 Task: Find connections with filter location Karlovac with filter topic #blockchainwith filter profile language Potuguese with filter current company Uplers with filter school Erode Sengunthar Engineering College with filter industry Wholesale Raw Farm Products with filter service category Homeowners Insurance with filter keywords title Coordinator
Action: Mouse moved to (582, 72)
Screenshot: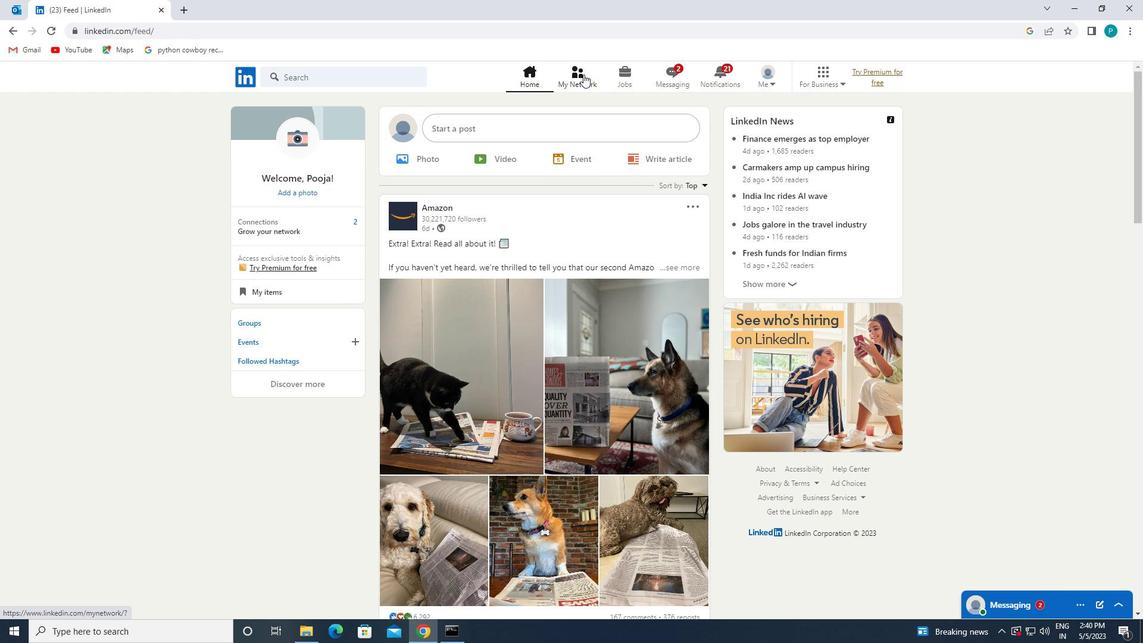 
Action: Mouse pressed left at (582, 72)
Screenshot: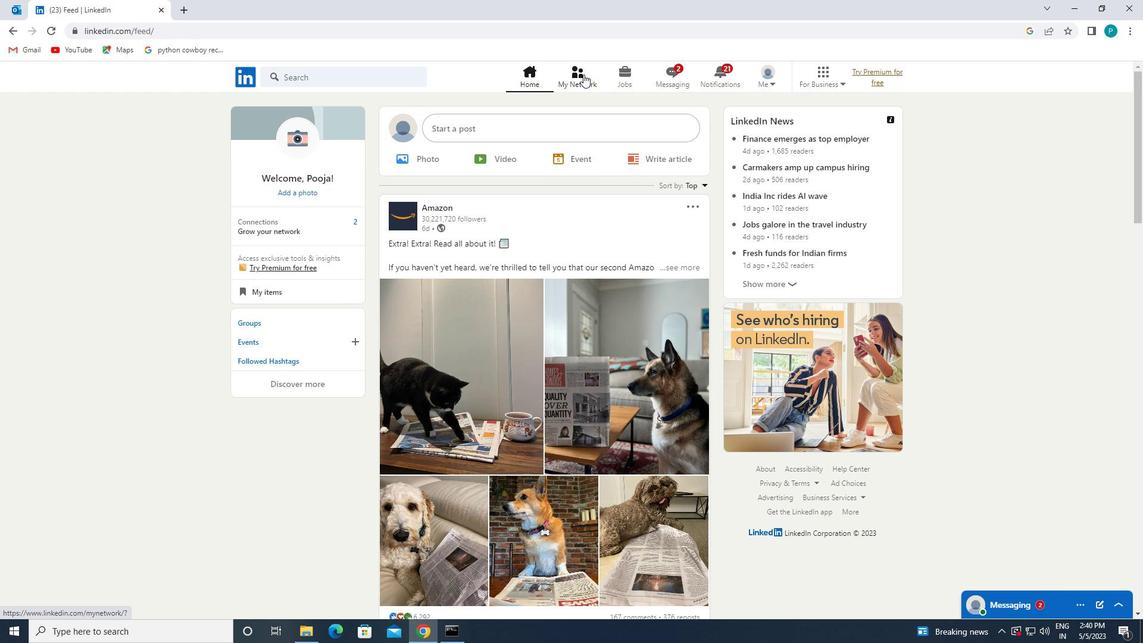 
Action: Mouse moved to (343, 135)
Screenshot: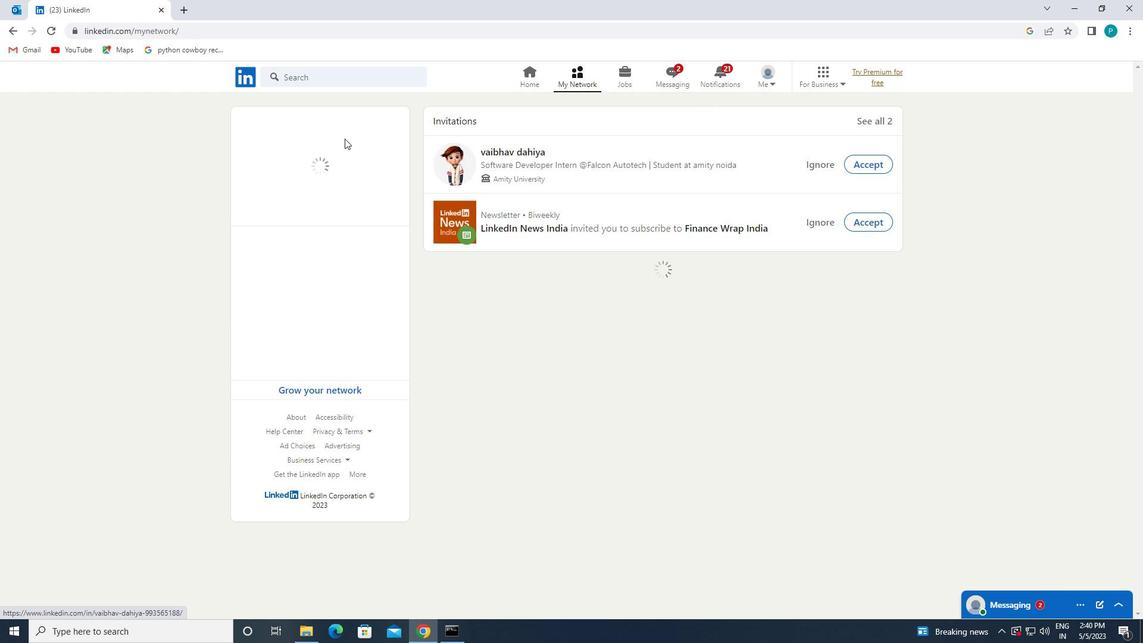 
Action: Mouse pressed left at (343, 135)
Screenshot: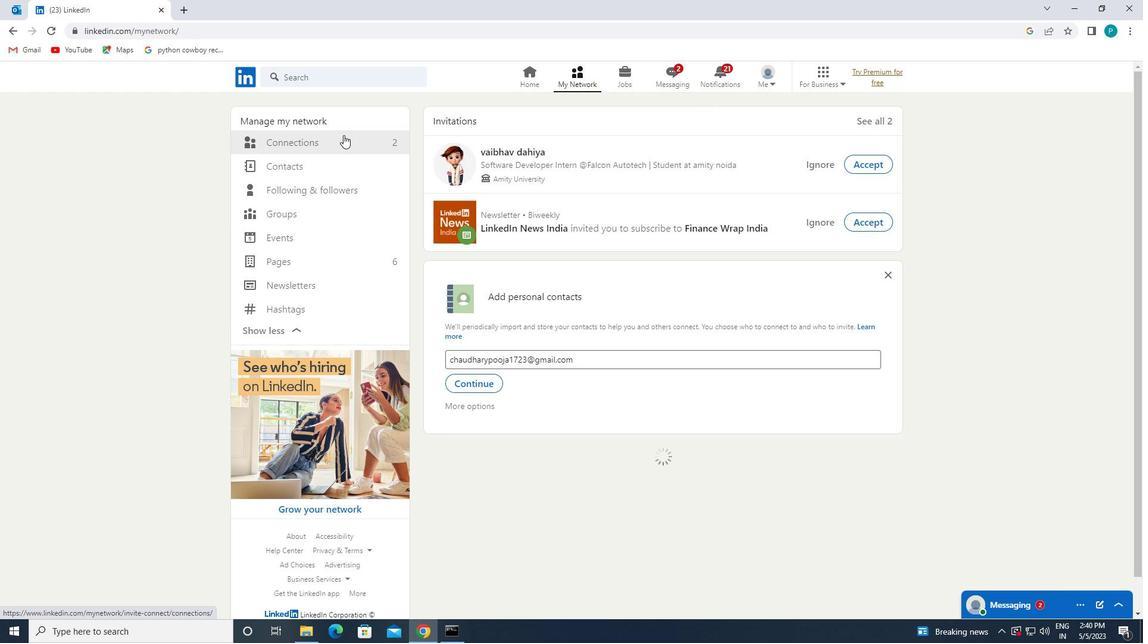 
Action: Mouse moved to (677, 143)
Screenshot: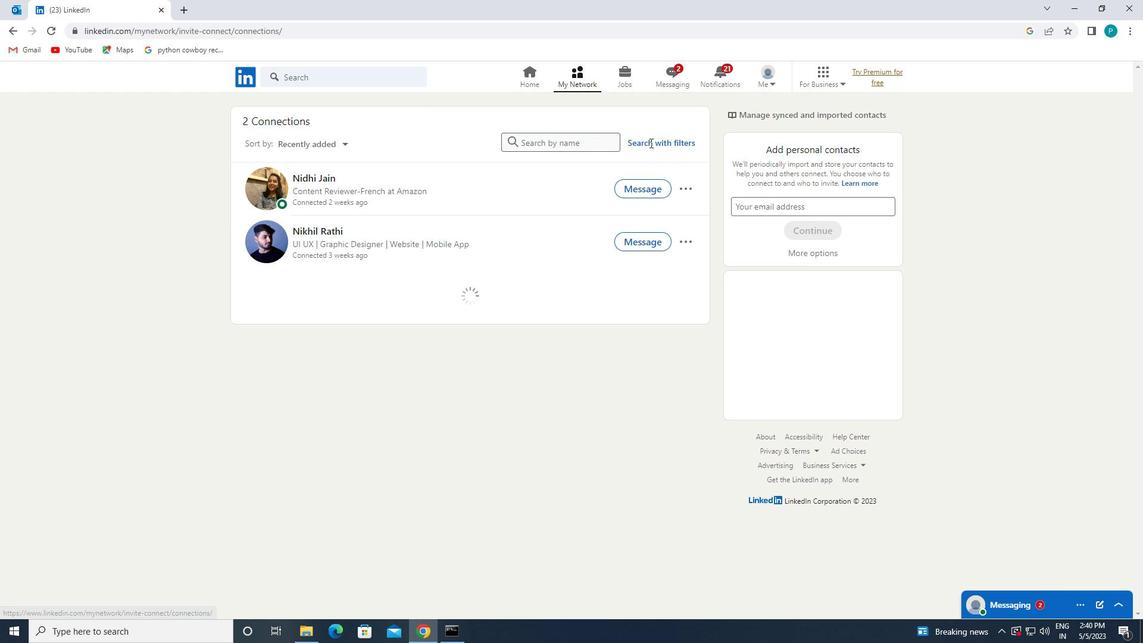 
Action: Mouse pressed left at (677, 143)
Screenshot: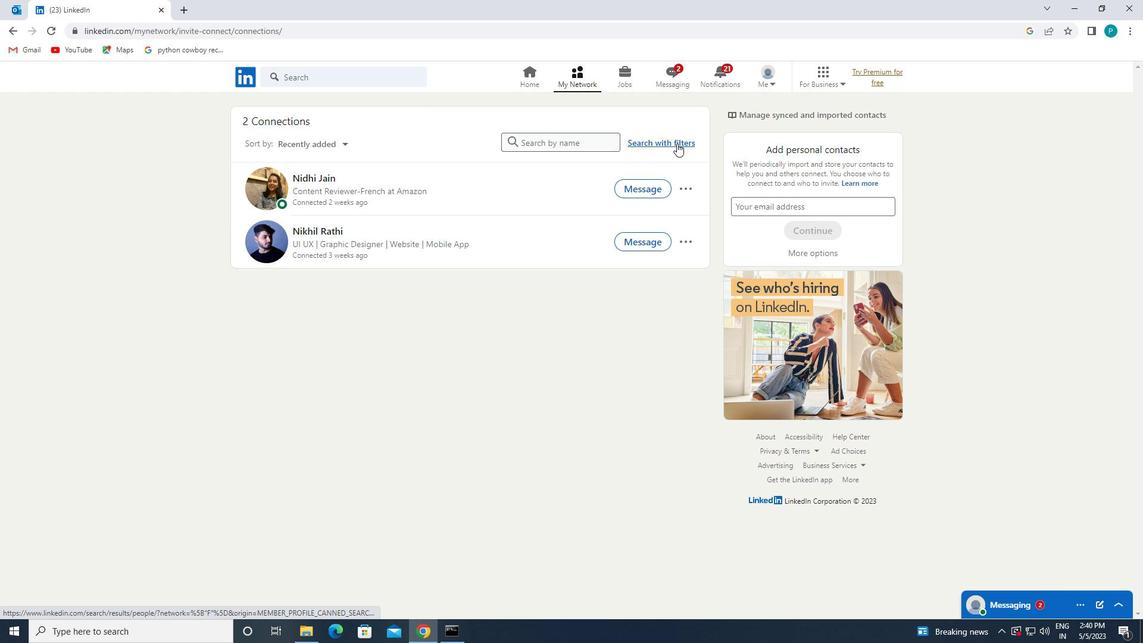 
Action: Mouse moved to (603, 116)
Screenshot: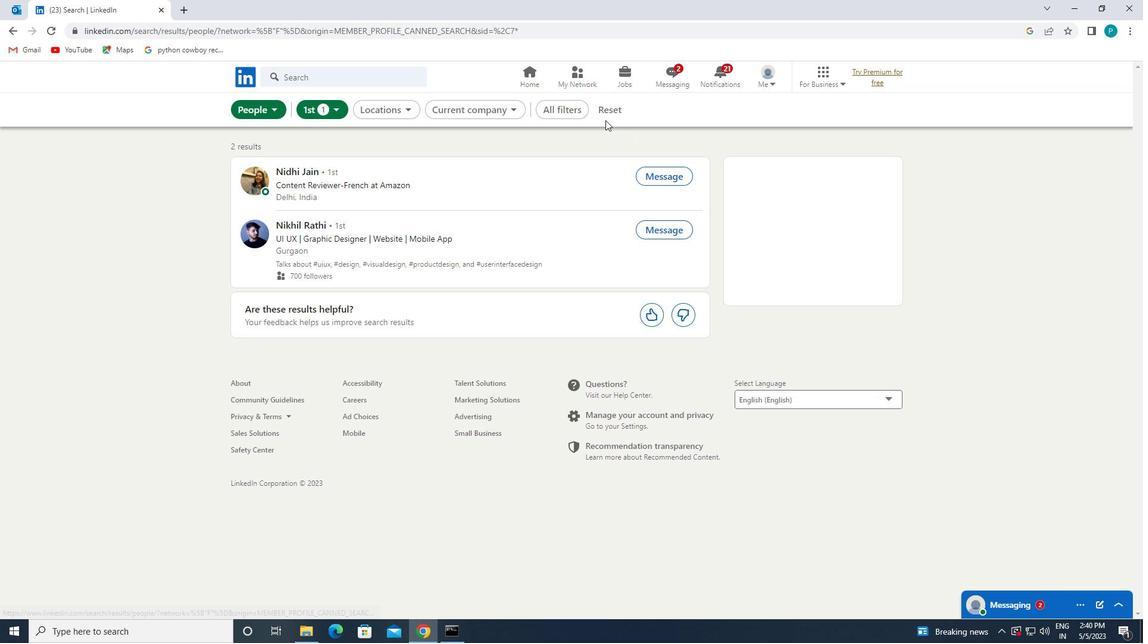 
Action: Mouse pressed left at (603, 116)
Screenshot: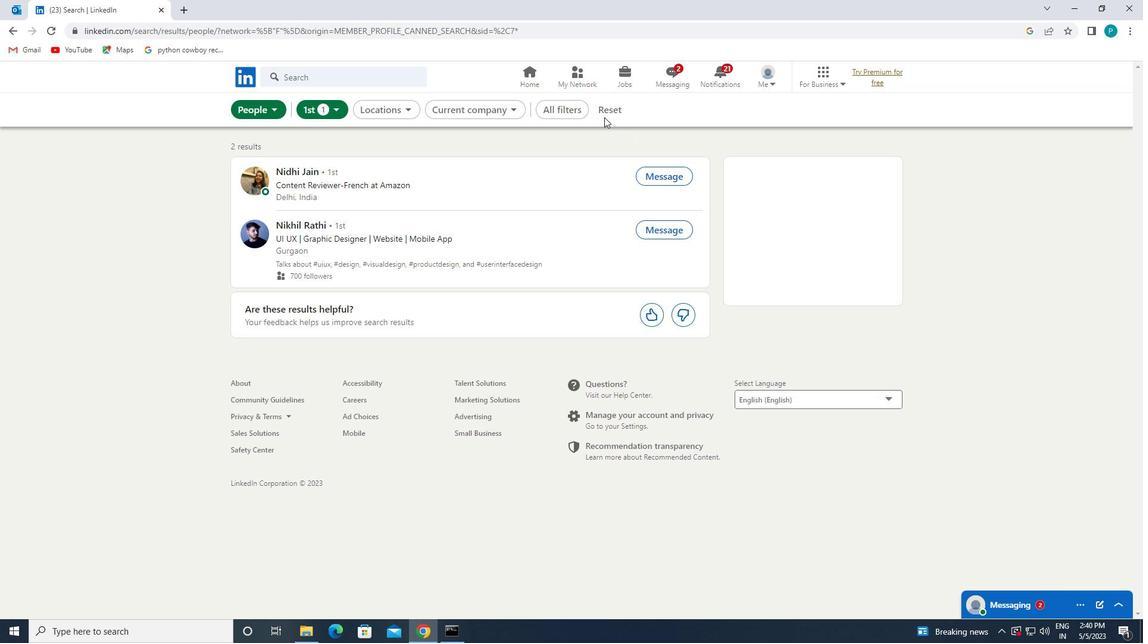 
Action: Mouse moved to (599, 113)
Screenshot: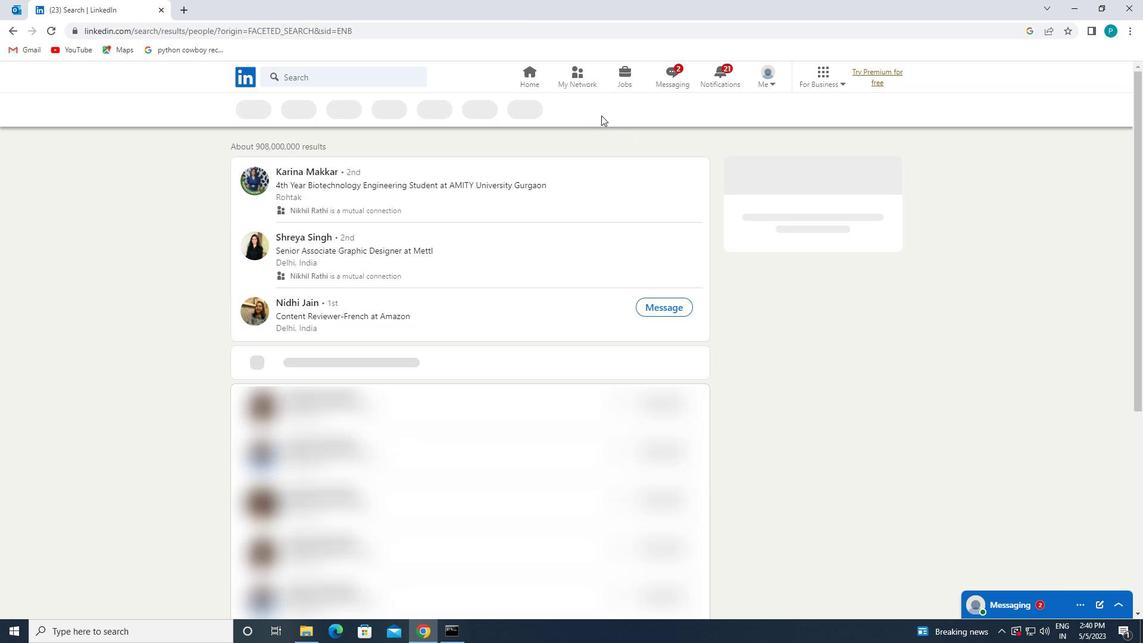 
Action: Mouse pressed left at (599, 113)
Screenshot: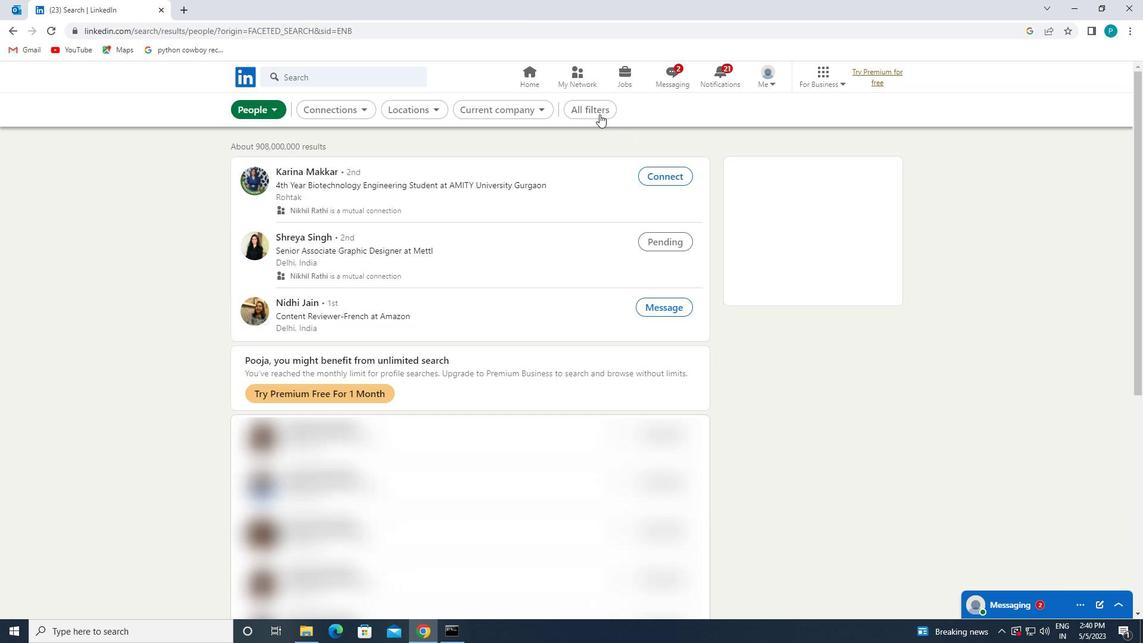 
Action: Mouse moved to (1088, 306)
Screenshot: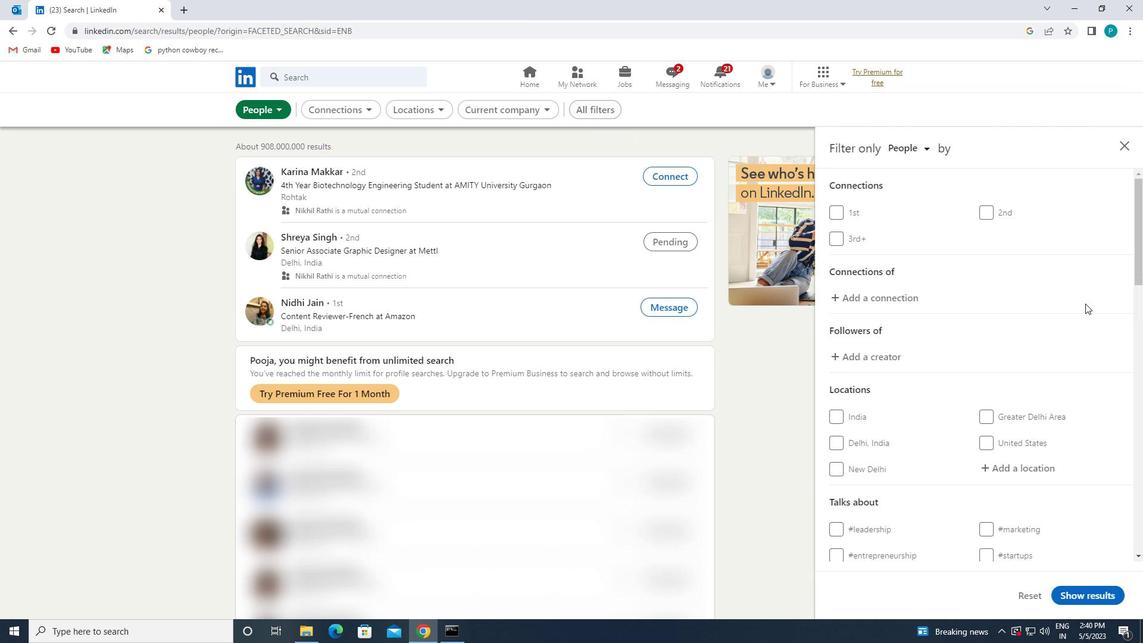 
Action: Mouse scrolled (1088, 305) with delta (0, 0)
Screenshot: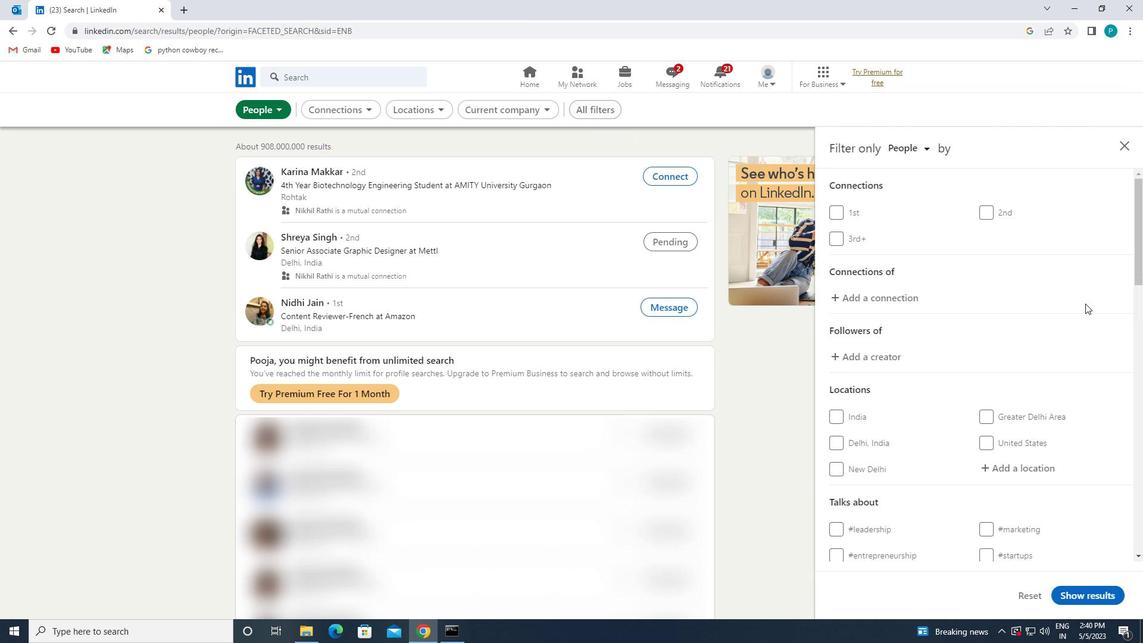 
Action: Mouse moved to (1088, 306)
Screenshot: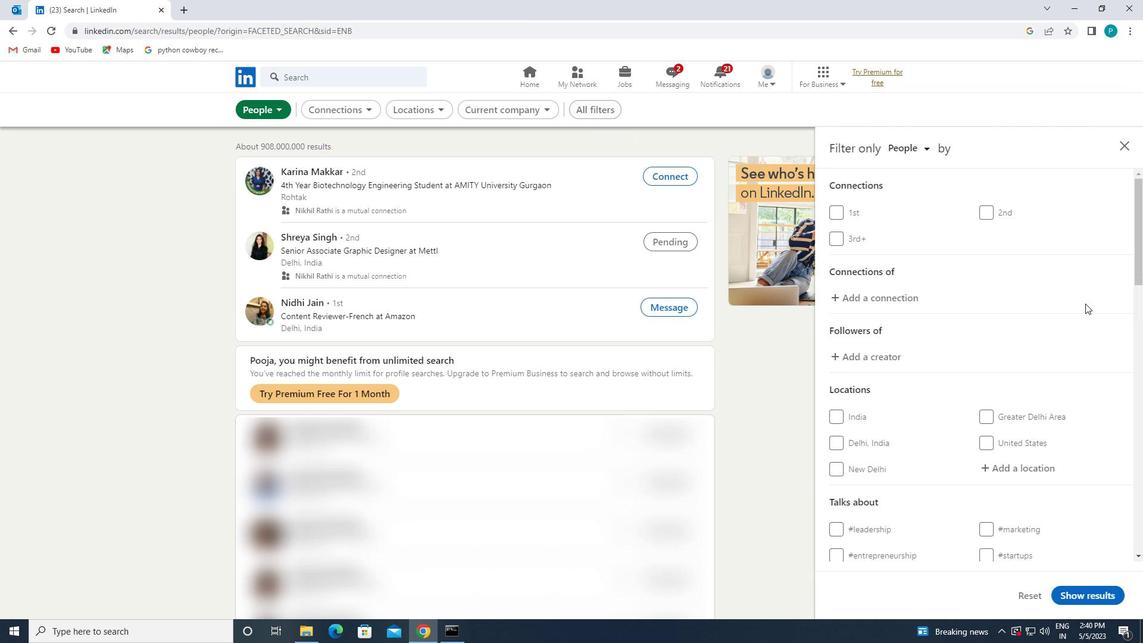 
Action: Mouse scrolled (1088, 306) with delta (0, 0)
Screenshot: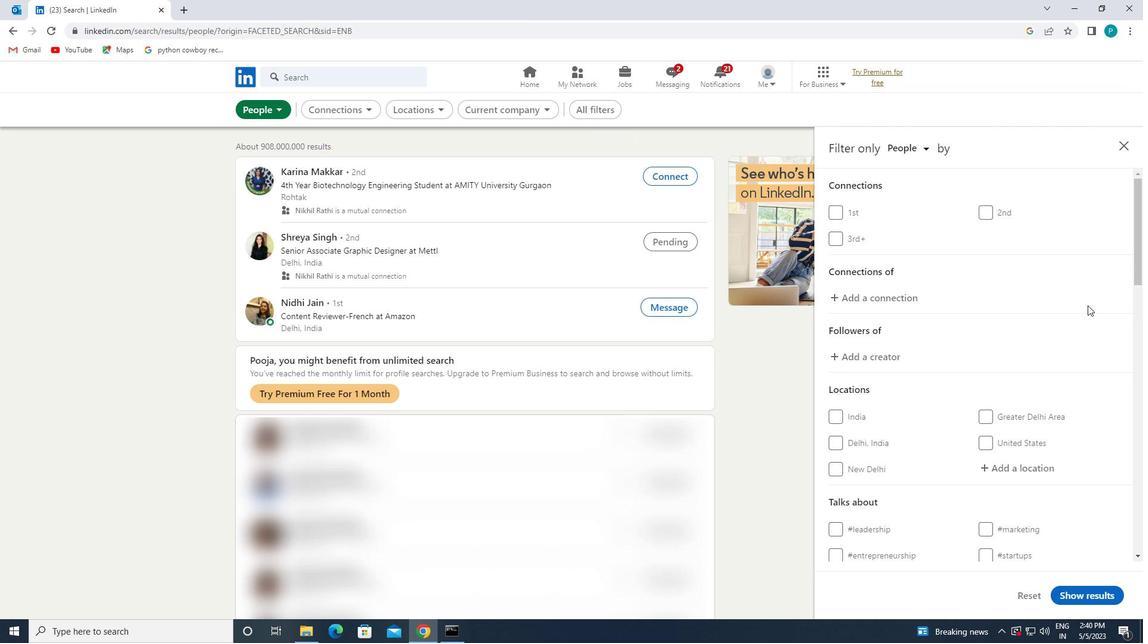 
Action: Mouse moved to (1086, 307)
Screenshot: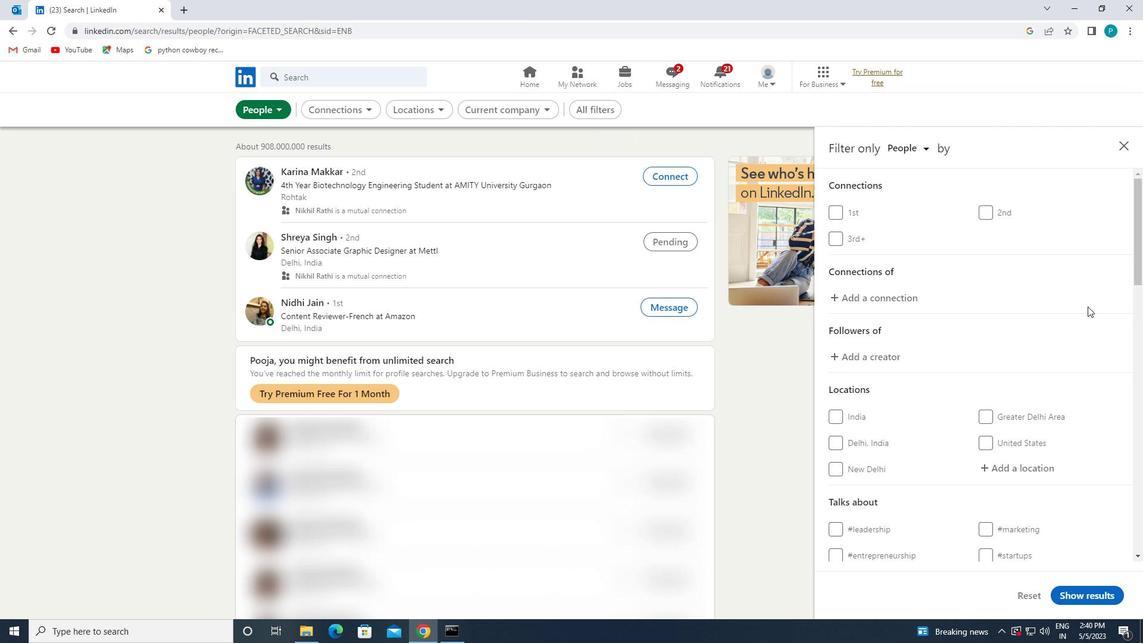 
Action: Mouse scrolled (1086, 306) with delta (0, 0)
Screenshot: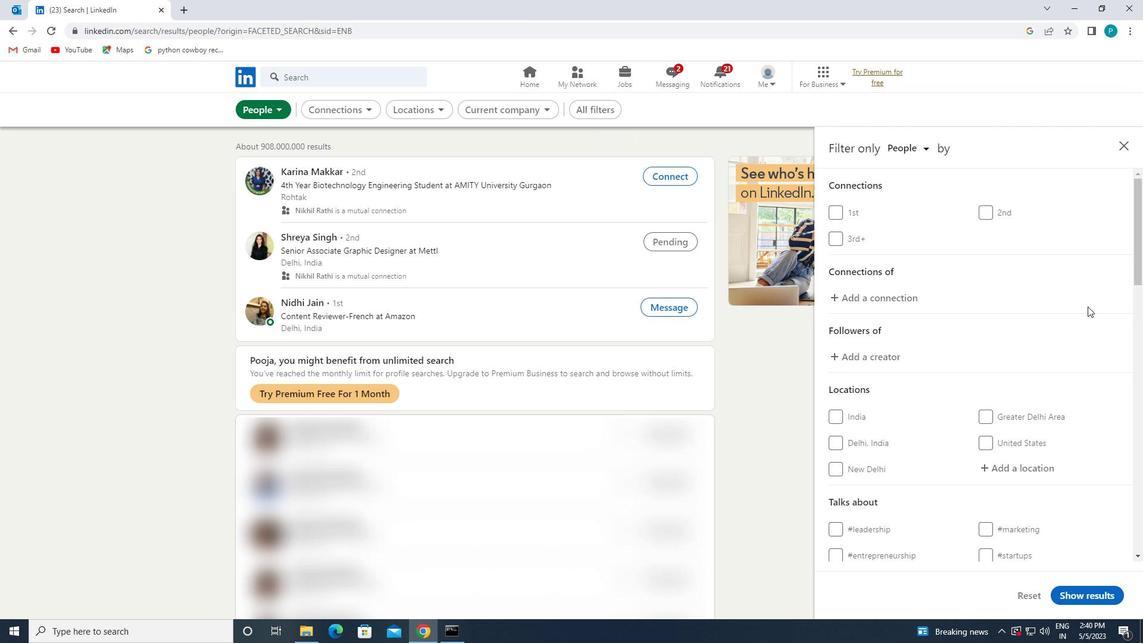 
Action: Mouse moved to (1025, 288)
Screenshot: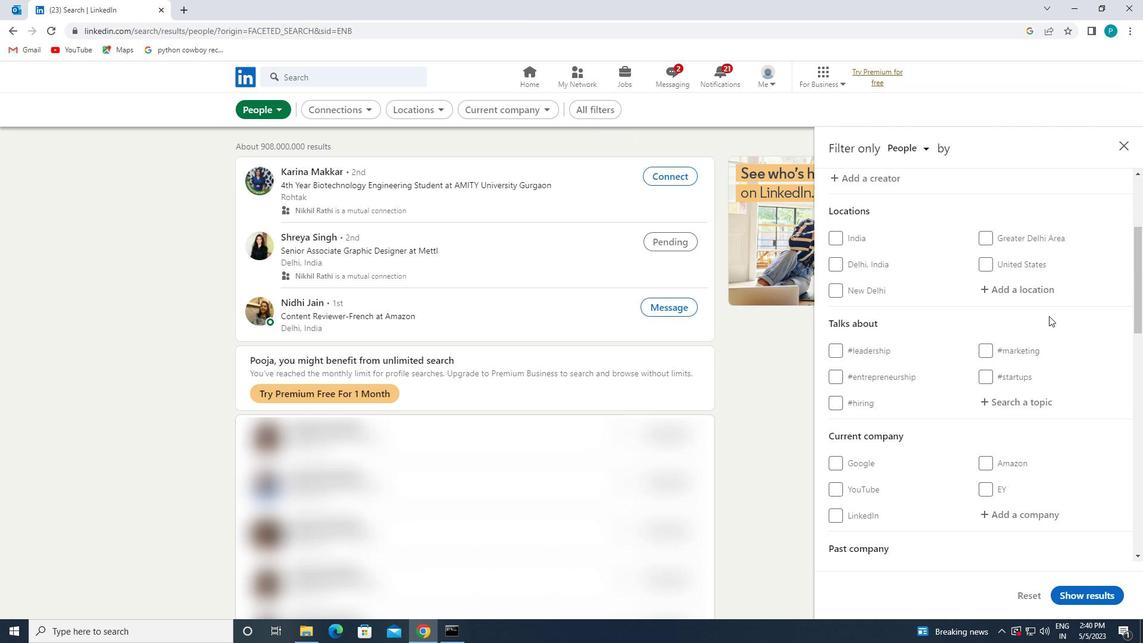 
Action: Mouse pressed left at (1025, 288)
Screenshot: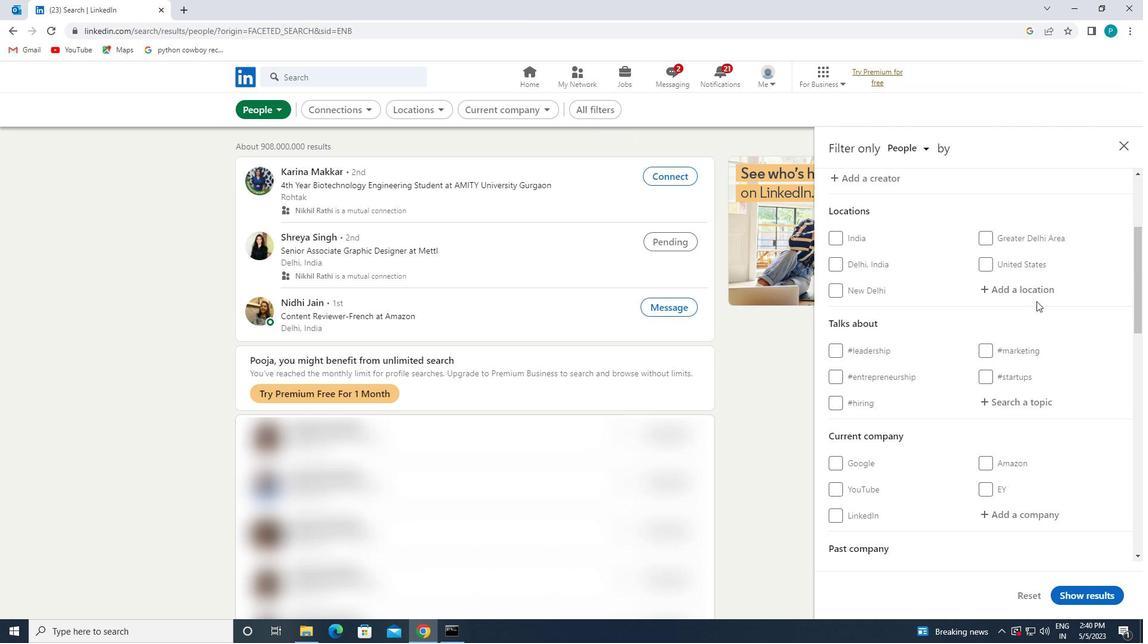 
Action: Key pressed <Key.caps_lock>k<Key.caps_lock>arlovac
Screenshot: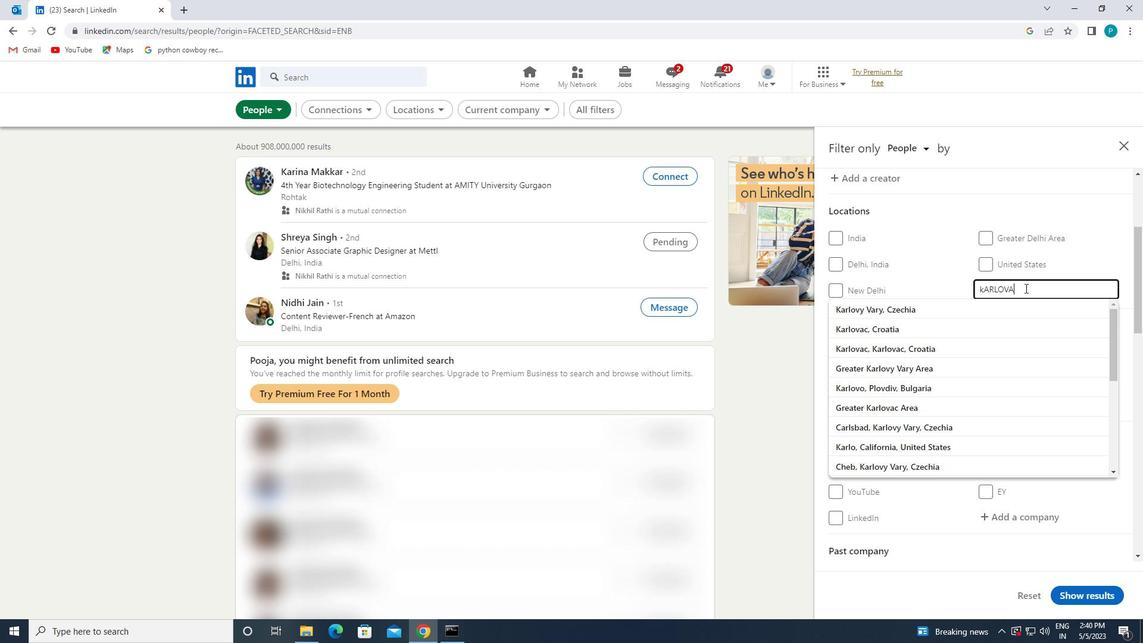 
Action: Mouse moved to (1012, 305)
Screenshot: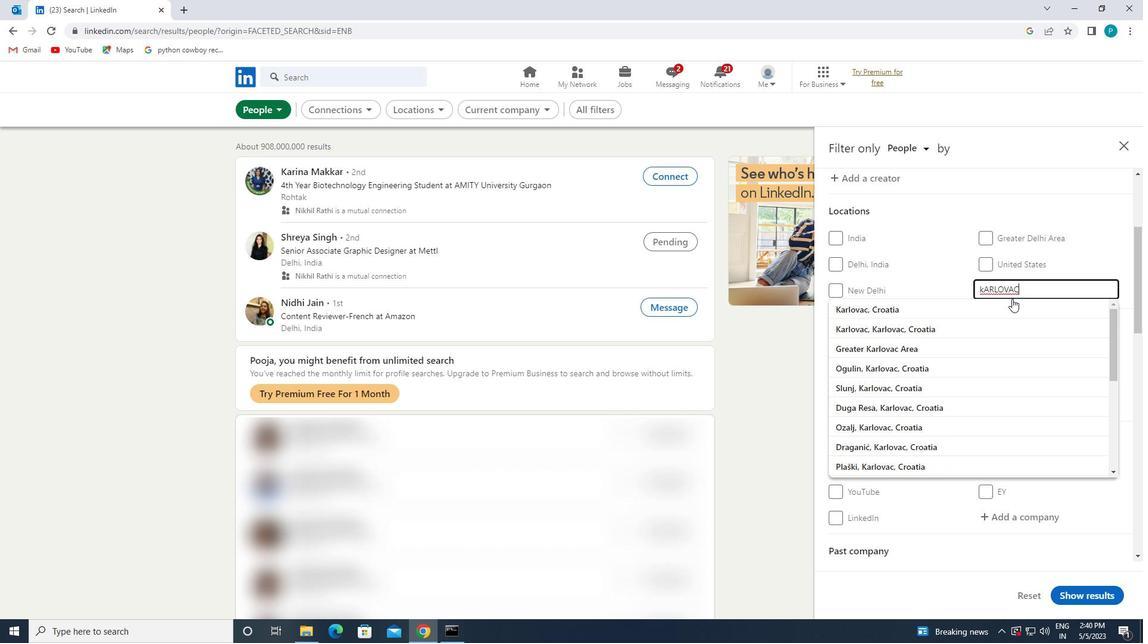 
Action: Mouse pressed left at (1012, 305)
Screenshot: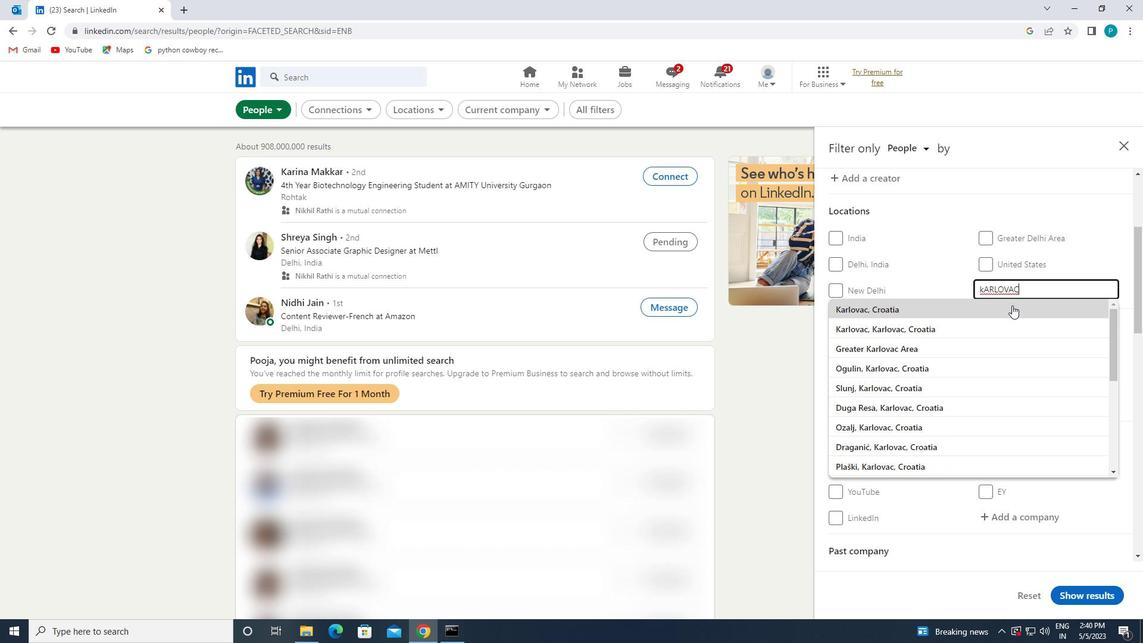 
Action: Mouse scrolled (1012, 305) with delta (0, 0)
Screenshot: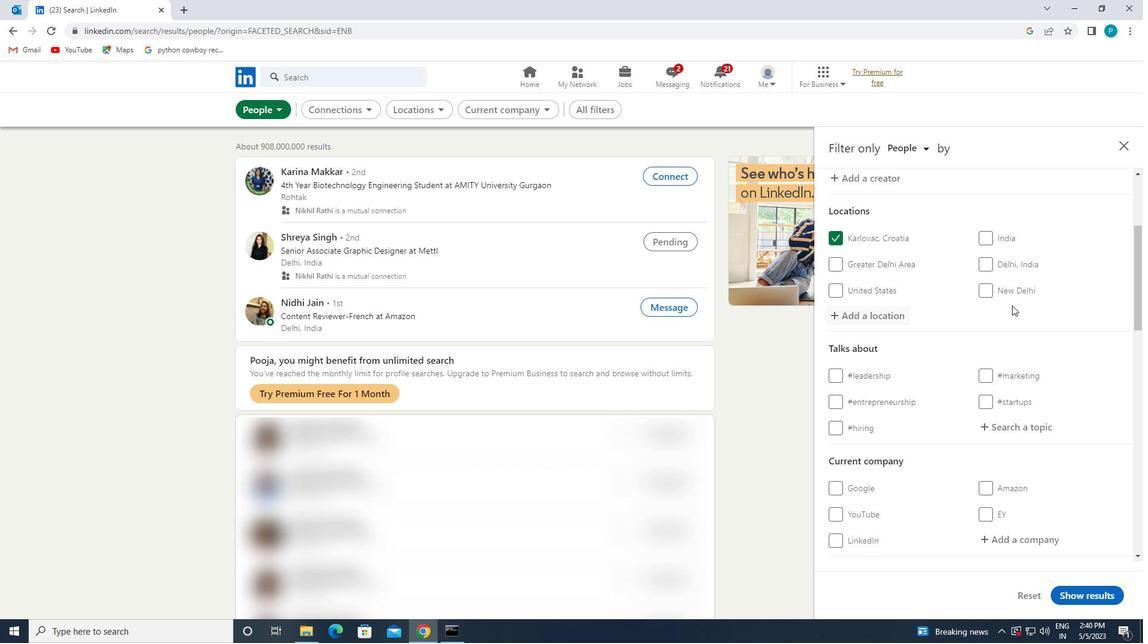 
Action: Mouse scrolled (1012, 305) with delta (0, 0)
Screenshot: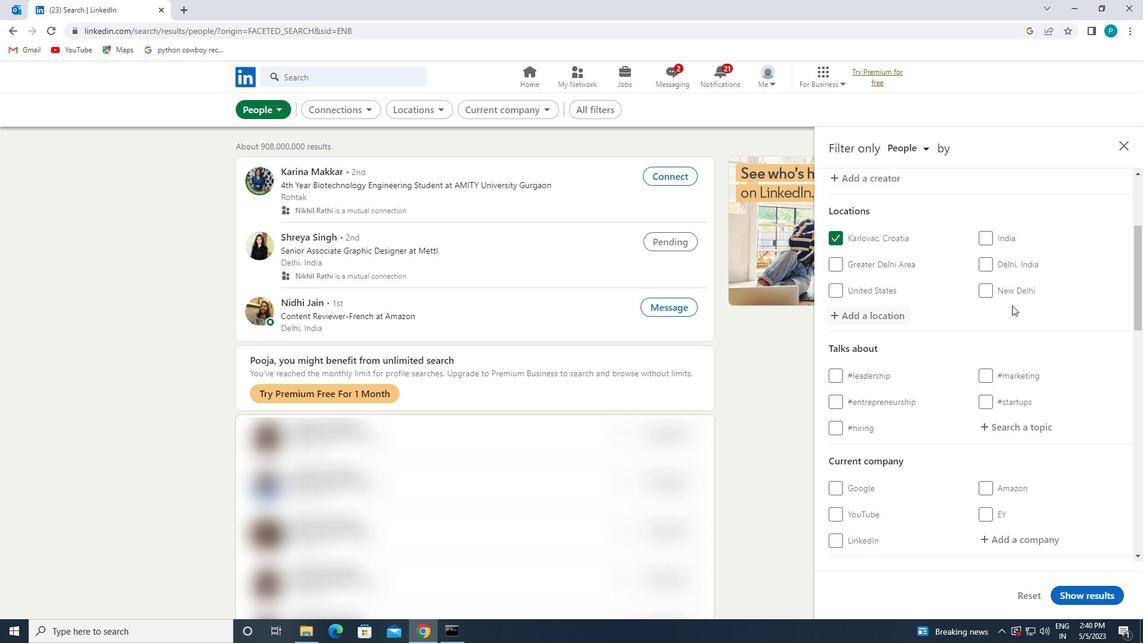 
Action: Mouse scrolled (1012, 305) with delta (0, 0)
Screenshot: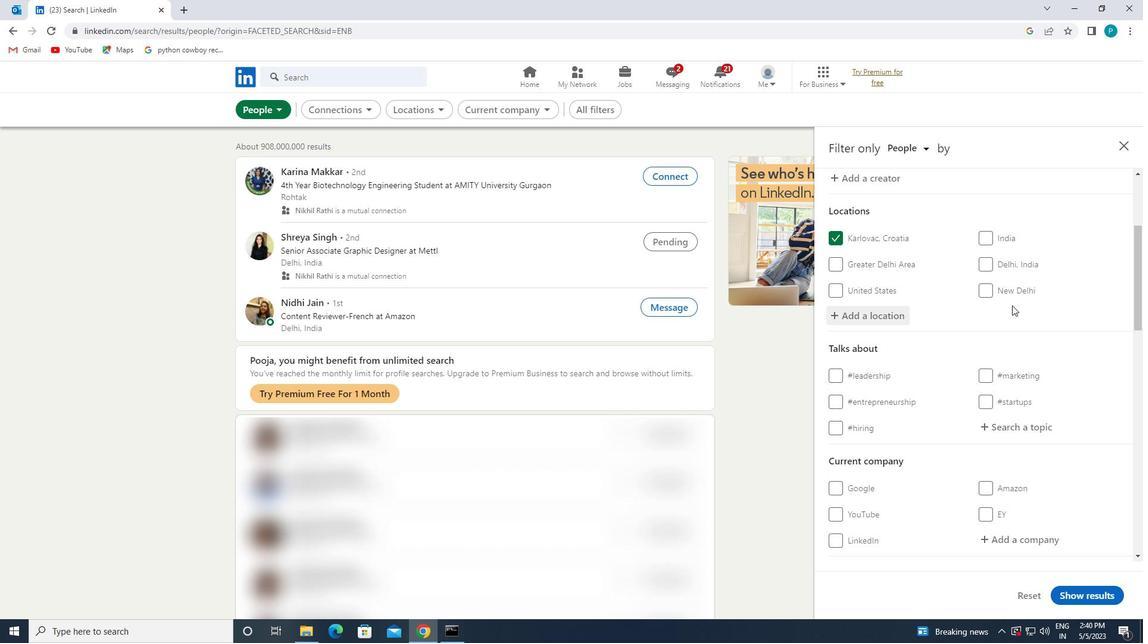 
Action: Mouse moved to (996, 242)
Screenshot: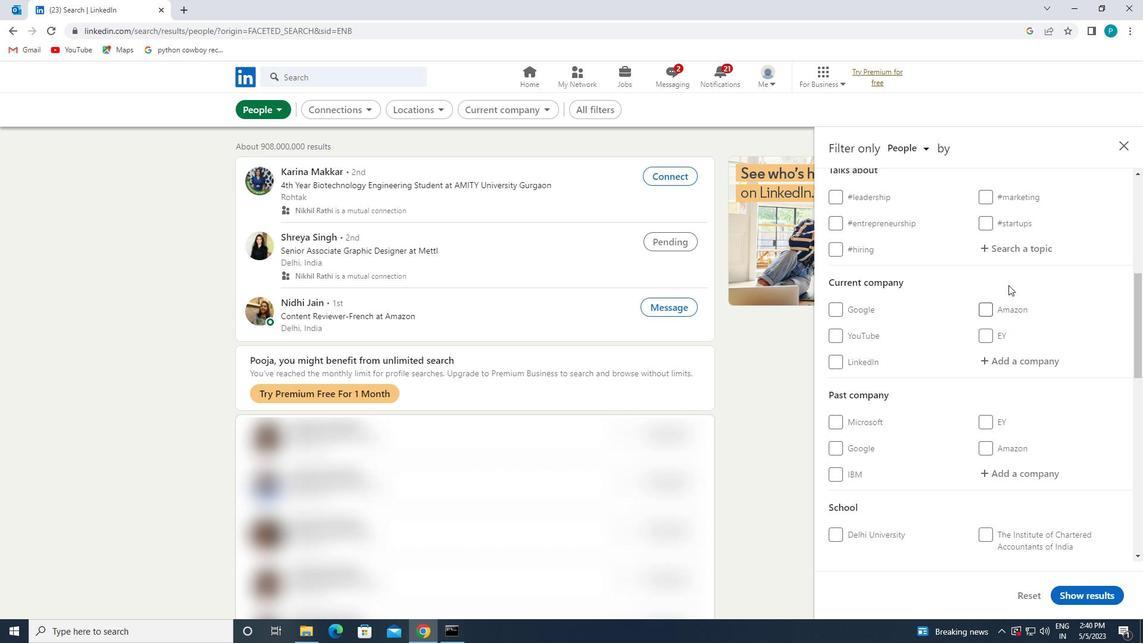 
Action: Mouse pressed left at (996, 242)
Screenshot: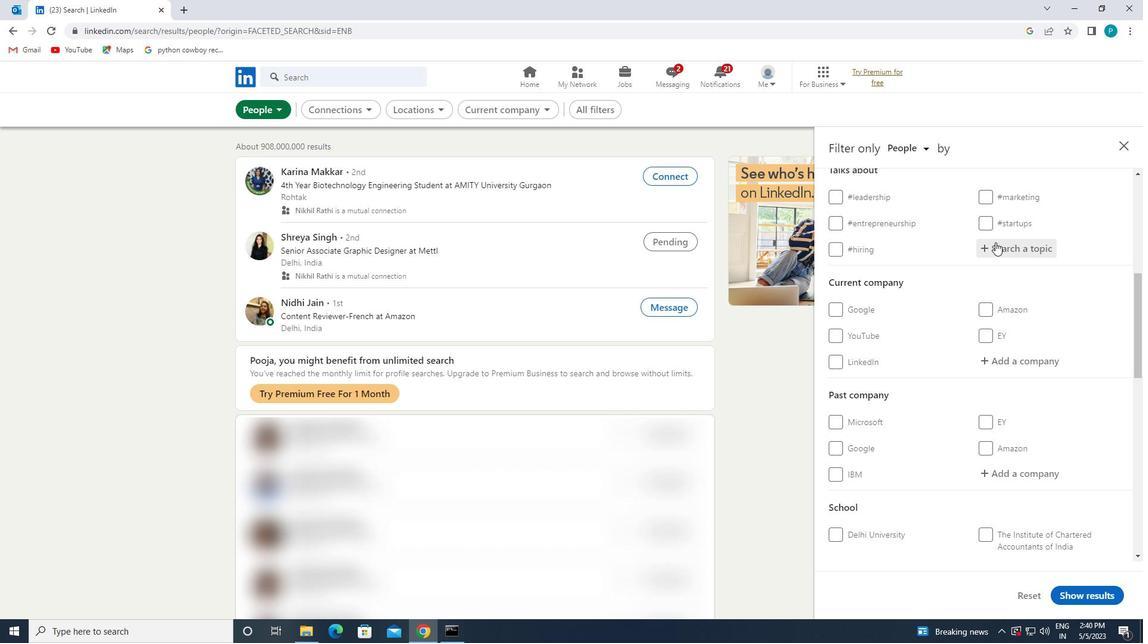 
Action: Key pressed <Key.shift><Key.shift><Key.shift>#<Key.caps_lock>BLOCKCHAIN
Screenshot: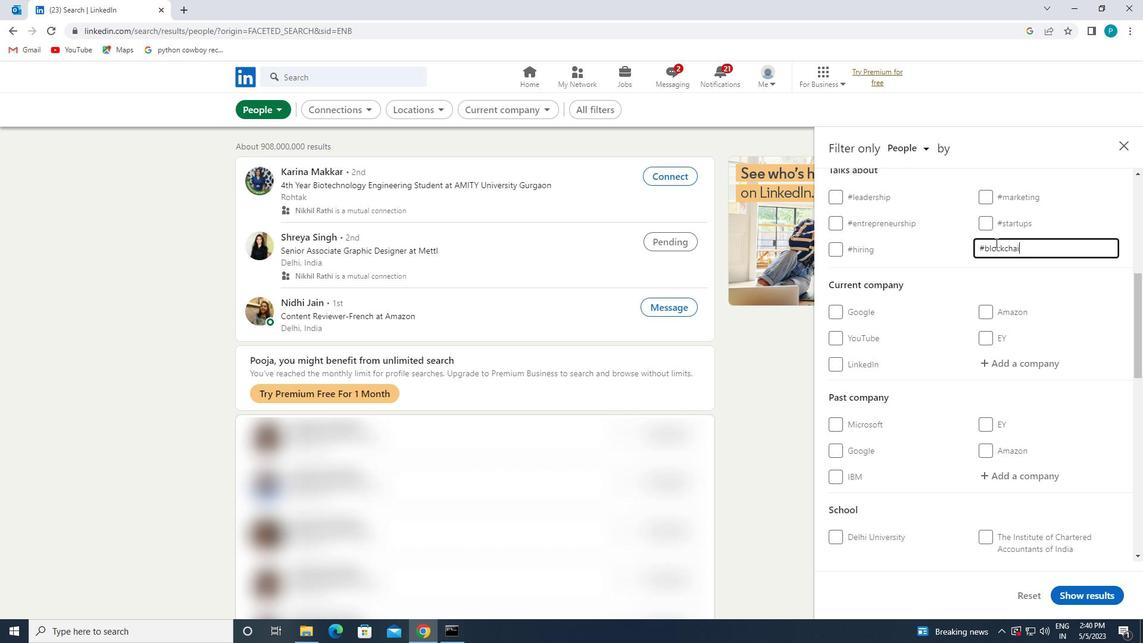 
Action: Mouse moved to (987, 369)
Screenshot: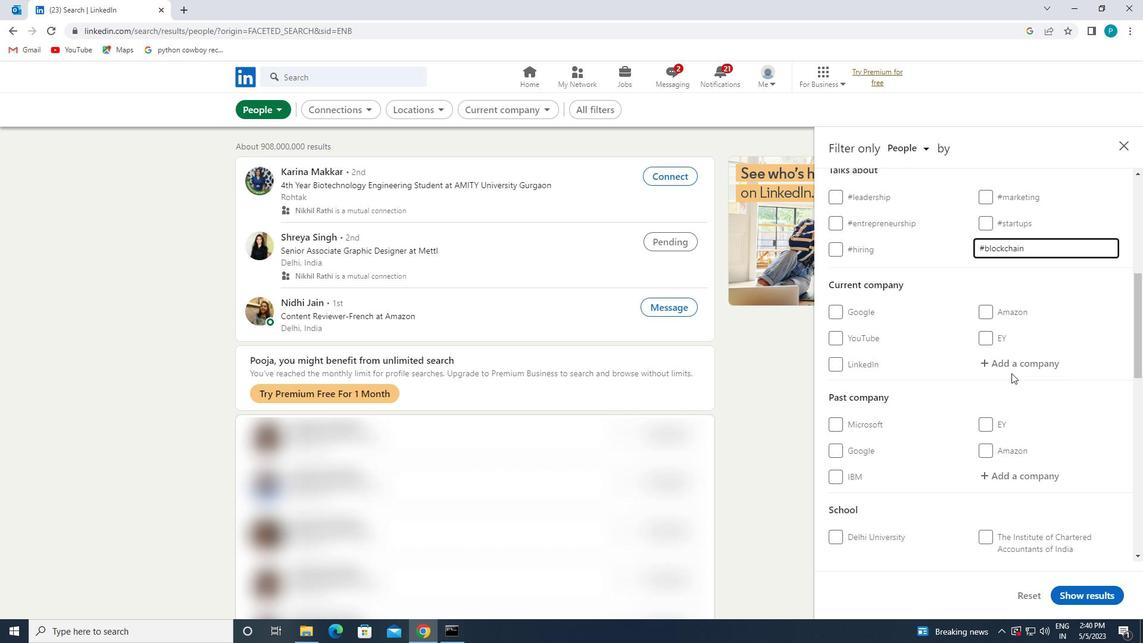 
Action: Mouse scrolled (987, 368) with delta (0, 0)
Screenshot: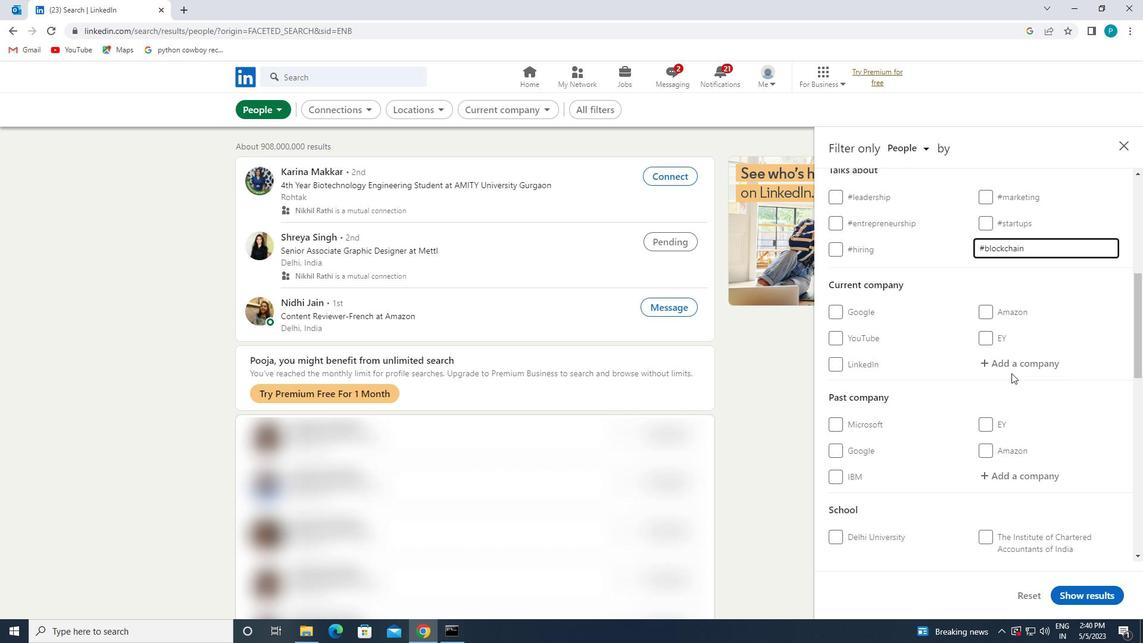 
Action: Mouse scrolled (987, 368) with delta (0, 0)
Screenshot: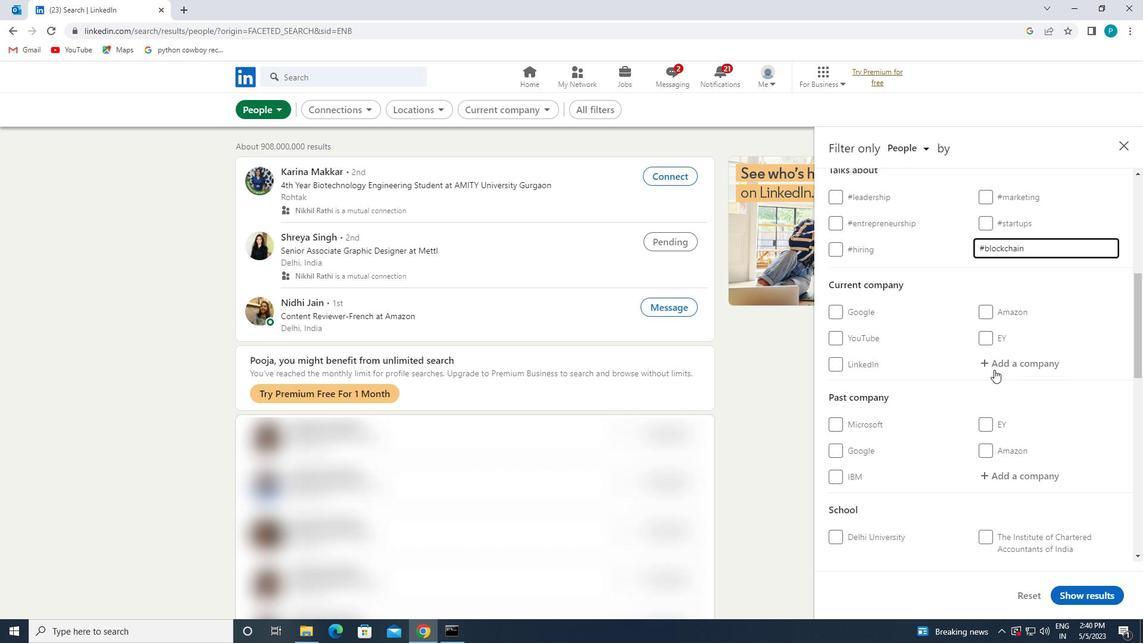 
Action: Mouse scrolled (987, 368) with delta (0, 0)
Screenshot: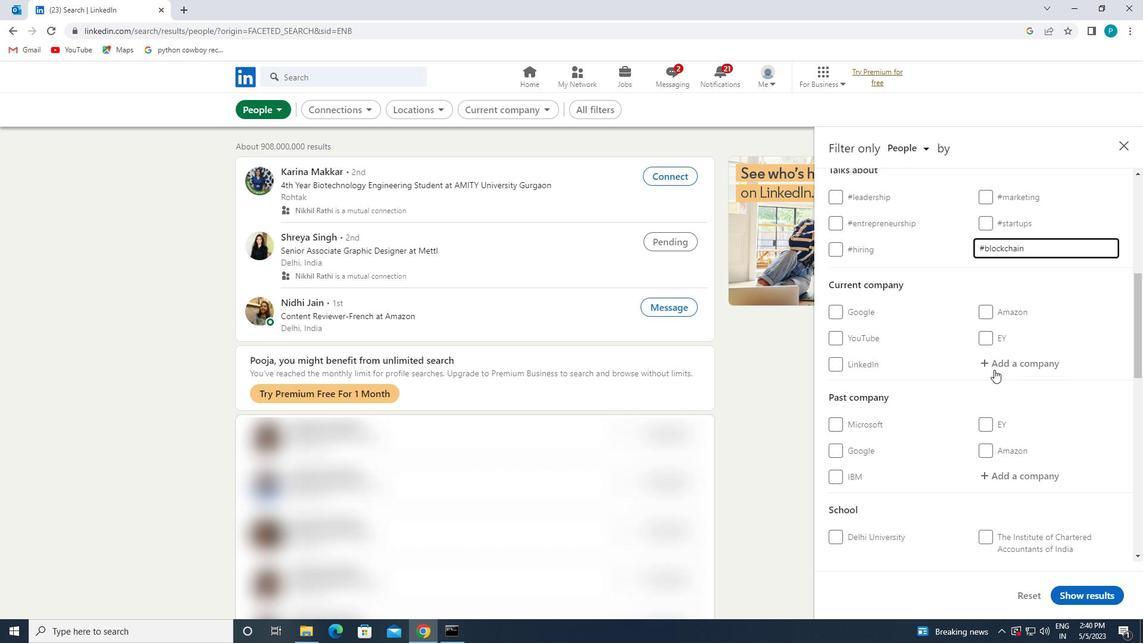 
Action: Mouse scrolled (987, 368) with delta (0, 0)
Screenshot: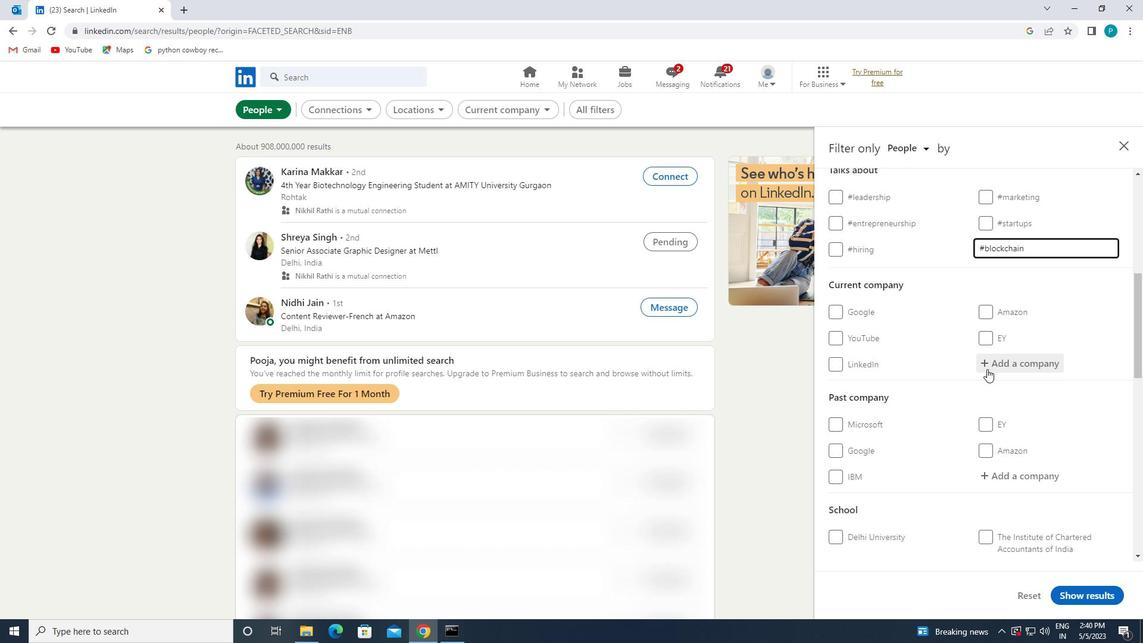
Action: Mouse moved to (899, 394)
Screenshot: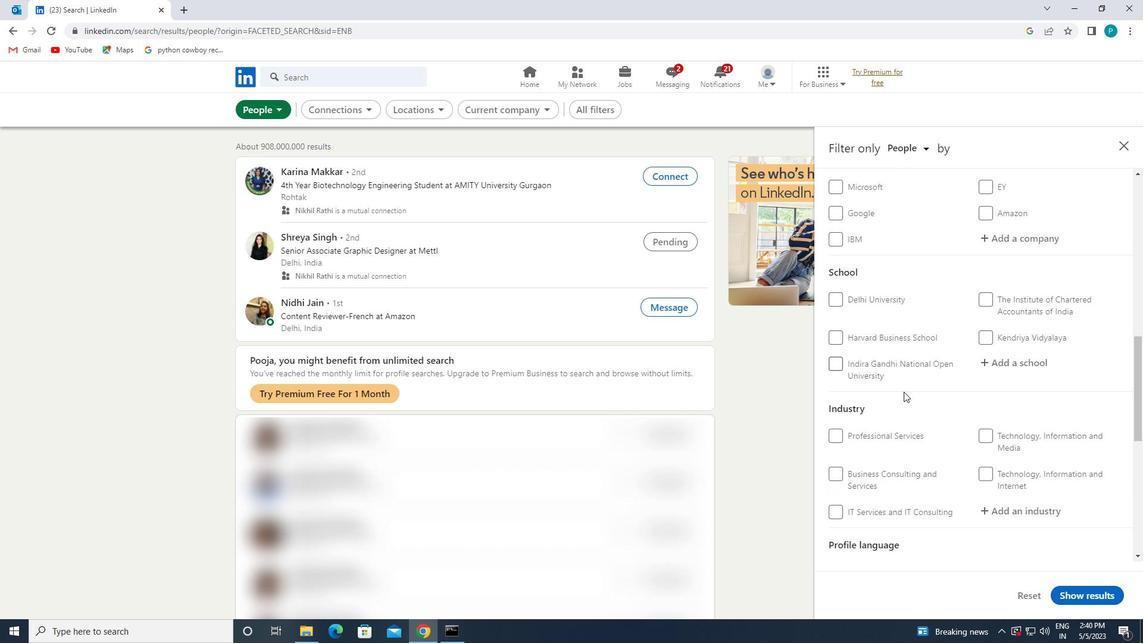 
Action: Mouse scrolled (899, 393) with delta (0, 0)
Screenshot: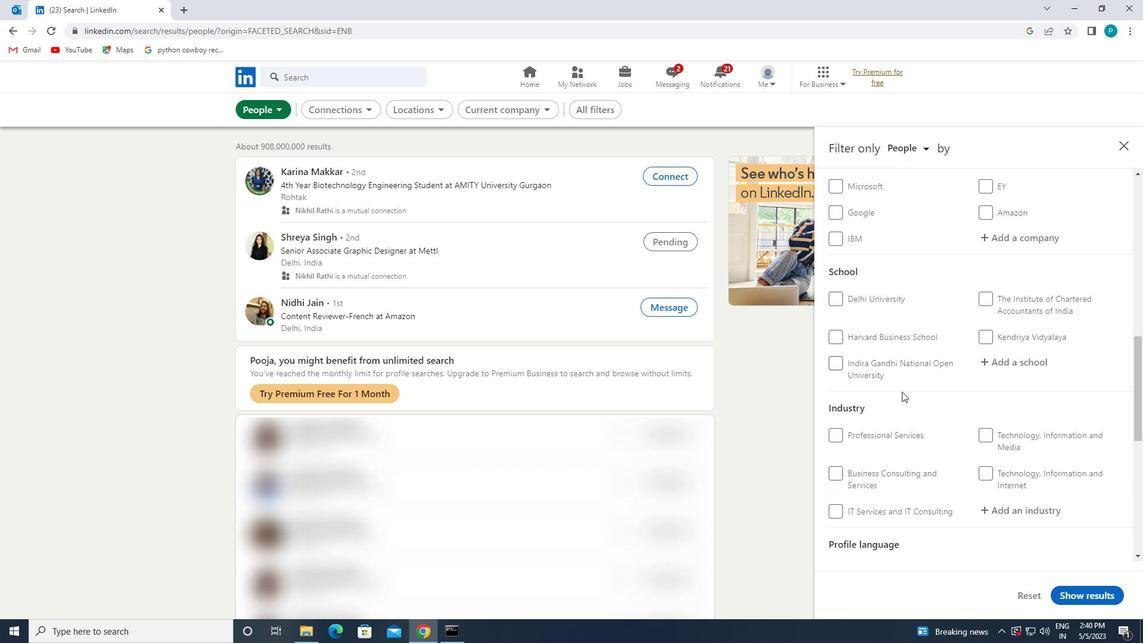 
Action: Mouse moved to (899, 394)
Screenshot: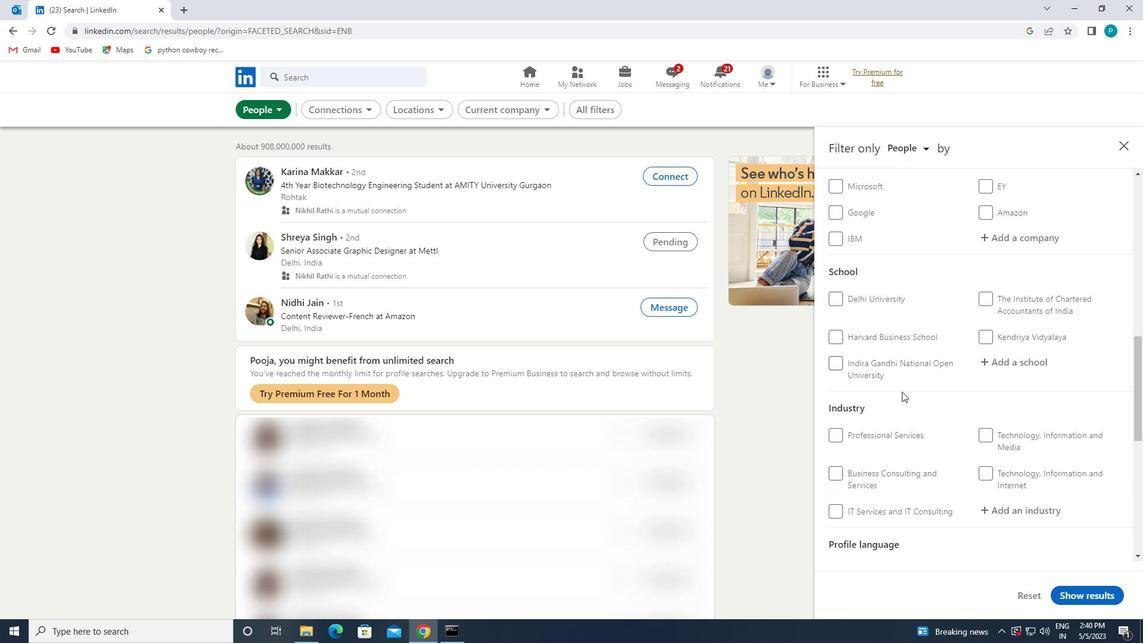 
Action: Mouse scrolled (899, 394) with delta (0, 0)
Screenshot: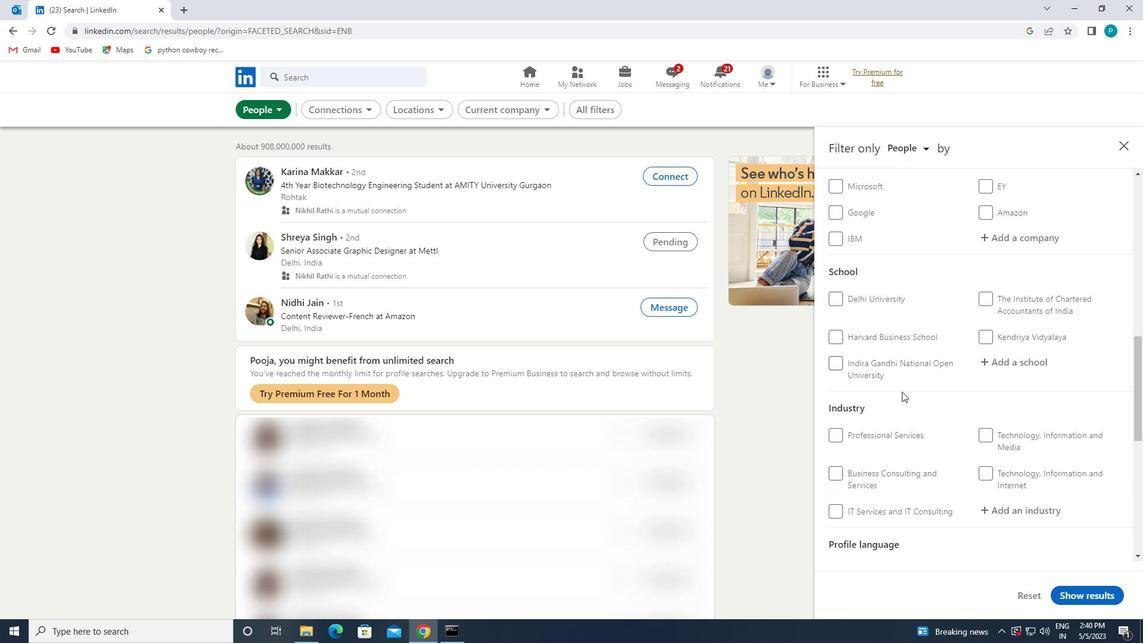 
Action: Mouse moved to (900, 417)
Screenshot: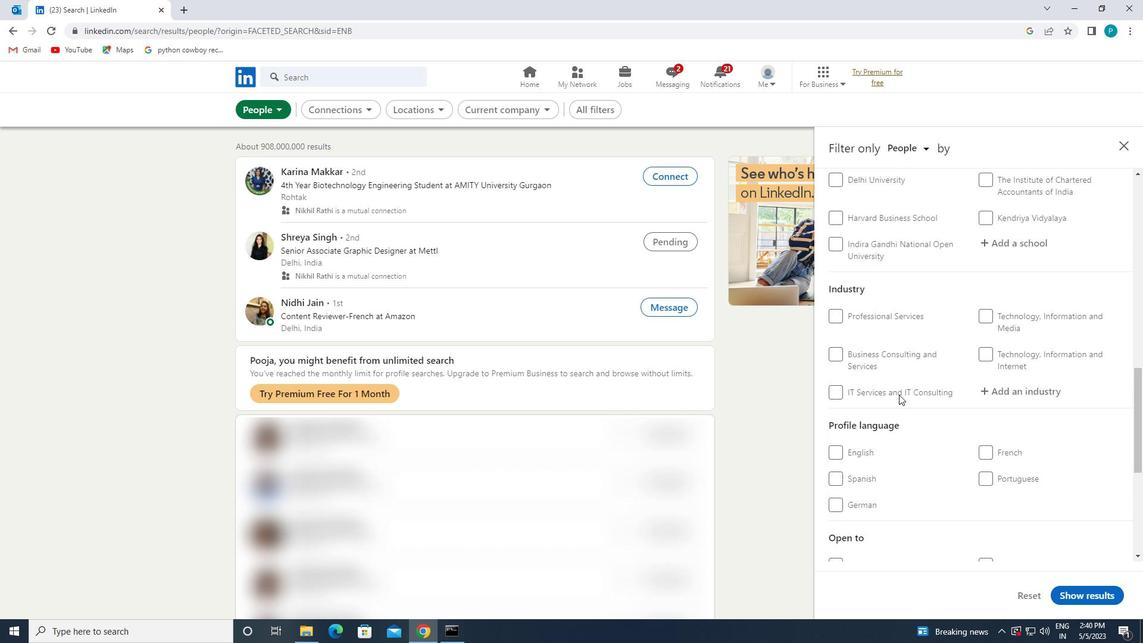 
Action: Mouse scrolled (900, 416) with delta (0, 0)
Screenshot: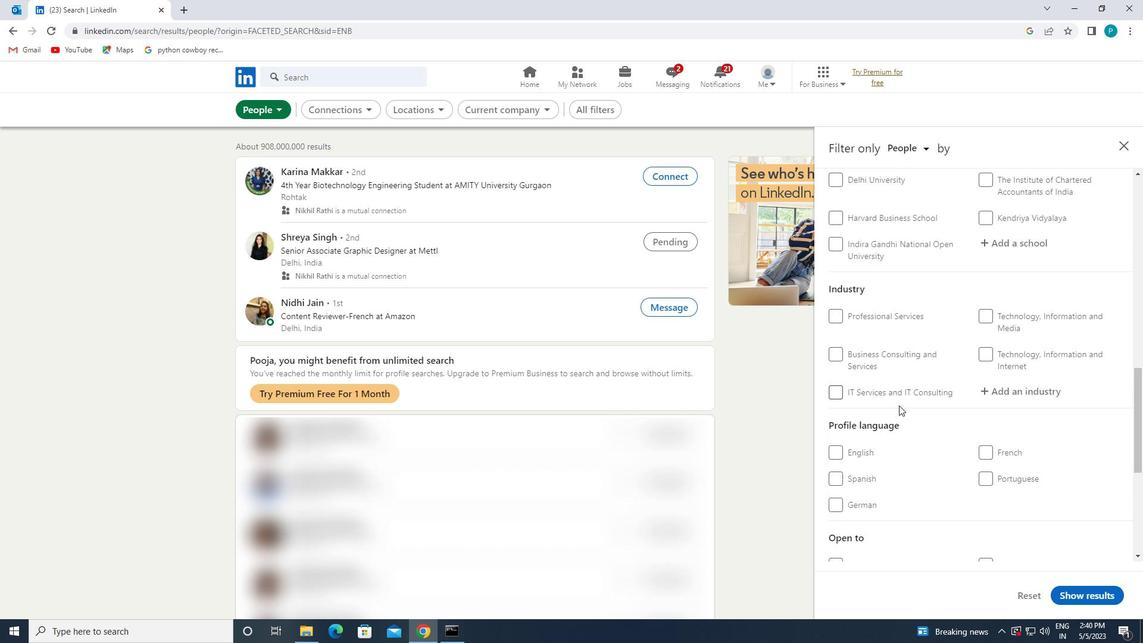 
Action: Mouse moved to (997, 415)
Screenshot: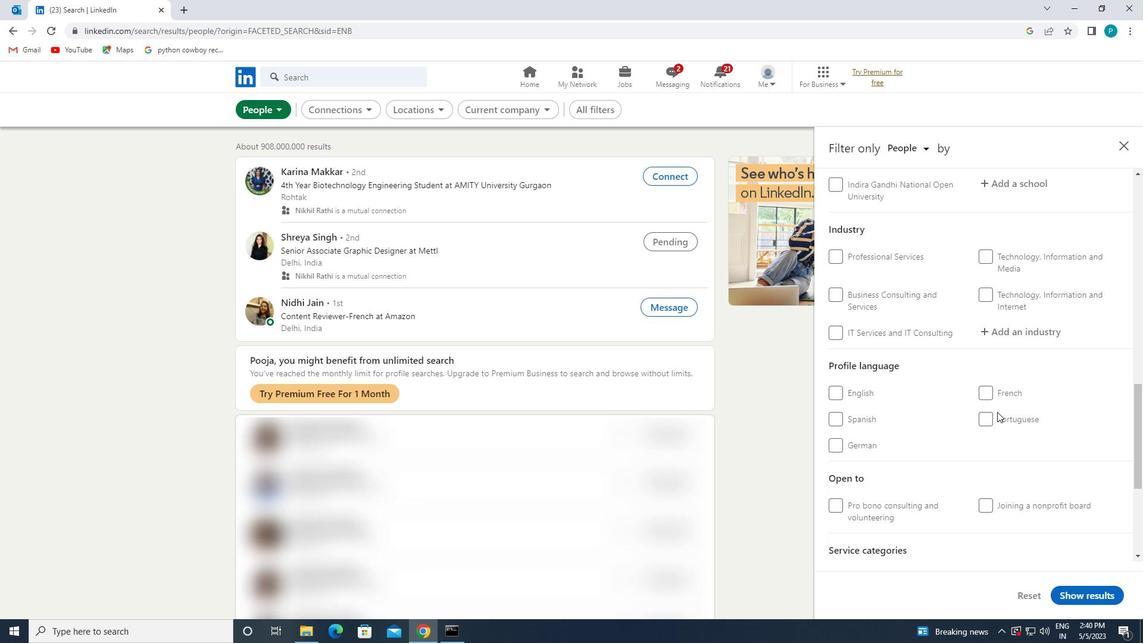 
Action: Mouse pressed left at (997, 415)
Screenshot: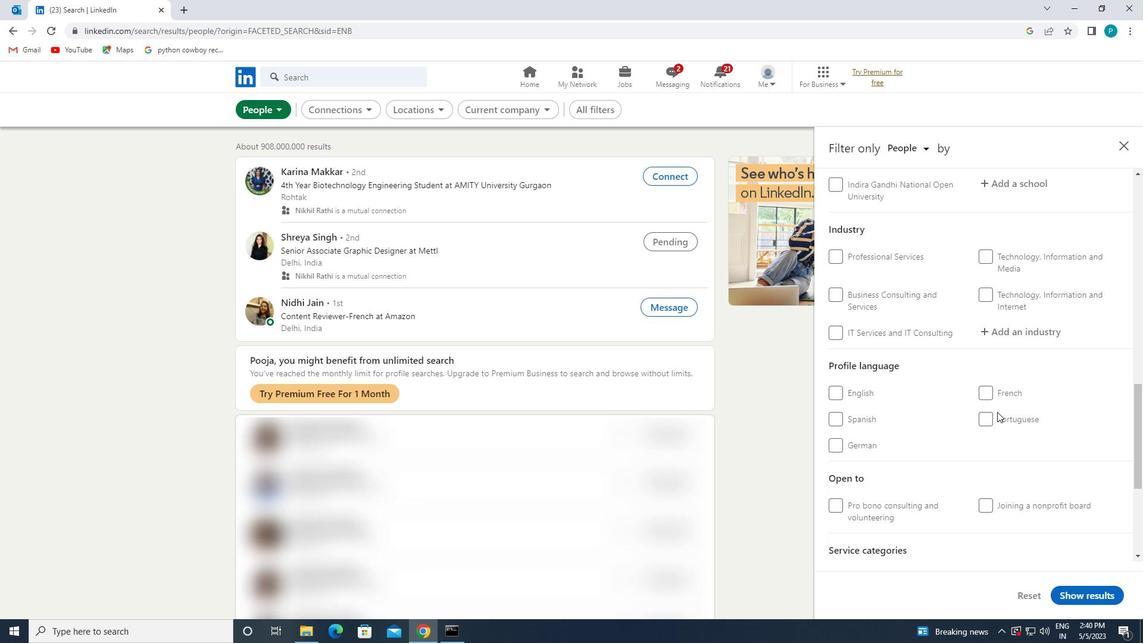 
Action: Mouse moved to (1002, 371)
Screenshot: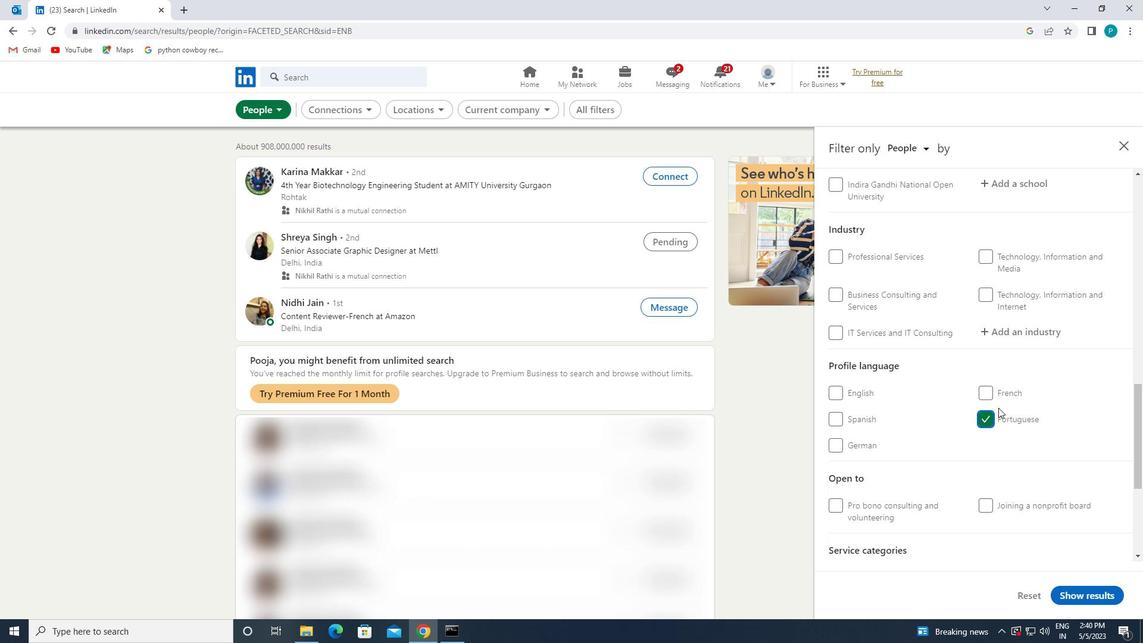 
Action: Mouse scrolled (1002, 371) with delta (0, 0)
Screenshot: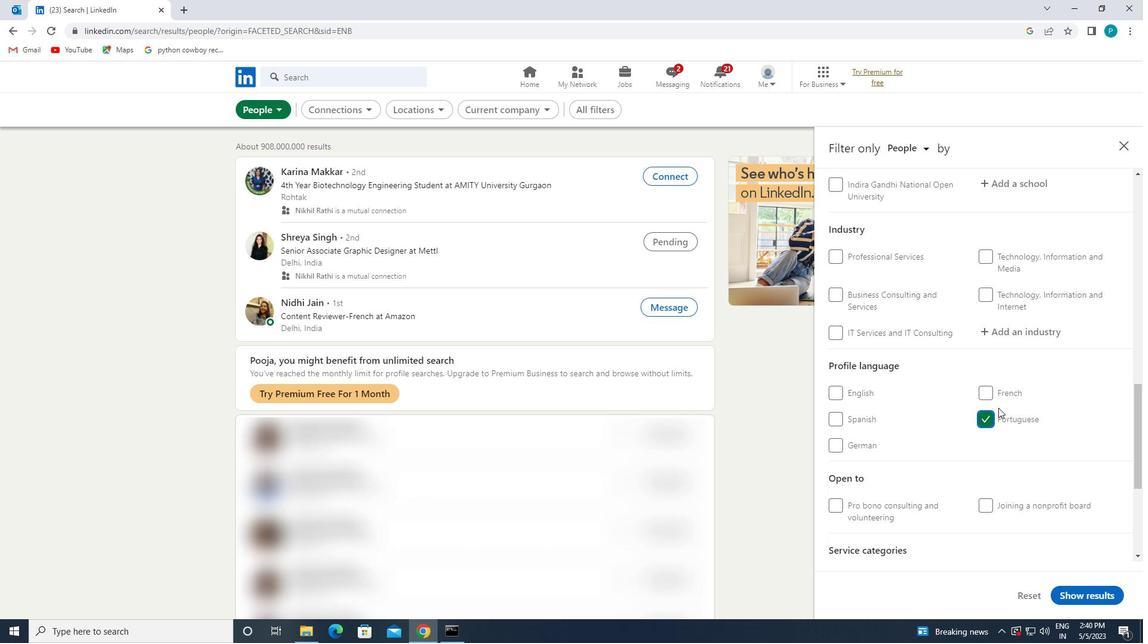 
Action: Mouse scrolled (1002, 371) with delta (0, 0)
Screenshot: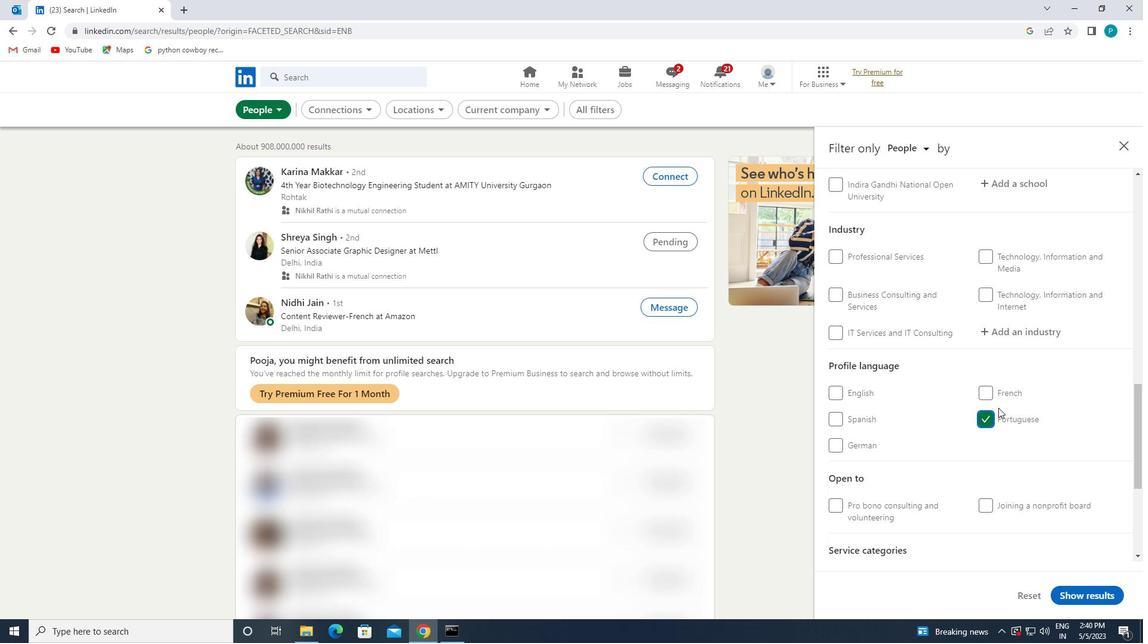 
Action: Mouse scrolled (1002, 371) with delta (0, 0)
Screenshot: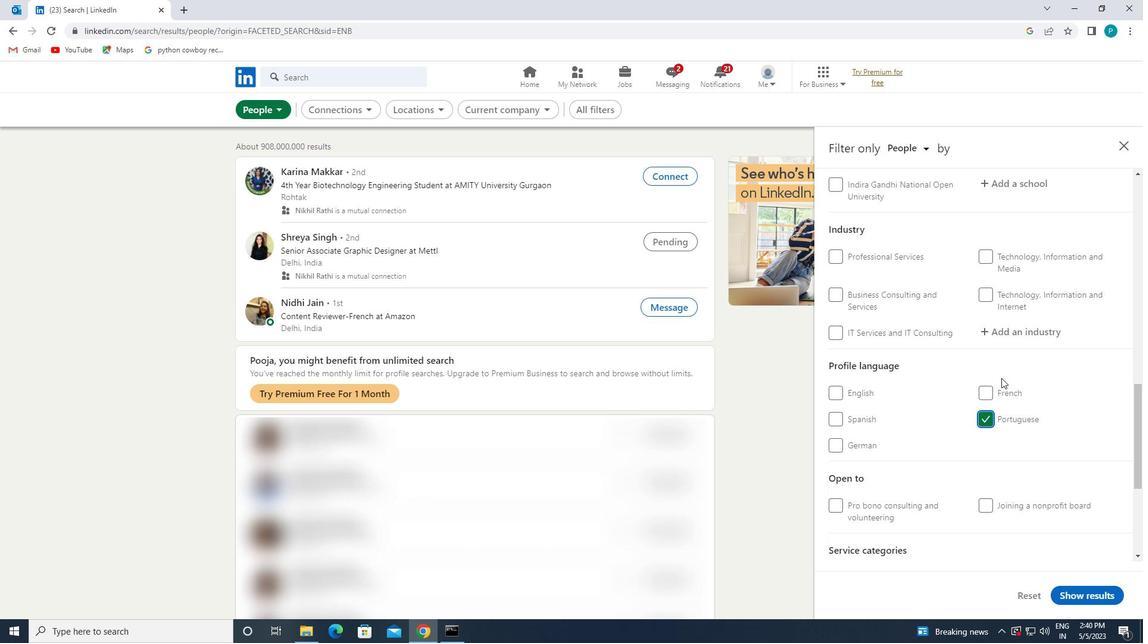 
Action: Mouse scrolled (1002, 371) with delta (0, 0)
Screenshot: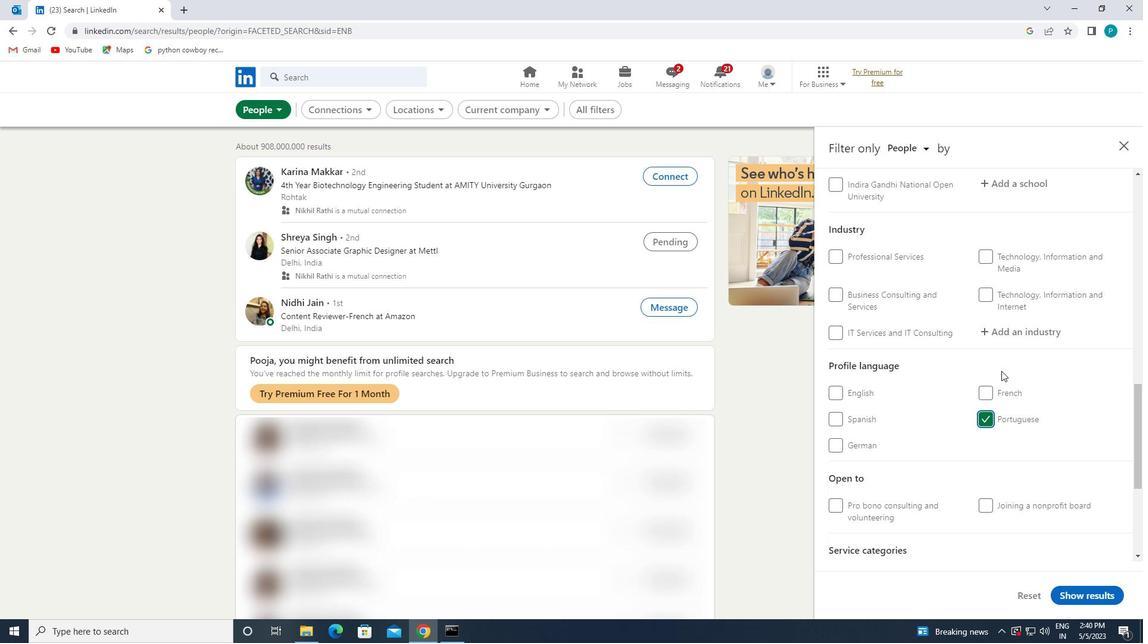 
Action: Mouse scrolled (1002, 371) with delta (0, 0)
Screenshot: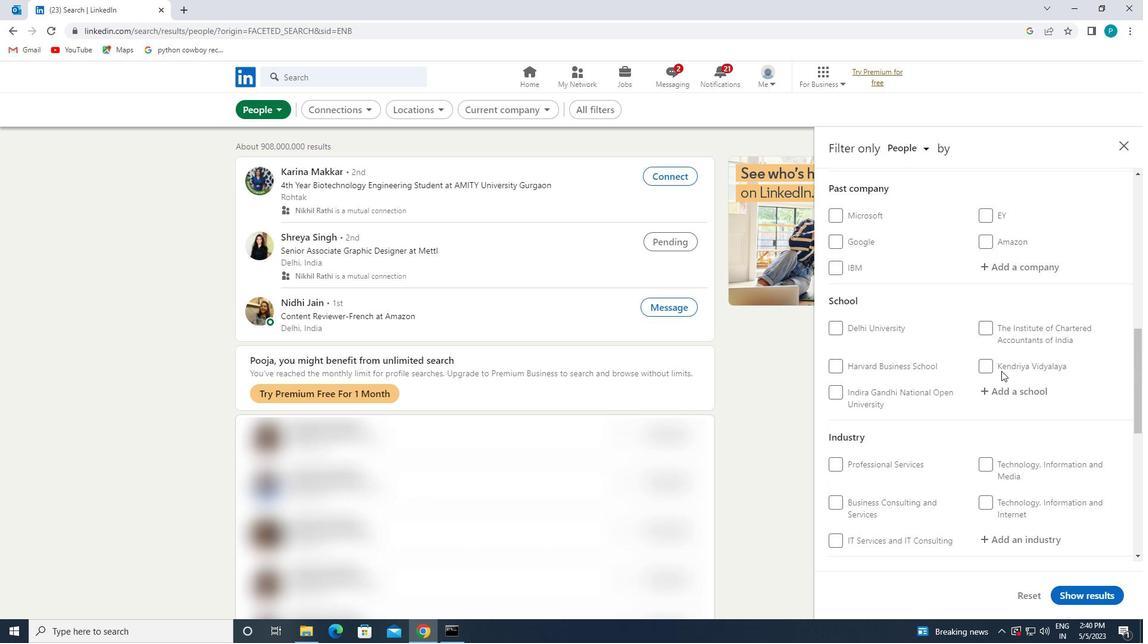 
Action: Mouse scrolled (1002, 371) with delta (0, 0)
Screenshot: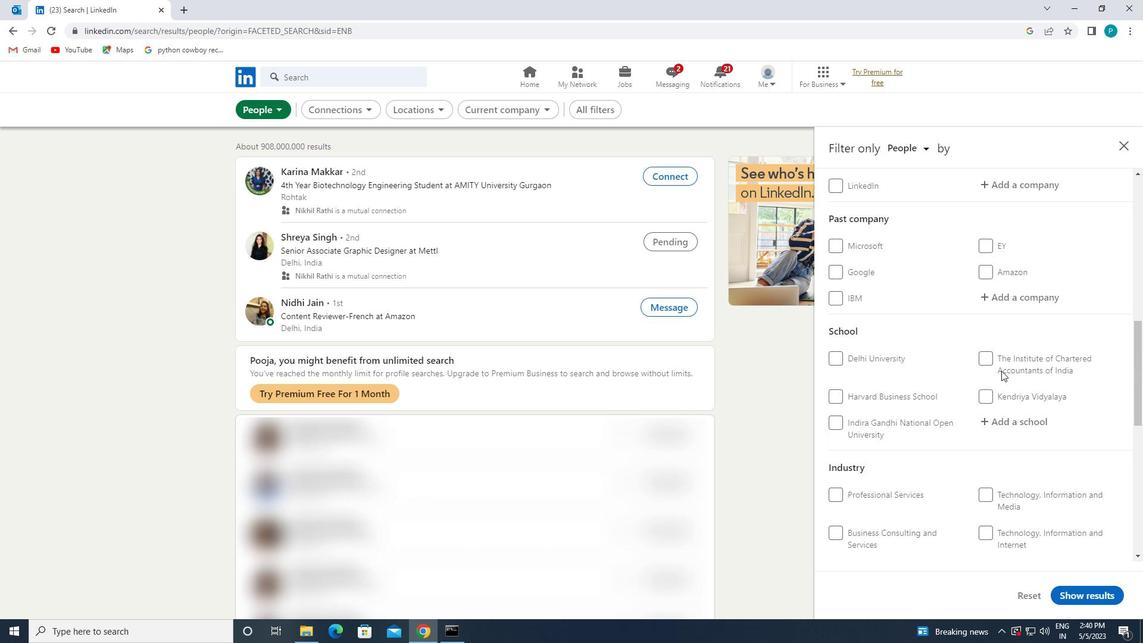 
Action: Mouse scrolled (1002, 371) with delta (0, 0)
Screenshot: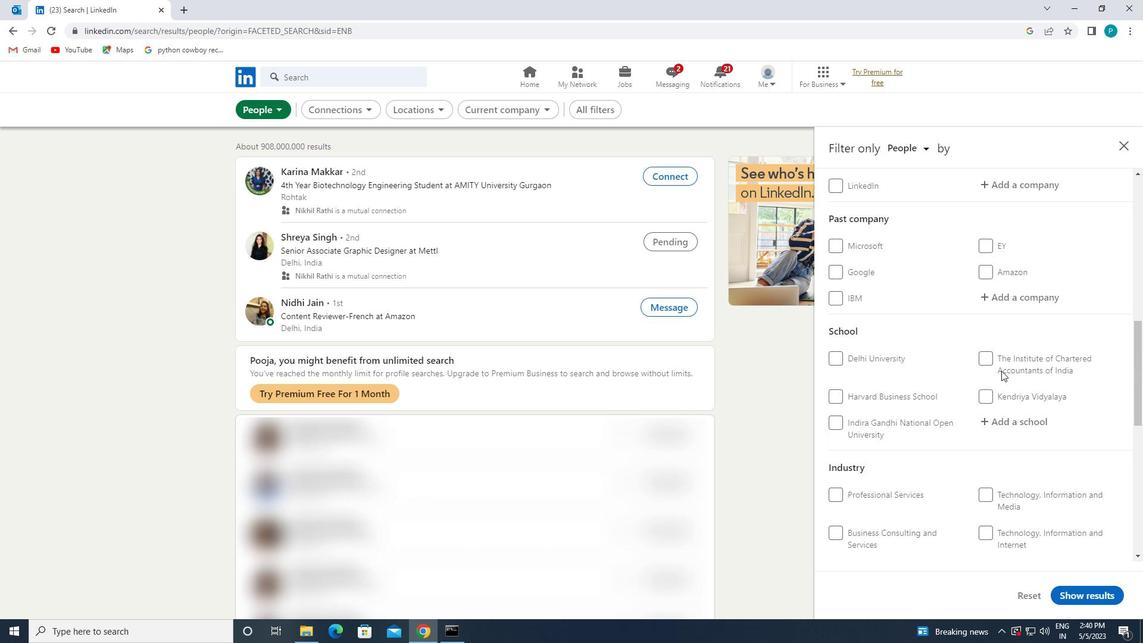
Action: Mouse scrolled (1002, 371) with delta (0, 0)
Screenshot: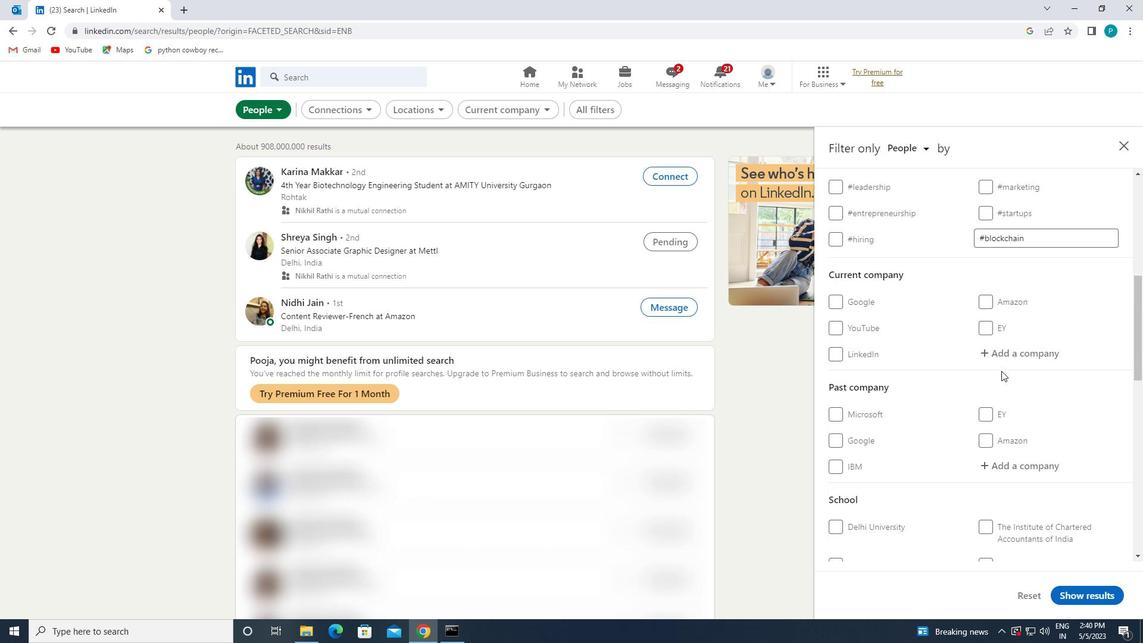 
Action: Mouse scrolled (1002, 371) with delta (0, 0)
Screenshot: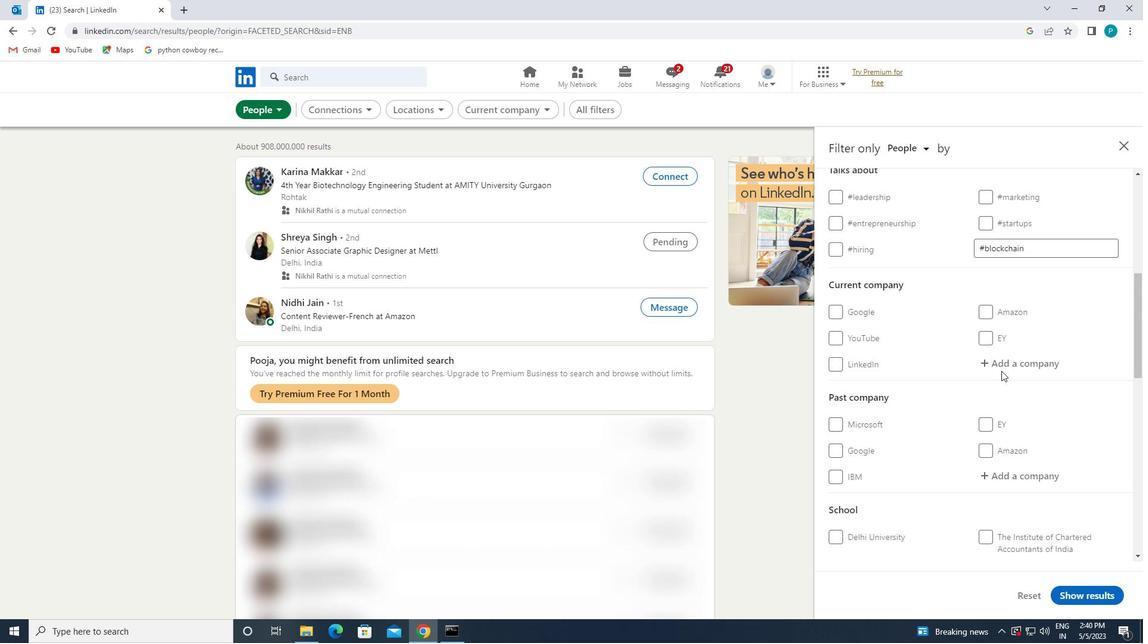 
Action: Mouse scrolled (1002, 371) with delta (0, 0)
Screenshot: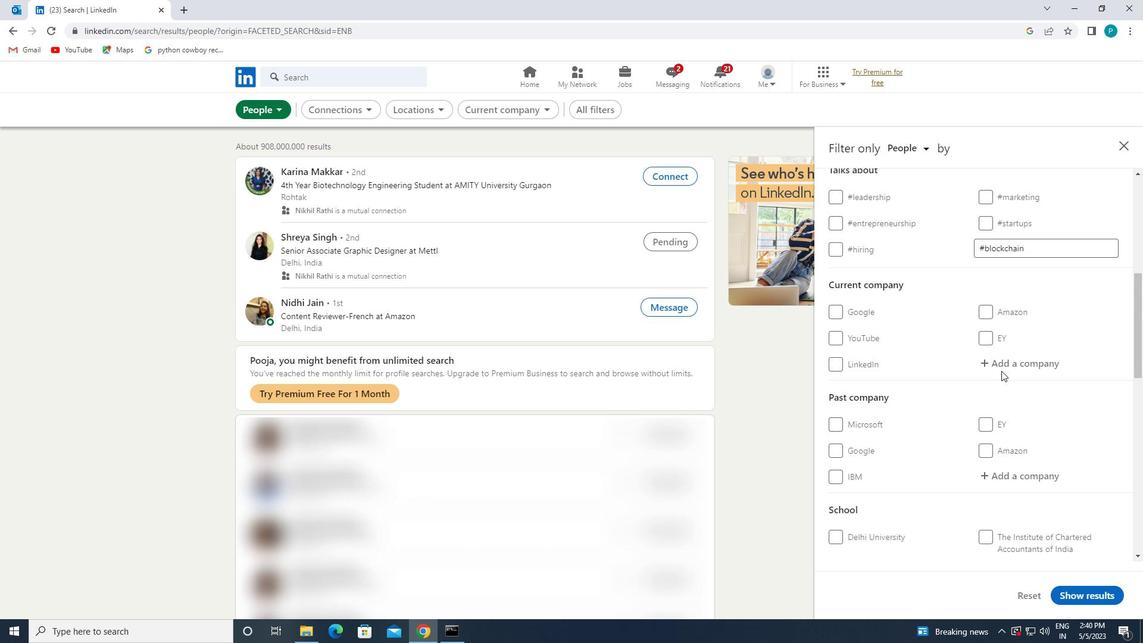 
Action: Mouse moved to (1002, 381)
Screenshot: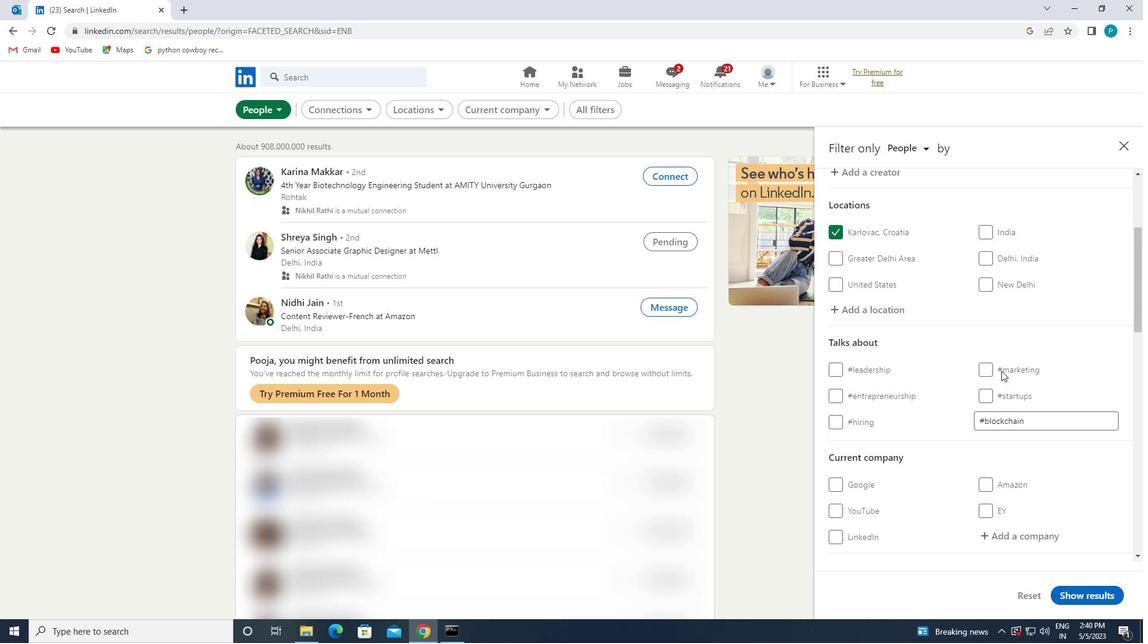 
Action: Mouse scrolled (1002, 381) with delta (0, 0)
Screenshot: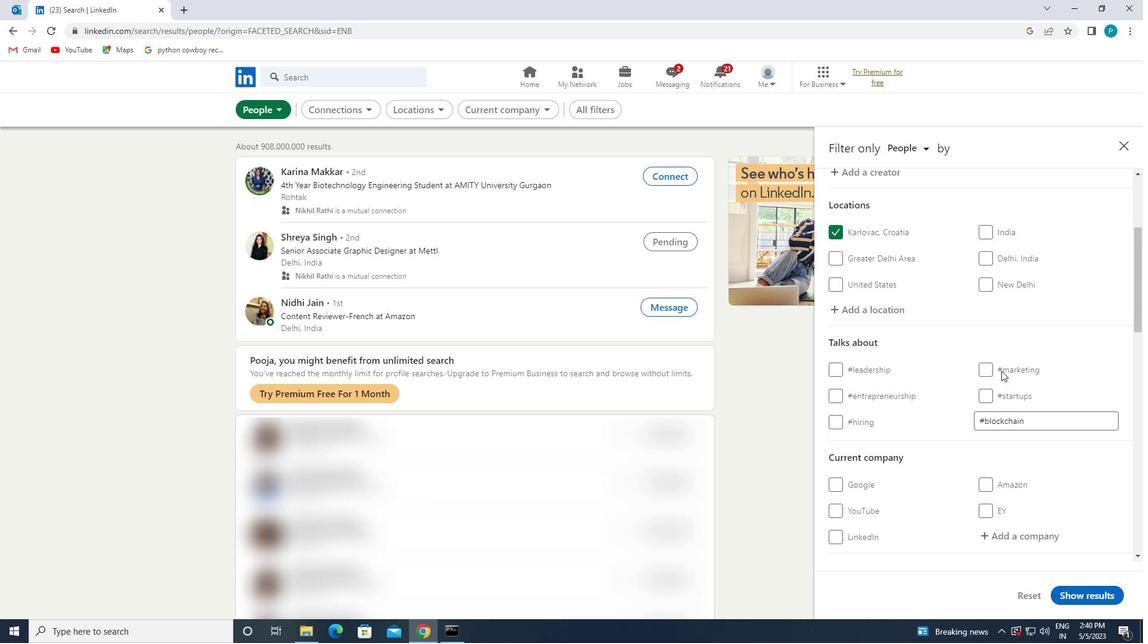 
Action: Mouse moved to (1002, 391)
Screenshot: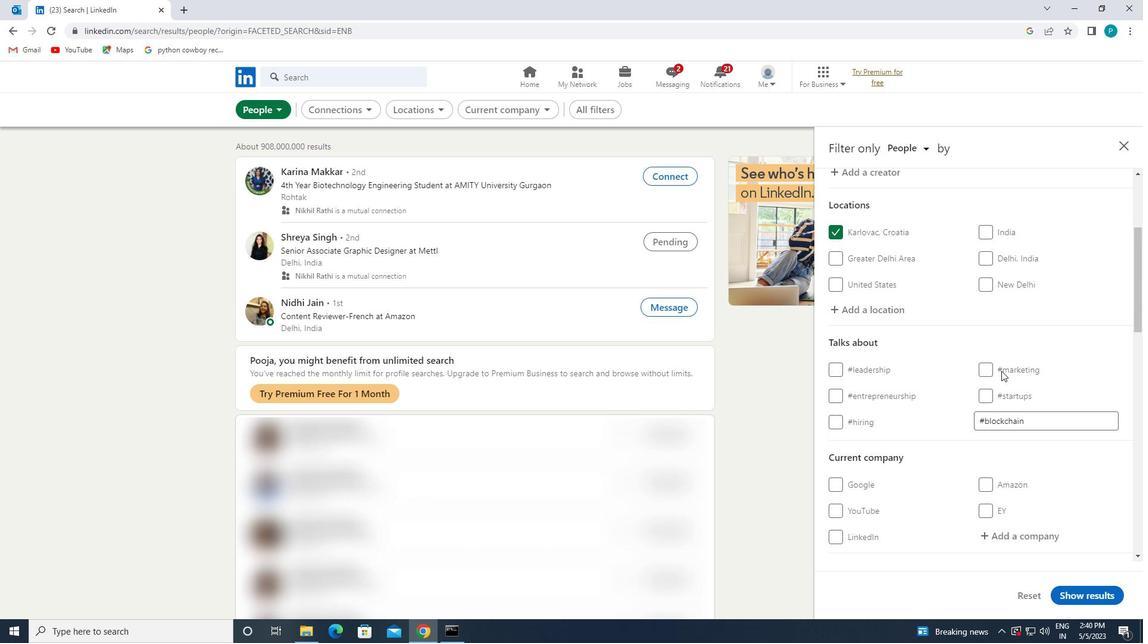 
Action: Mouse scrolled (1002, 390) with delta (0, 0)
Screenshot: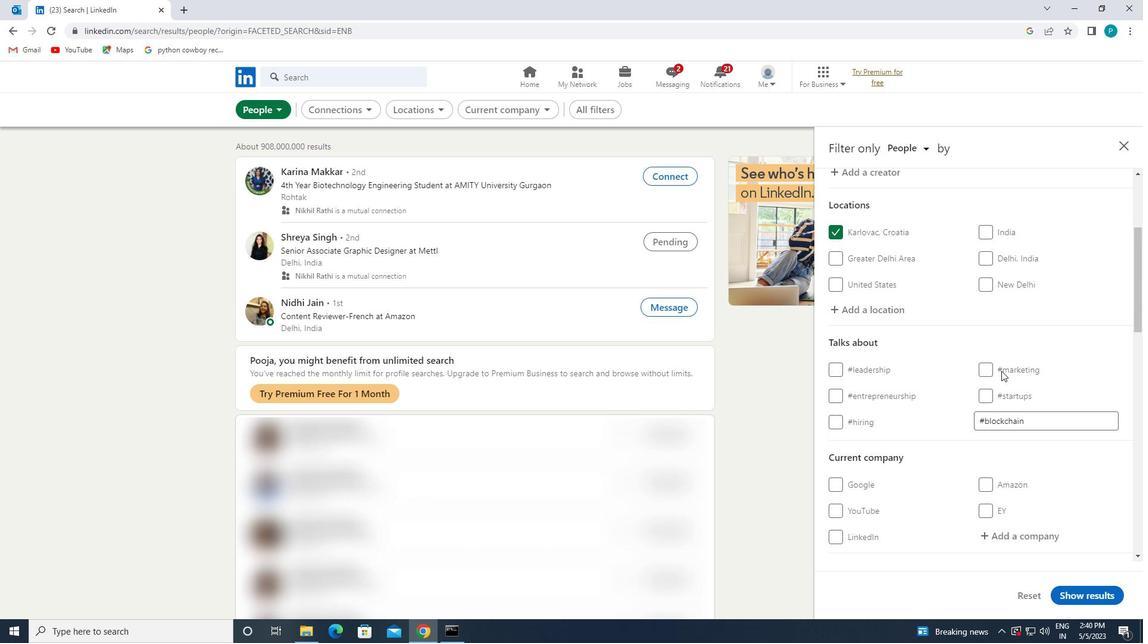 
Action: Mouse moved to (1008, 418)
Screenshot: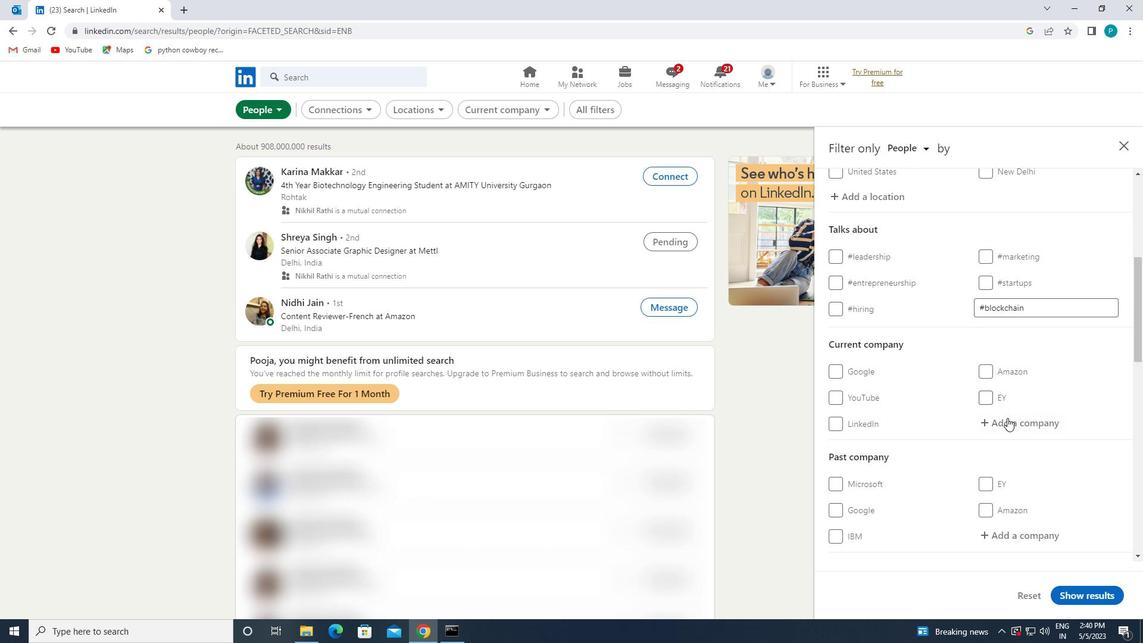 
Action: Mouse pressed left at (1008, 418)
Screenshot: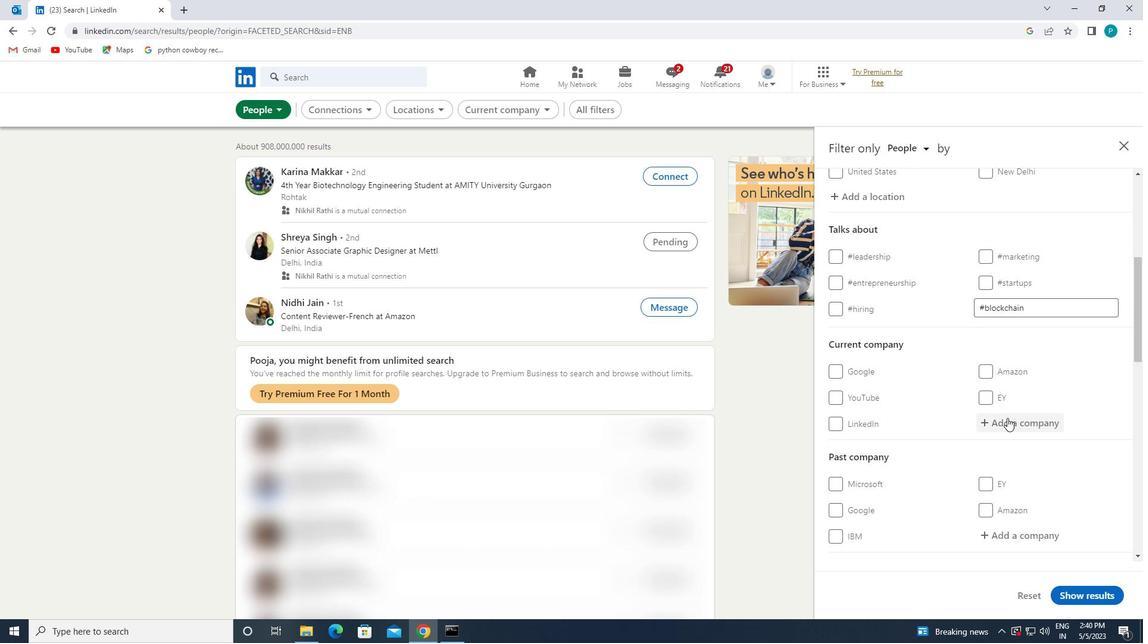 
Action: Mouse moved to (1016, 425)
Screenshot: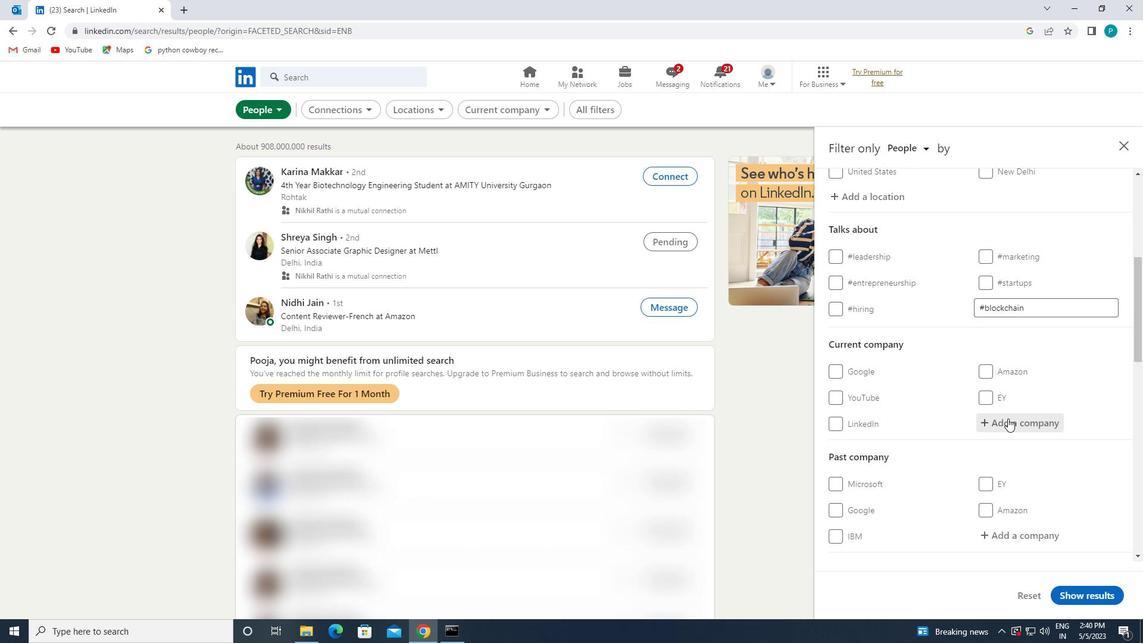 
Action: Key pressed <Key.caps_lock>U<Key.caps_lock>PLERS
Screenshot: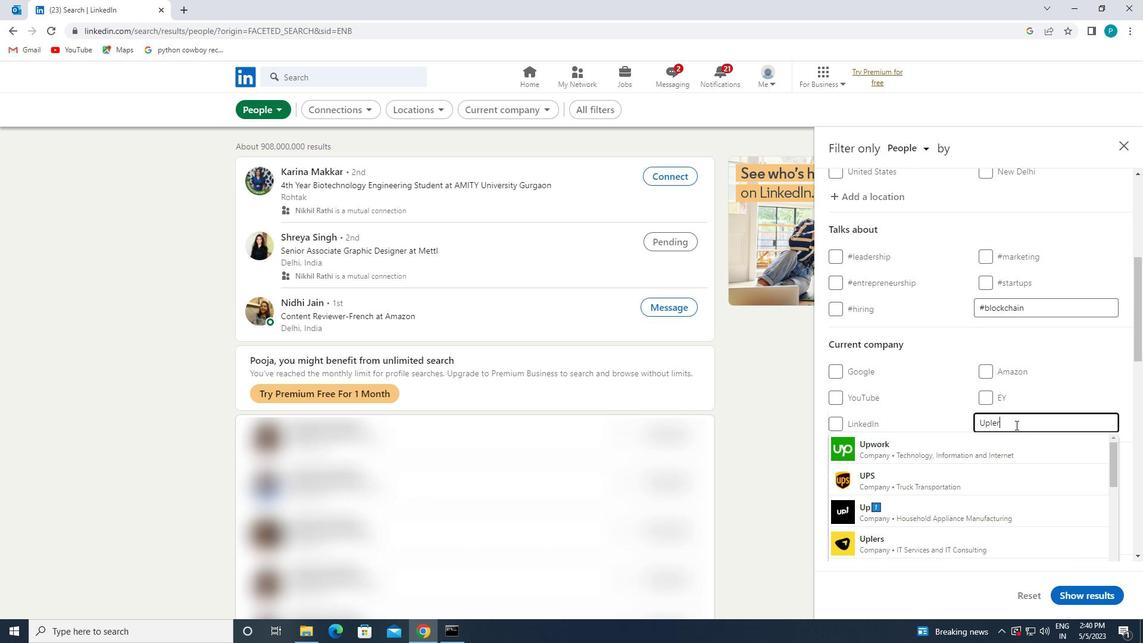 
Action: Mouse moved to (964, 449)
Screenshot: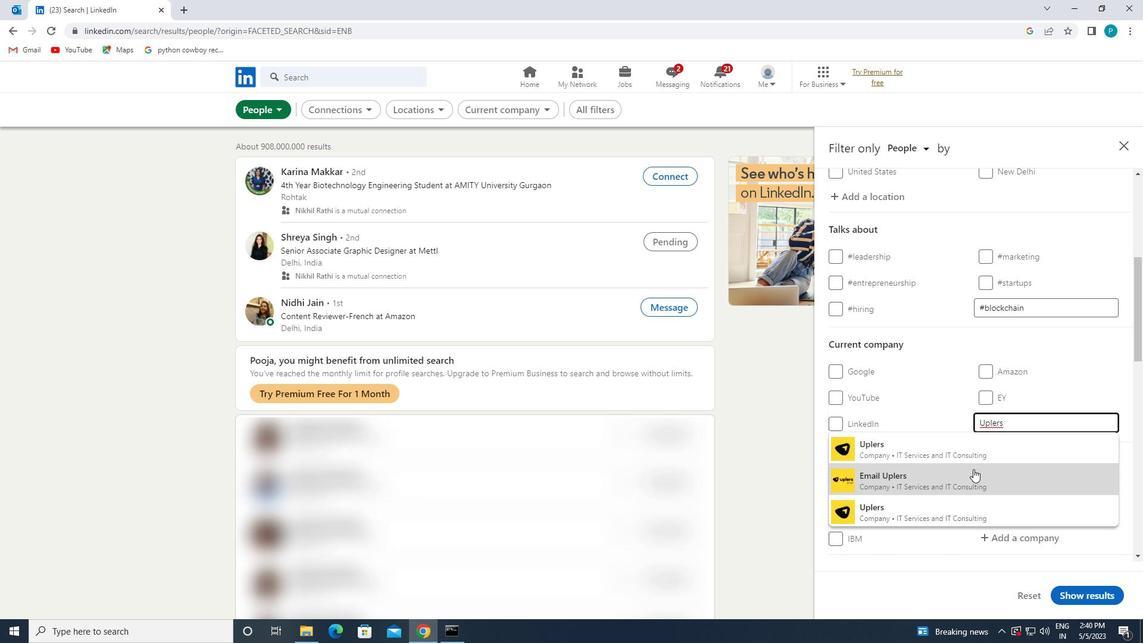 
Action: Mouse pressed left at (964, 449)
Screenshot: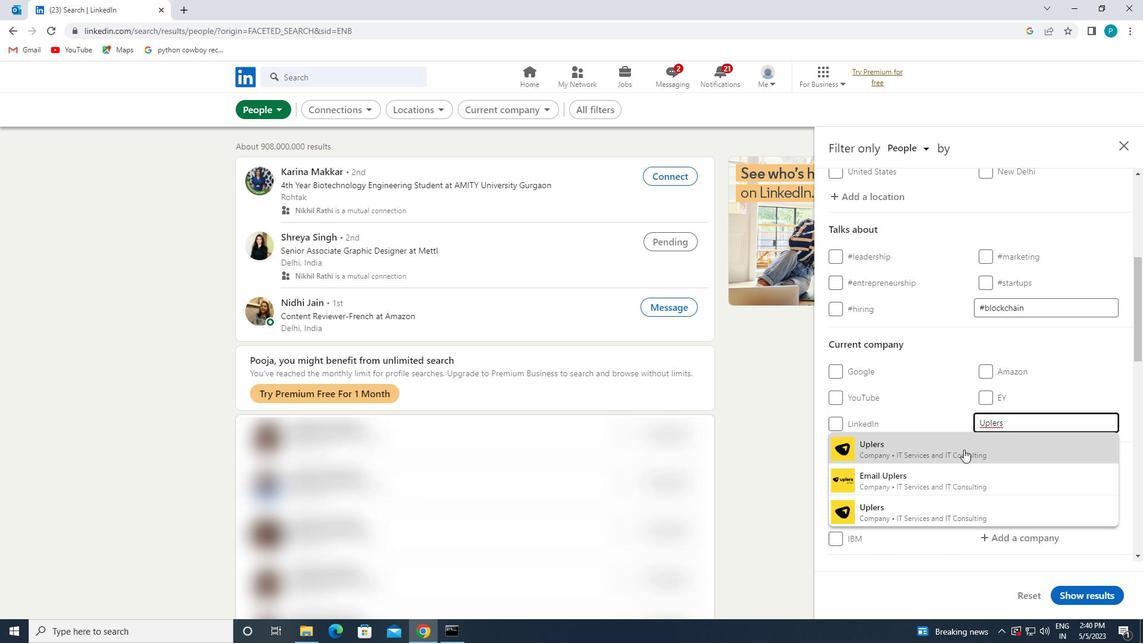 
Action: Mouse moved to (965, 424)
Screenshot: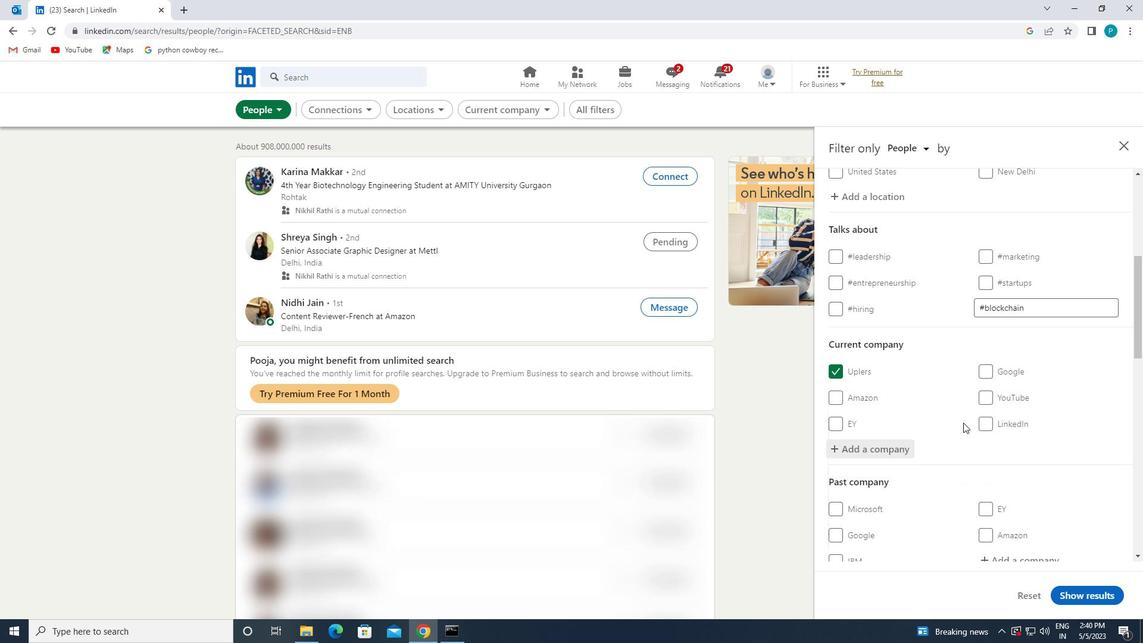 
Action: Mouse scrolled (965, 423) with delta (0, 0)
Screenshot: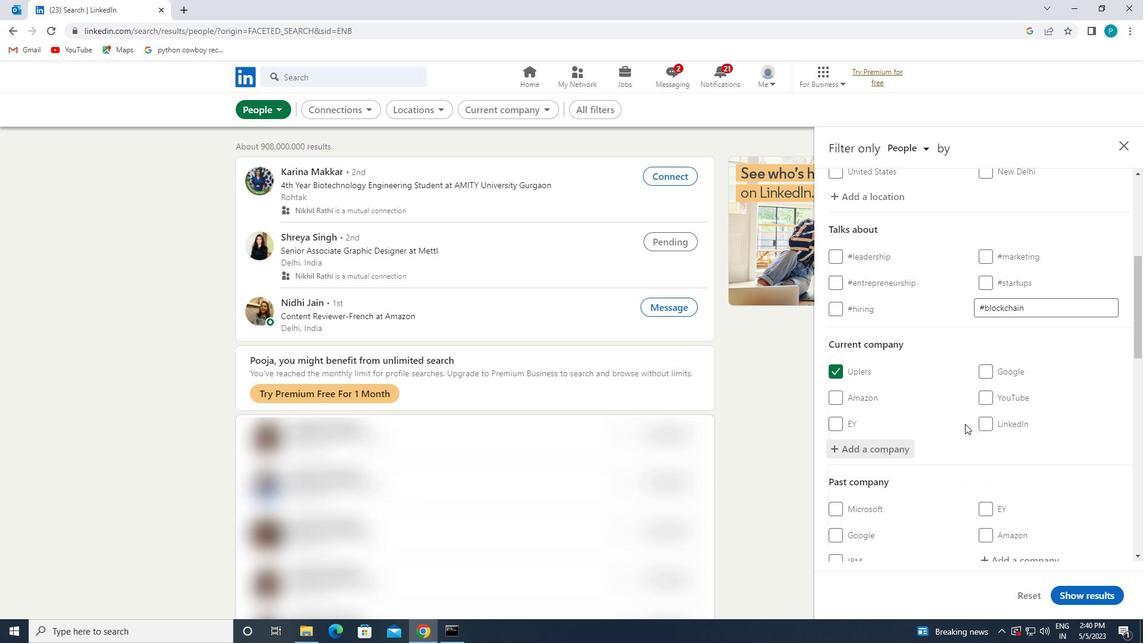
Action: Mouse moved to (968, 425)
Screenshot: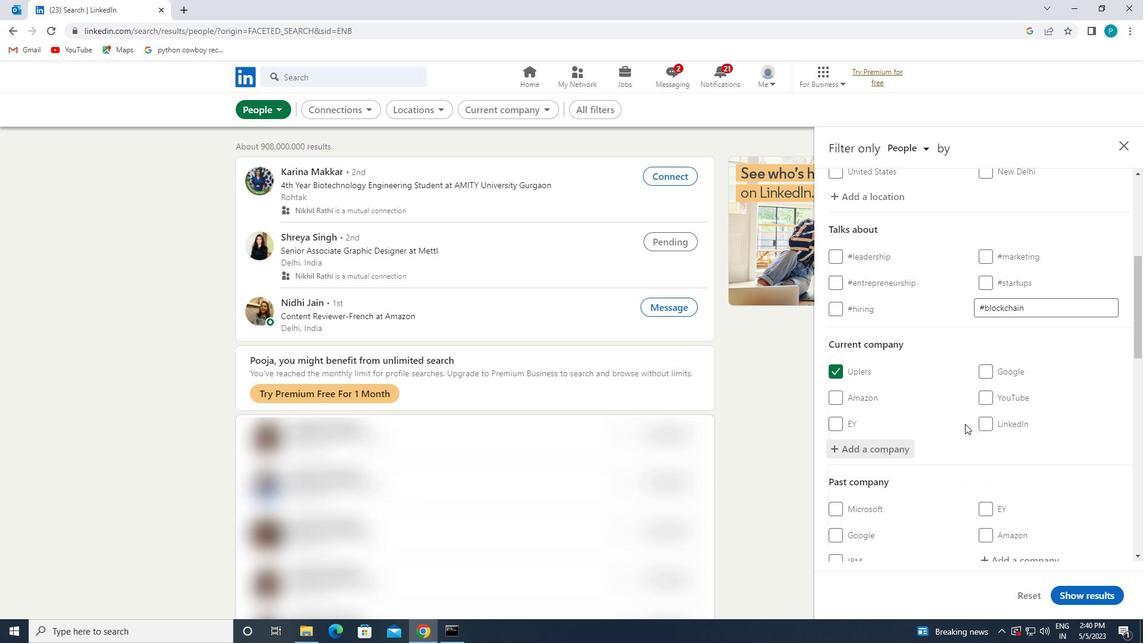
Action: Mouse scrolled (968, 425) with delta (0, 0)
Screenshot: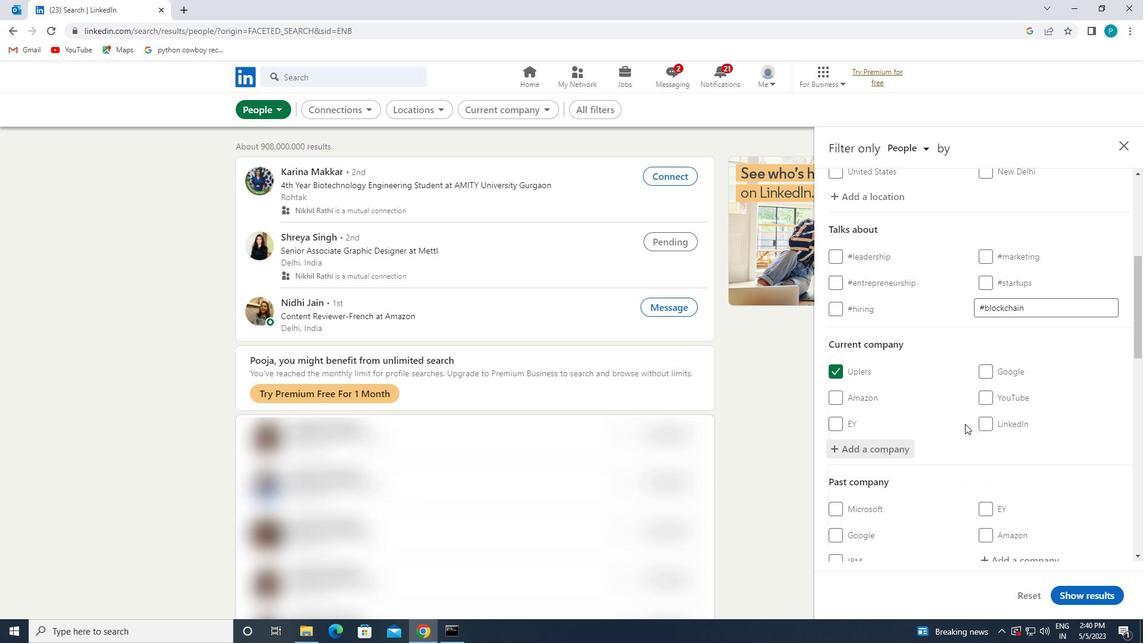 
Action: Mouse moved to (1004, 449)
Screenshot: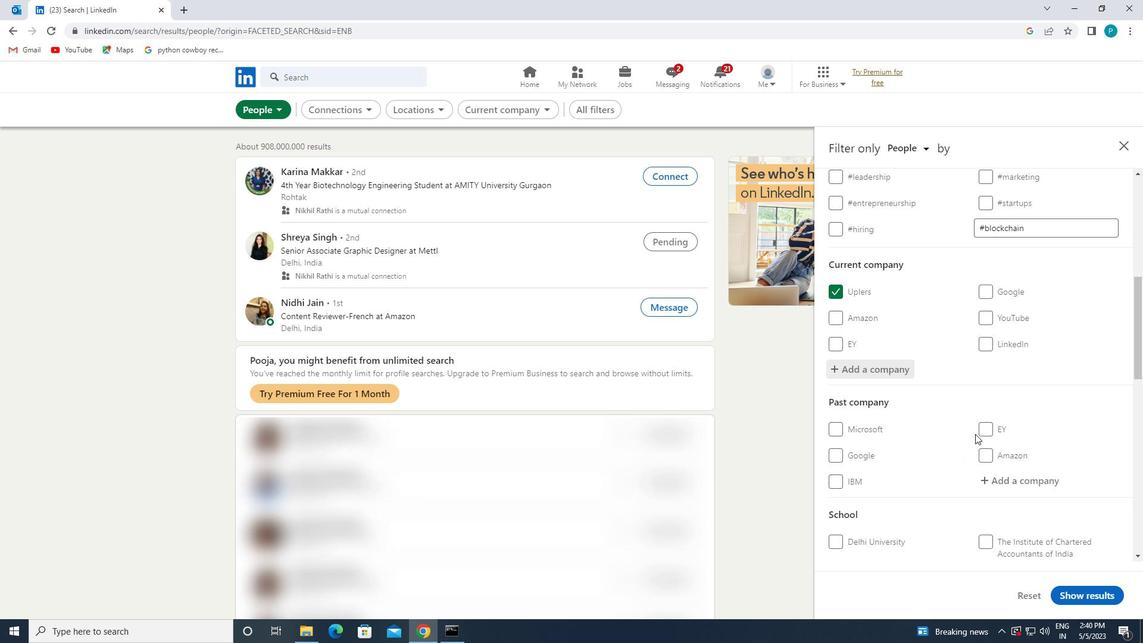
Action: Mouse scrolled (1004, 449) with delta (0, 0)
Screenshot: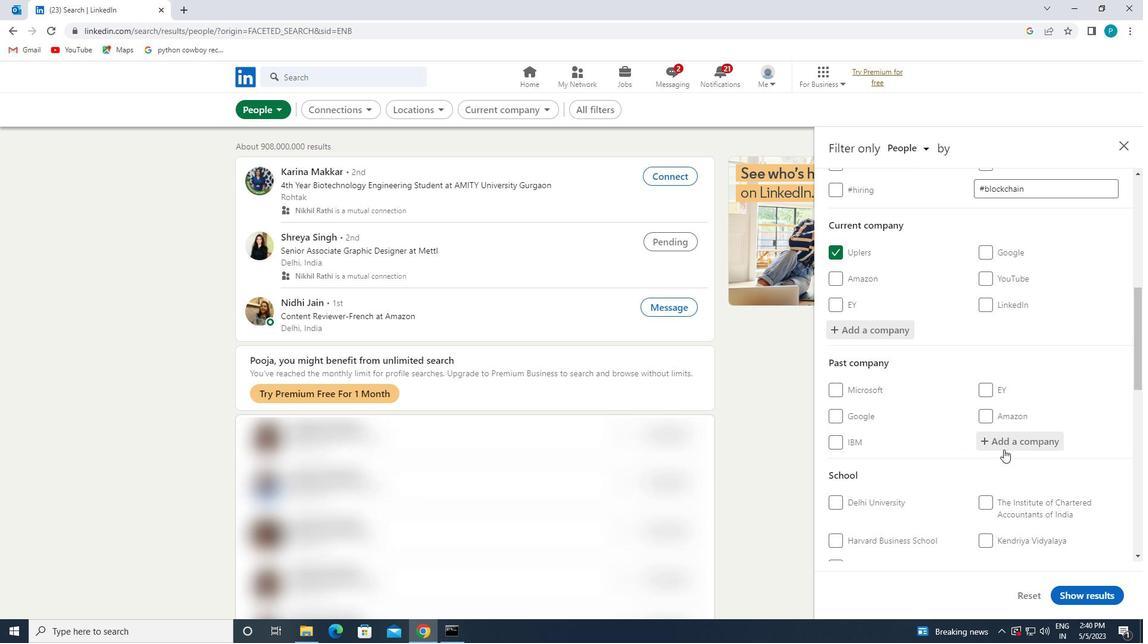 
Action: Mouse scrolled (1004, 449) with delta (0, 0)
Screenshot: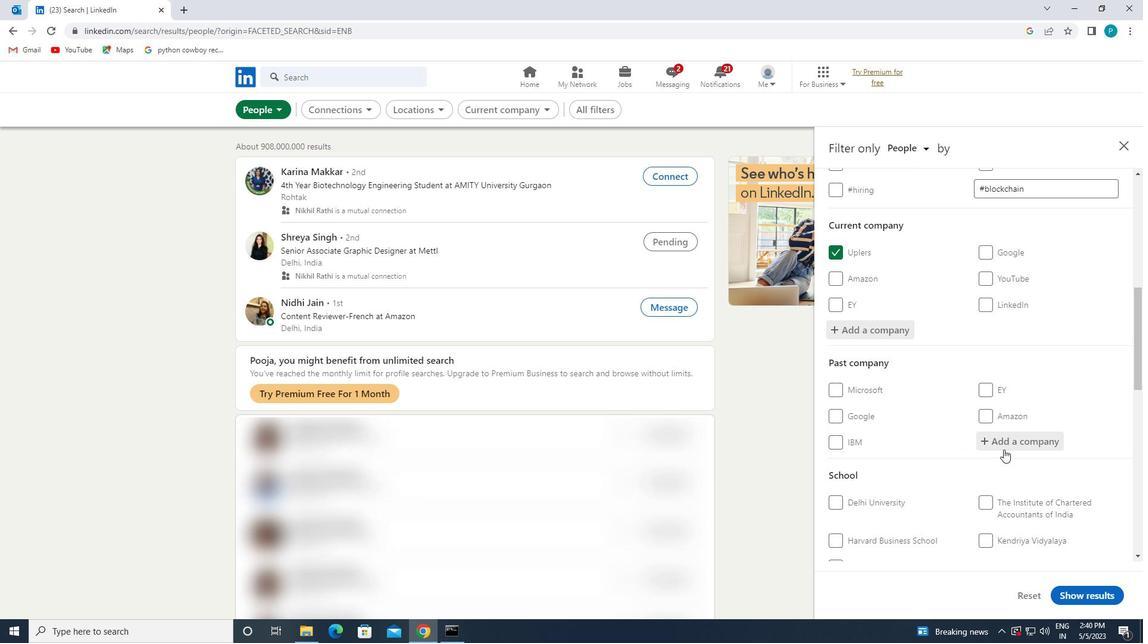 
Action: Mouse scrolled (1004, 449) with delta (0, 0)
Screenshot: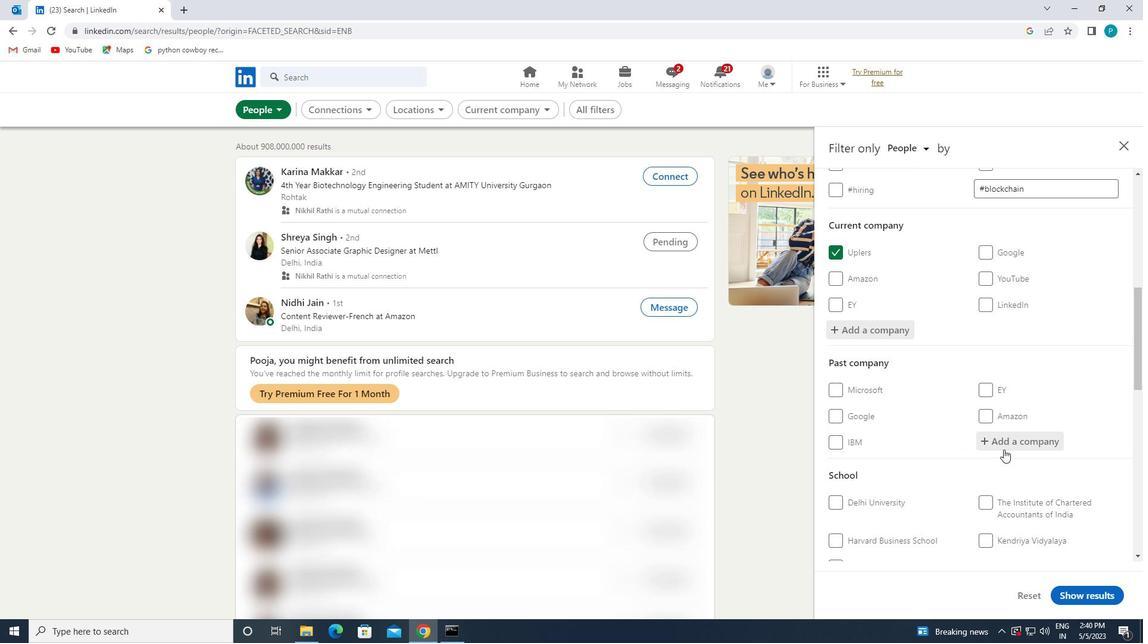 
Action: Mouse moved to (989, 396)
Screenshot: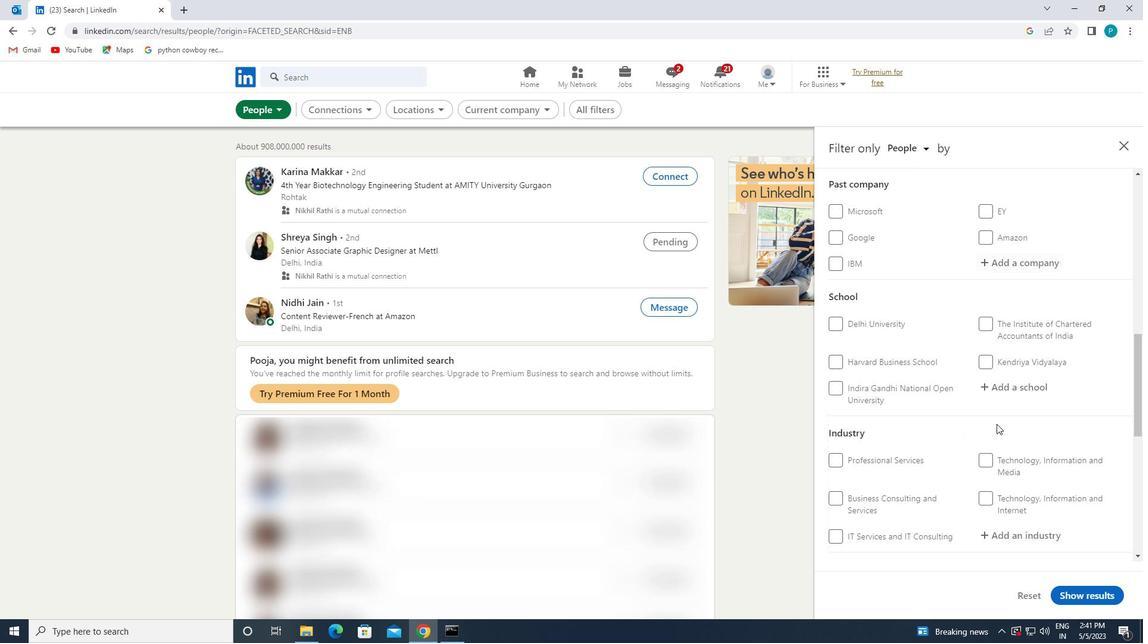 
Action: Mouse pressed left at (989, 396)
Screenshot: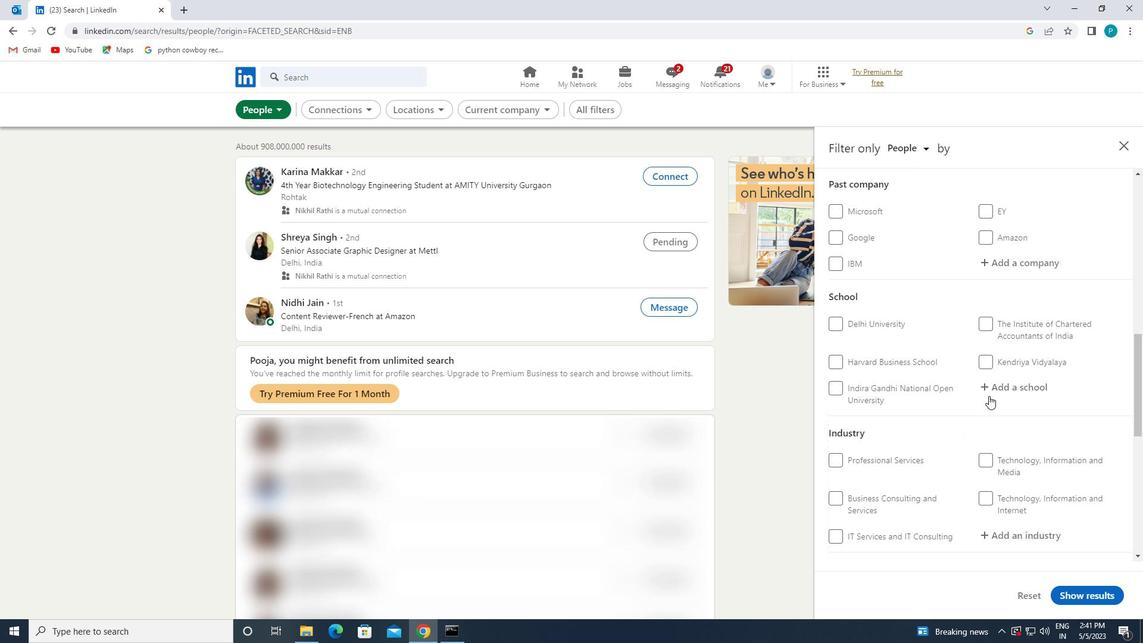 
Action: Key pressed <Key.caps_lock>E<Key.caps_lock>RODE
Screenshot: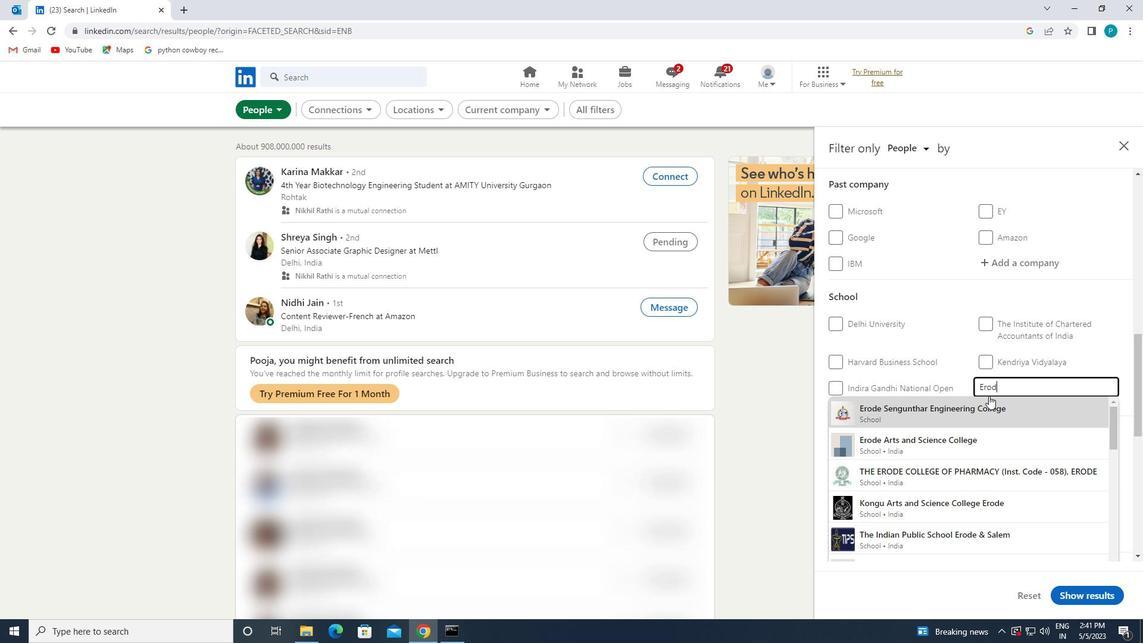 
Action: Mouse moved to (988, 411)
Screenshot: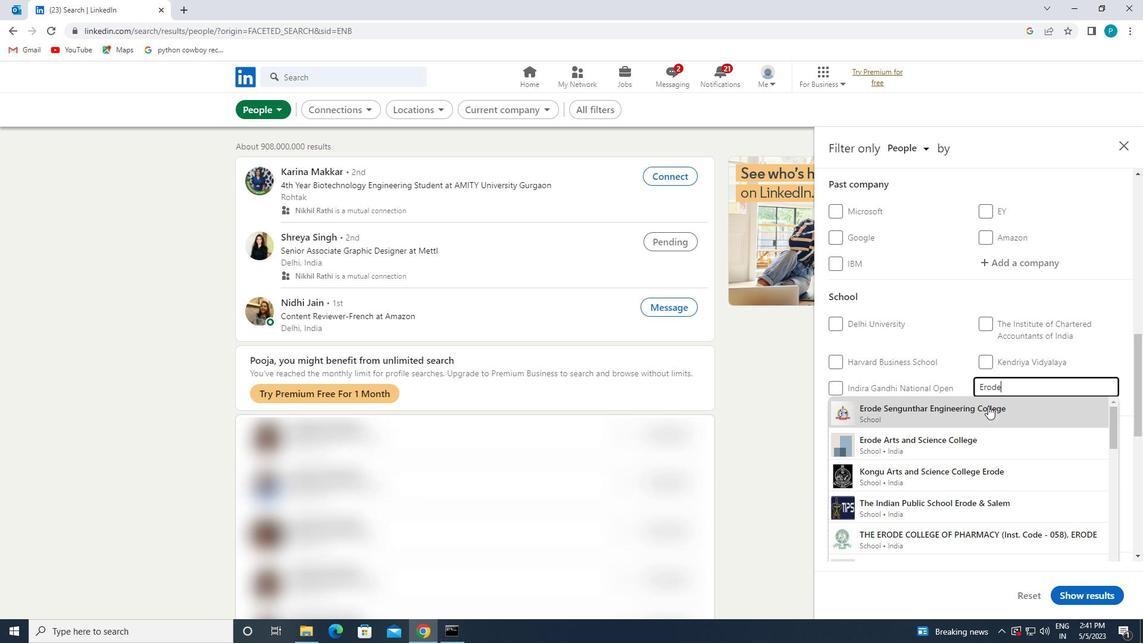 
Action: Mouse pressed left at (988, 411)
Screenshot: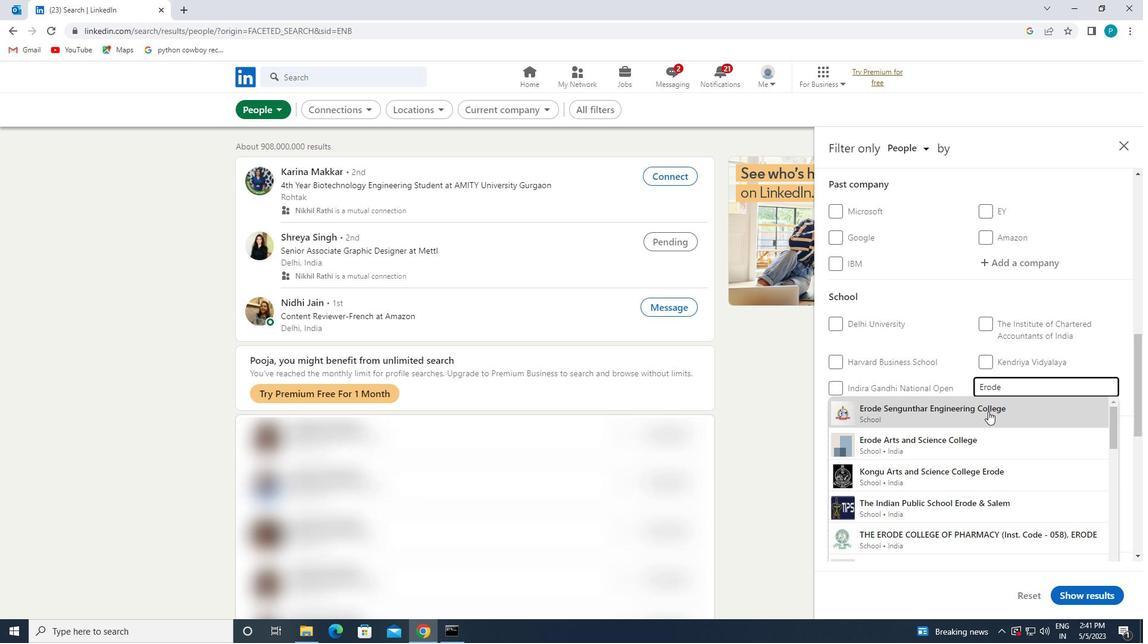 
Action: Mouse scrolled (988, 411) with delta (0, 0)
Screenshot: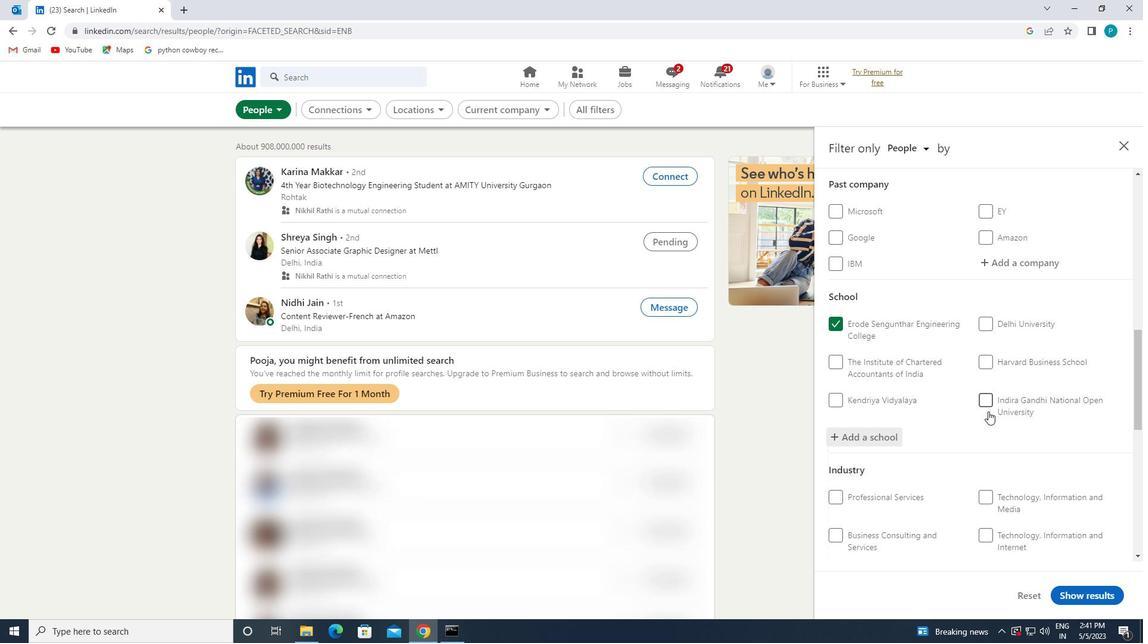 
Action: Mouse scrolled (988, 411) with delta (0, 0)
Screenshot: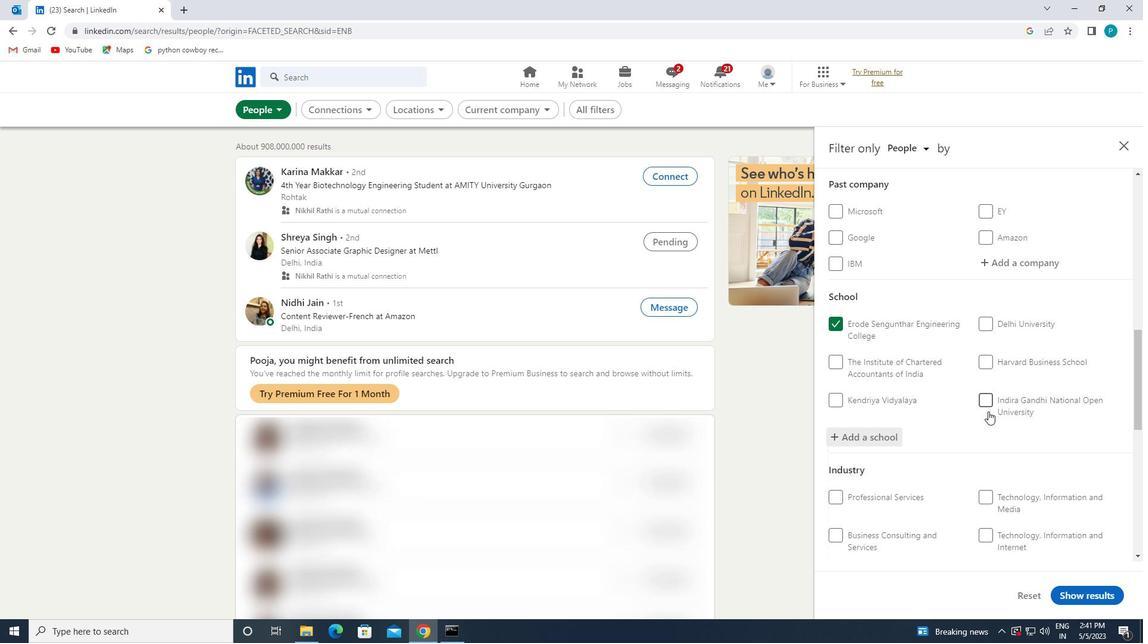 
Action: Mouse scrolled (988, 411) with delta (0, 0)
Screenshot: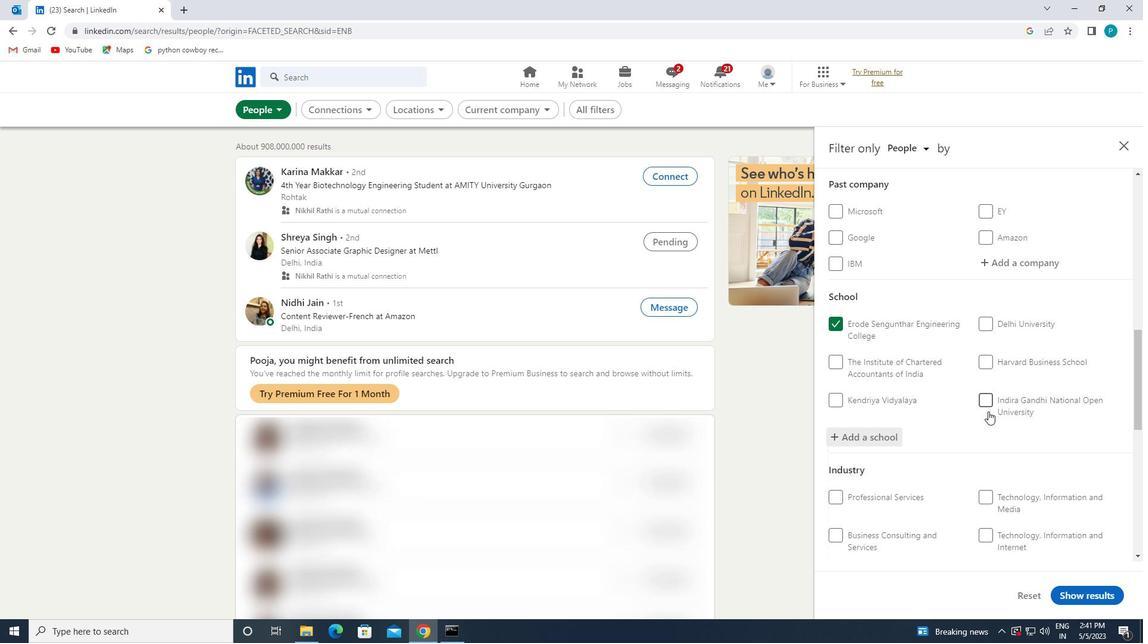 
Action: Mouse moved to (990, 412)
Screenshot: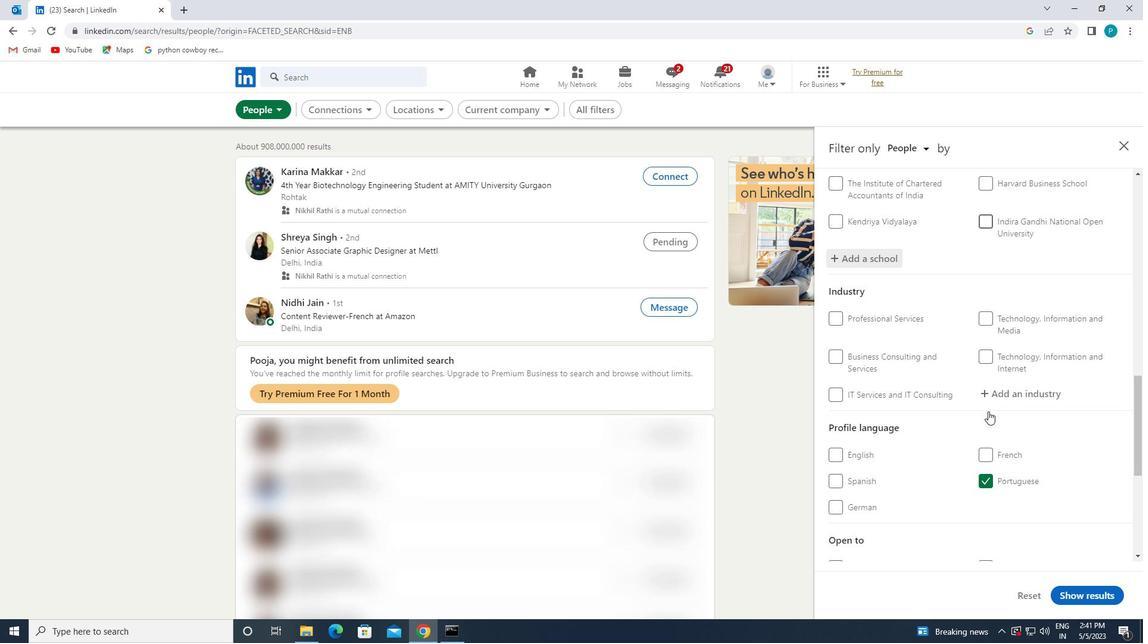 
Action: Mouse scrolled (990, 412) with delta (0, 0)
Screenshot: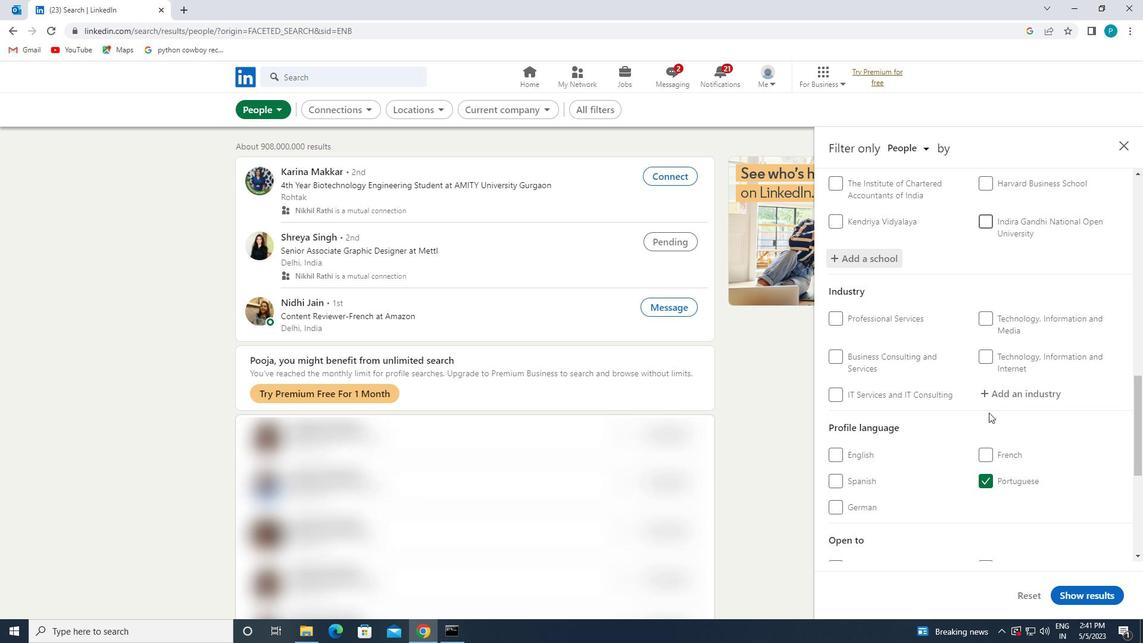 
Action: Mouse moved to (1010, 340)
Screenshot: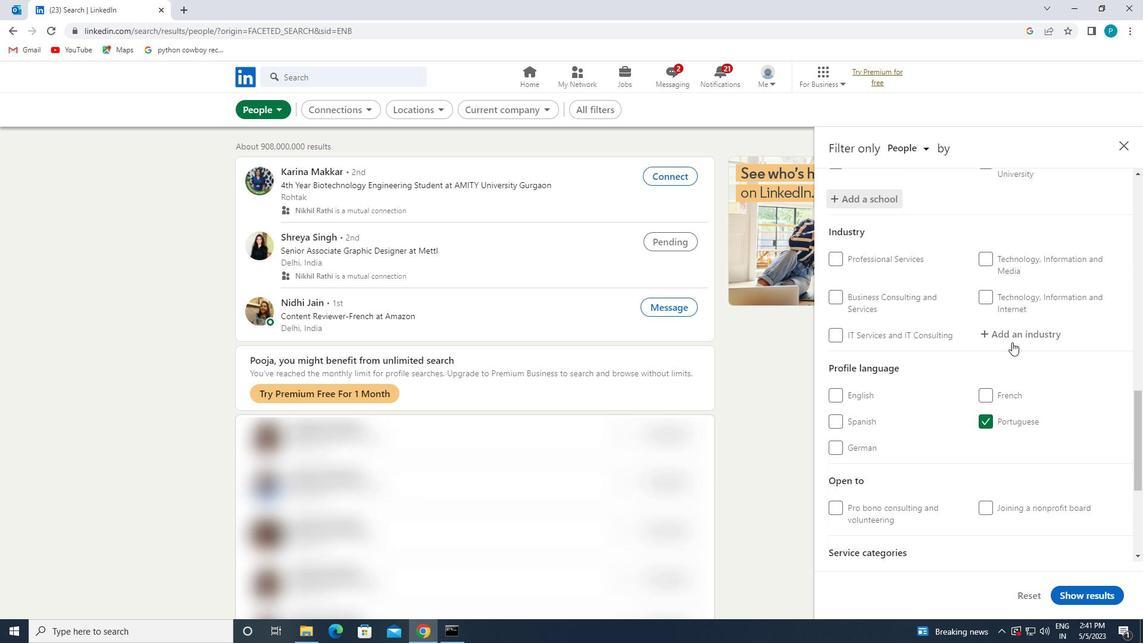 
Action: Mouse pressed left at (1010, 340)
Screenshot: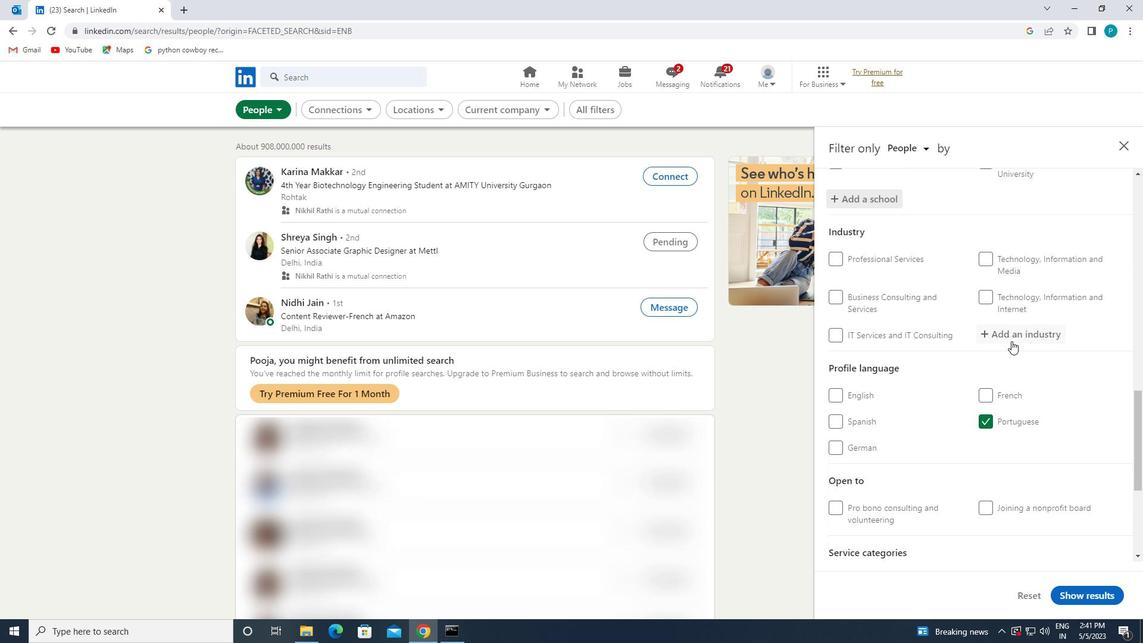 
Action: Key pressed <Key.caps_lock>W<Key.caps_lock>HOLESALE
Screenshot: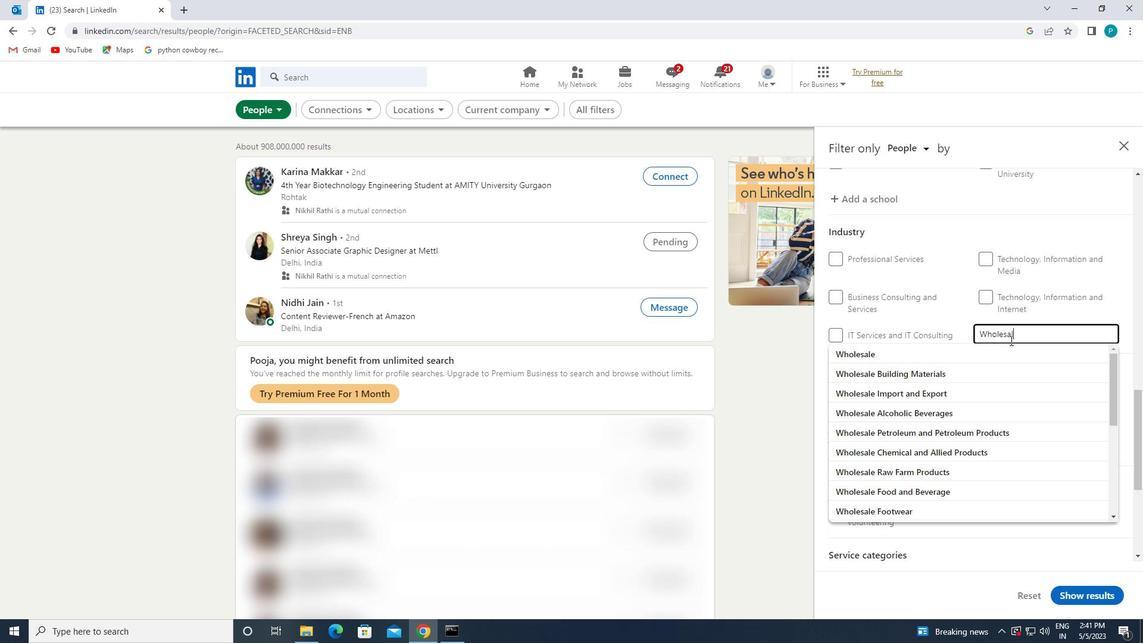 
Action: Mouse moved to (904, 470)
Screenshot: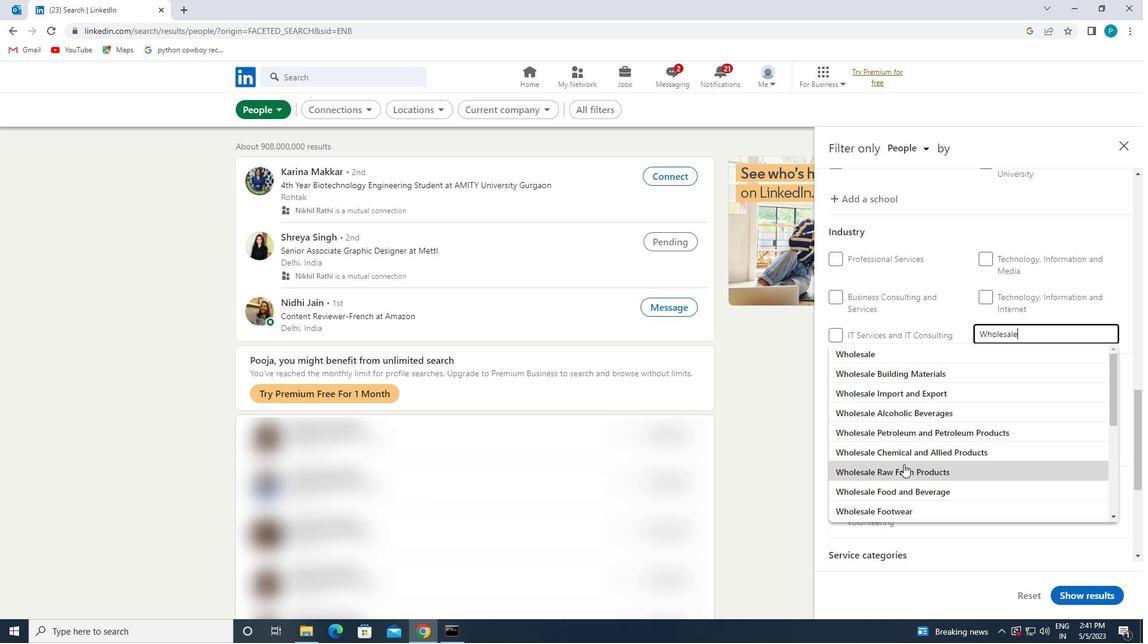 
Action: Mouse pressed left at (904, 470)
Screenshot: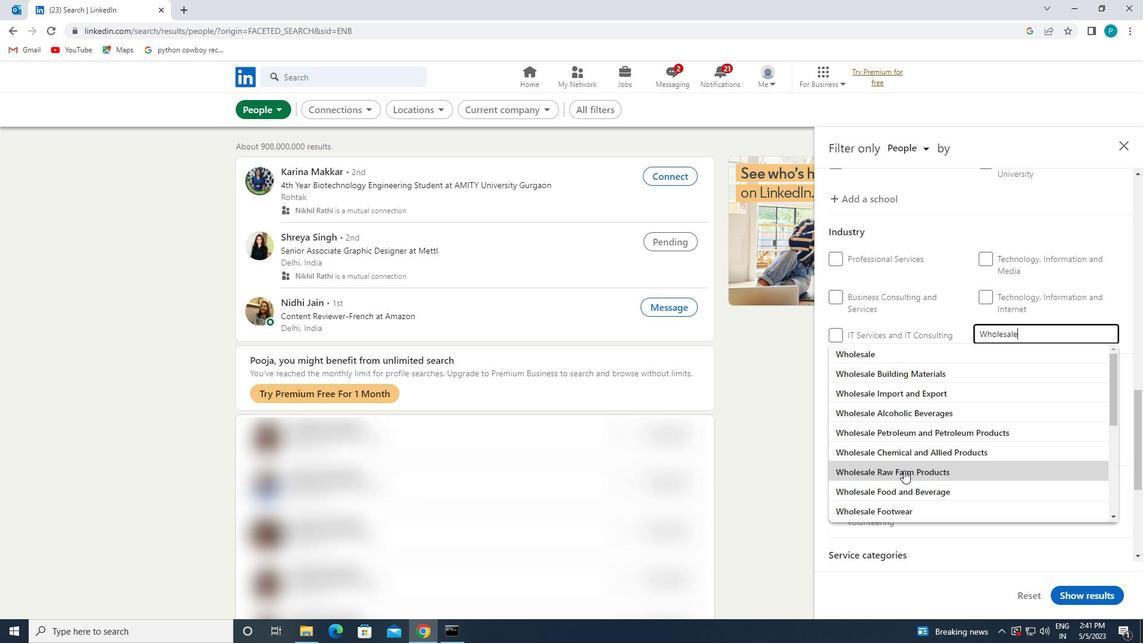 
Action: Mouse moved to (905, 471)
Screenshot: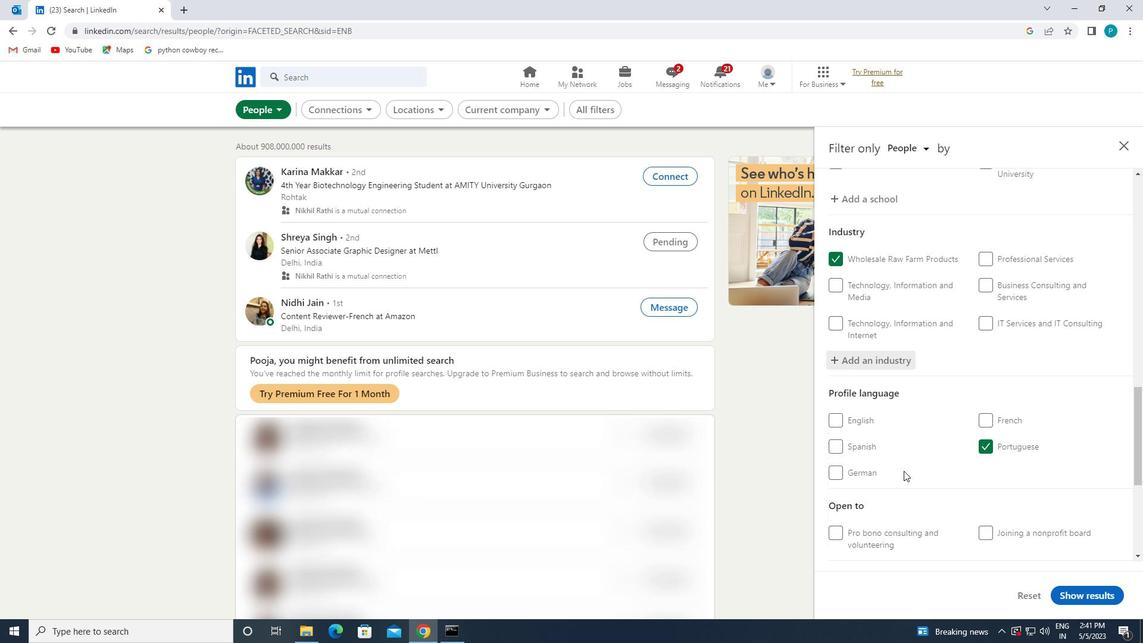 
Action: Mouse scrolled (905, 471) with delta (0, 0)
Screenshot: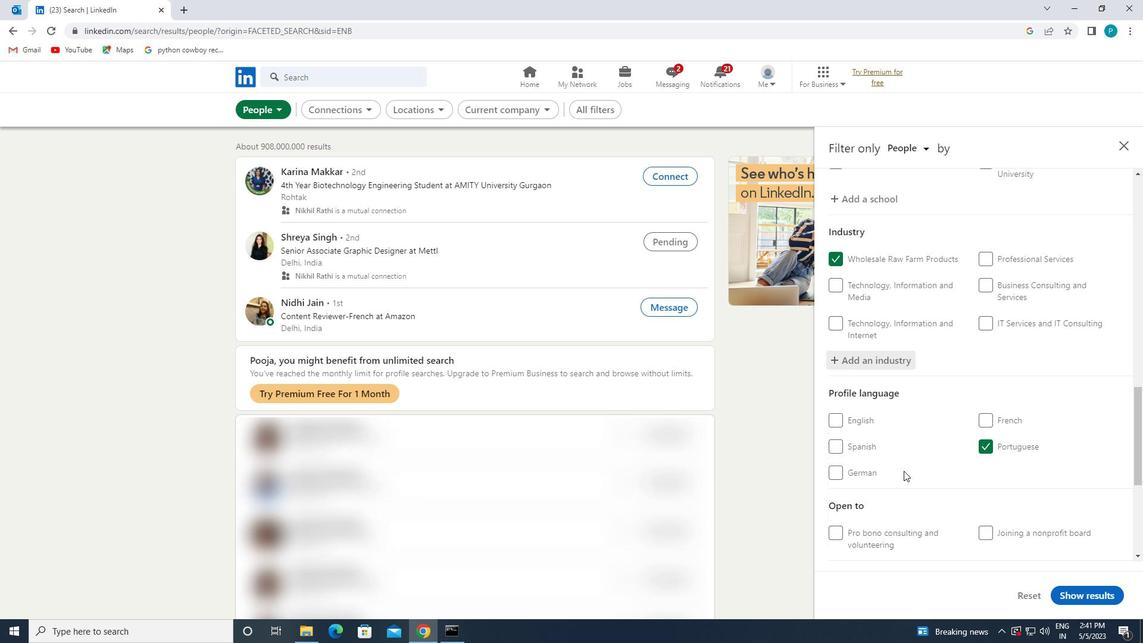 
Action: Mouse scrolled (905, 471) with delta (0, 0)
Screenshot: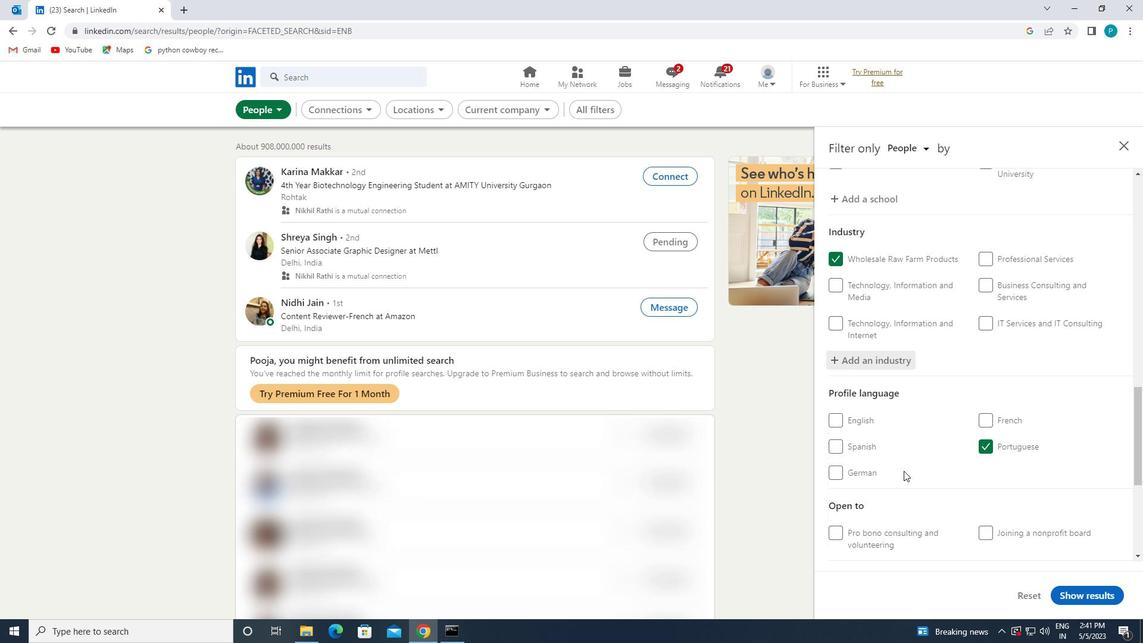 
Action: Mouse moved to (905, 471)
Screenshot: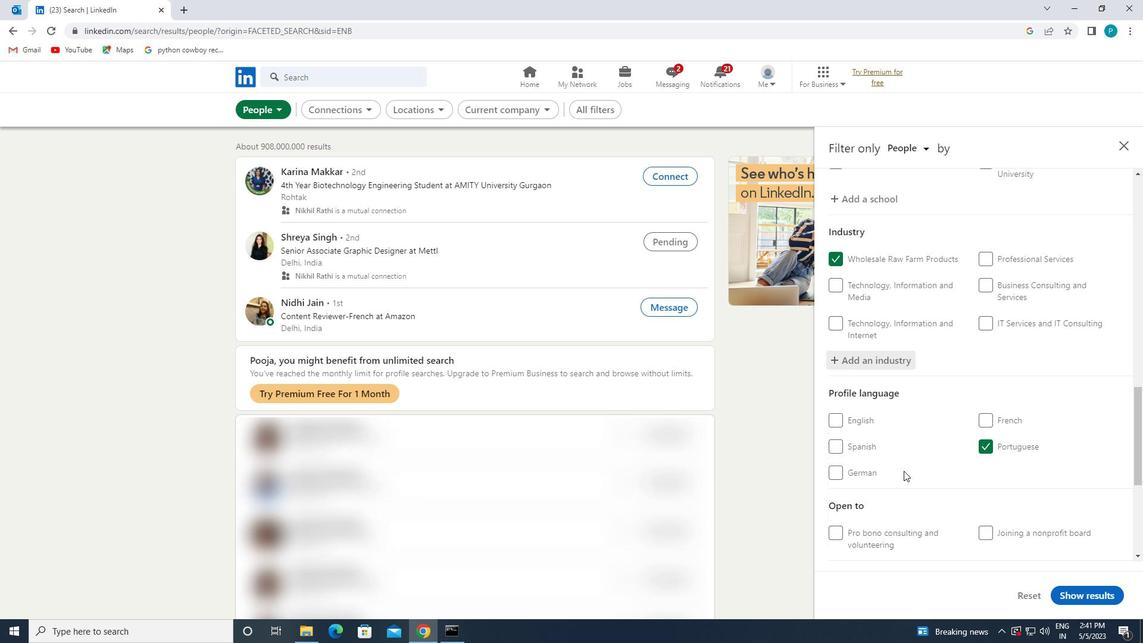 
Action: Mouse scrolled (905, 471) with delta (0, 0)
Screenshot: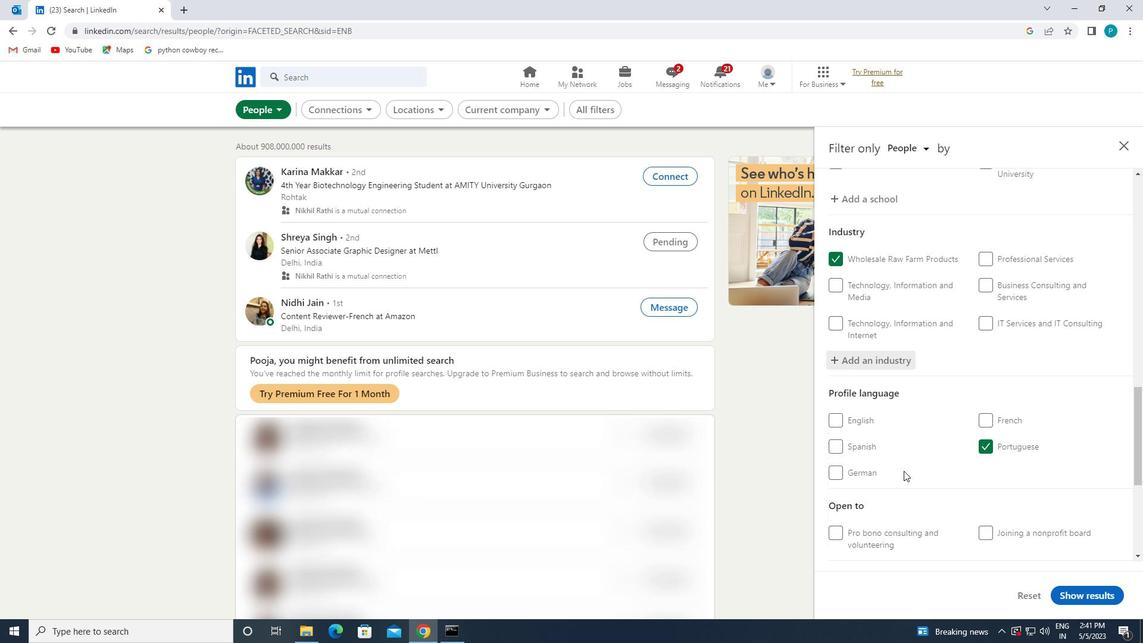 
Action: Mouse moved to (939, 459)
Screenshot: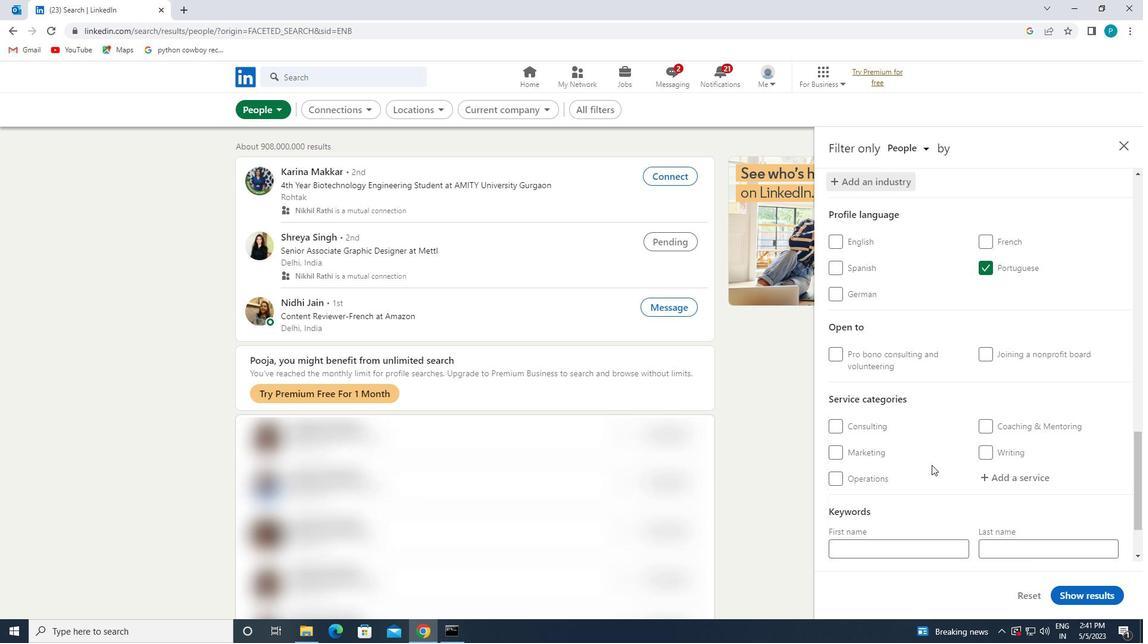 
Action: Mouse scrolled (939, 459) with delta (0, 0)
Screenshot: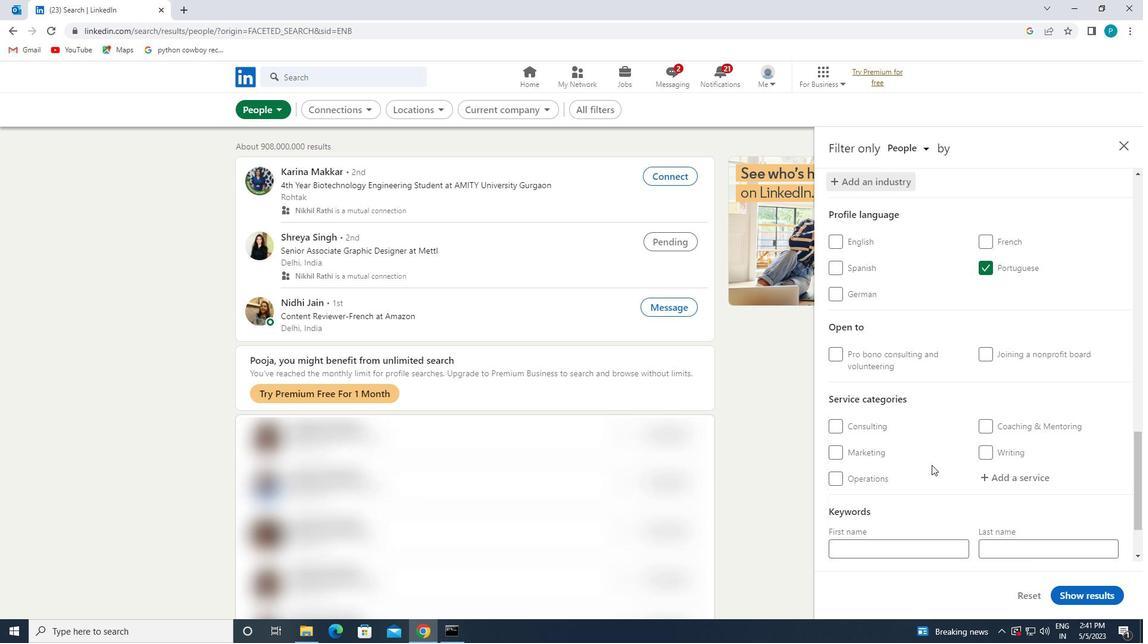 
Action: Mouse moved to (944, 456)
Screenshot: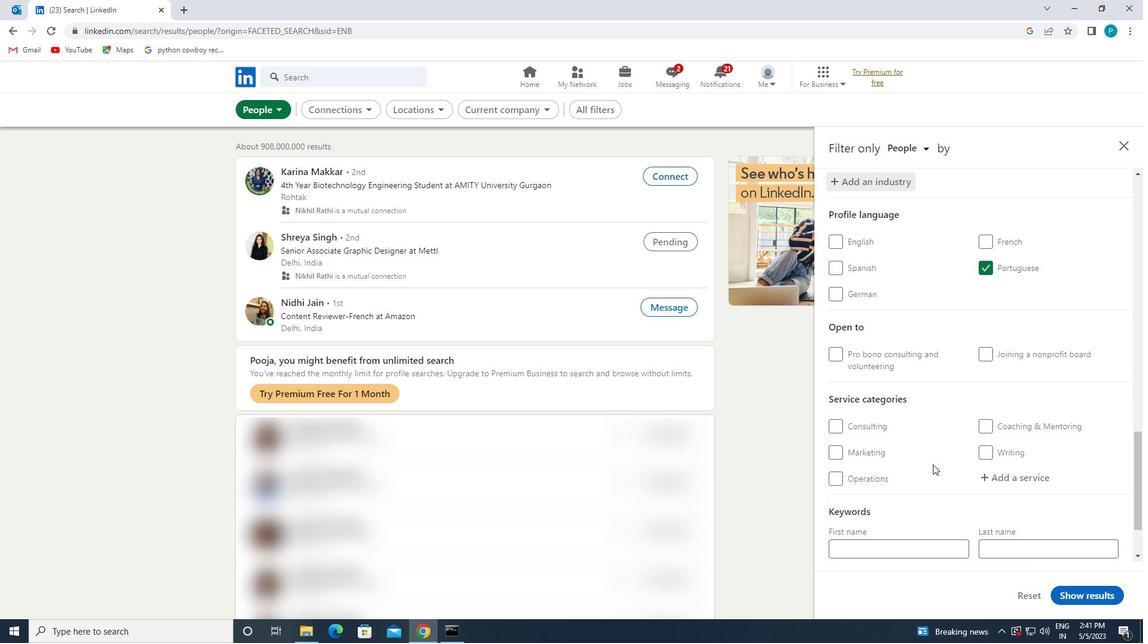
Action: Mouse scrolled (944, 455) with delta (0, 0)
Screenshot: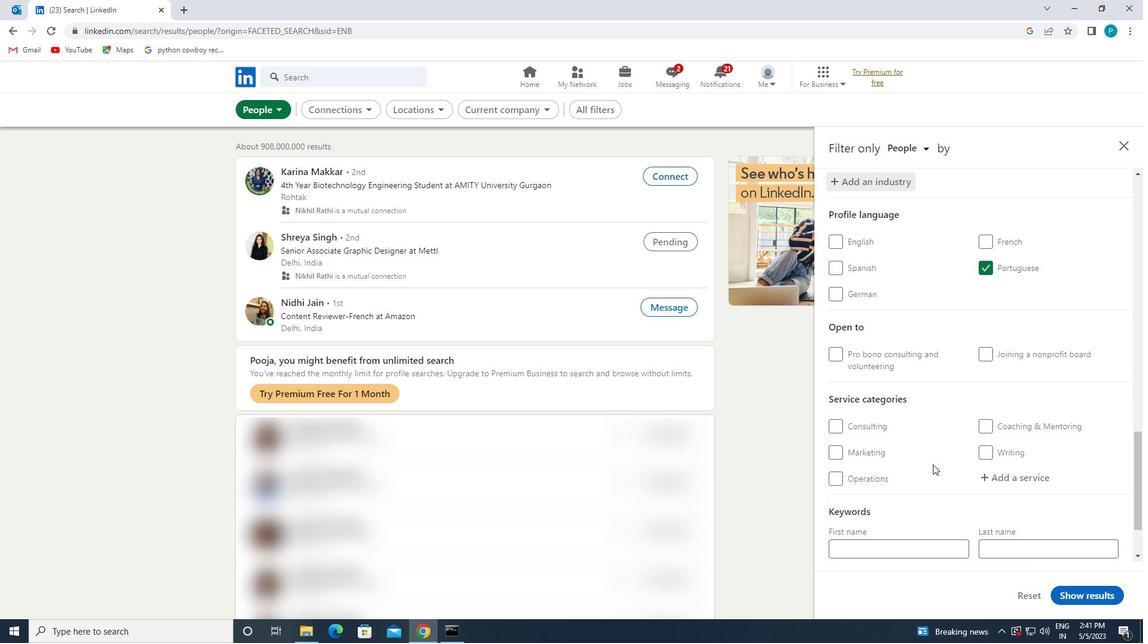 
Action: Mouse moved to (994, 400)
Screenshot: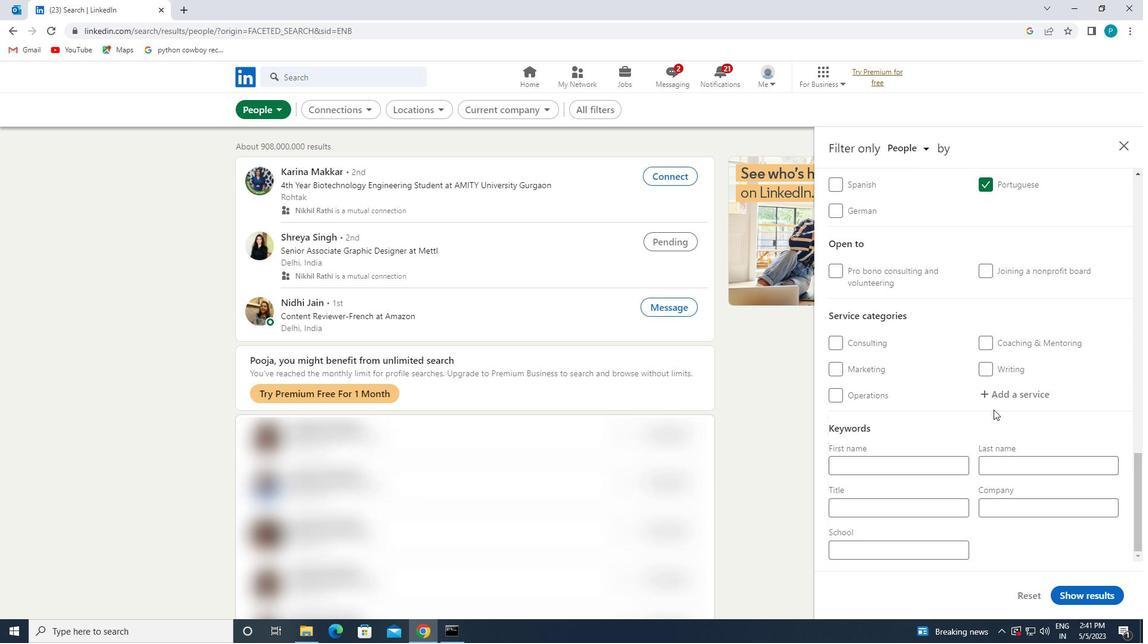 
Action: Mouse pressed left at (994, 400)
Screenshot: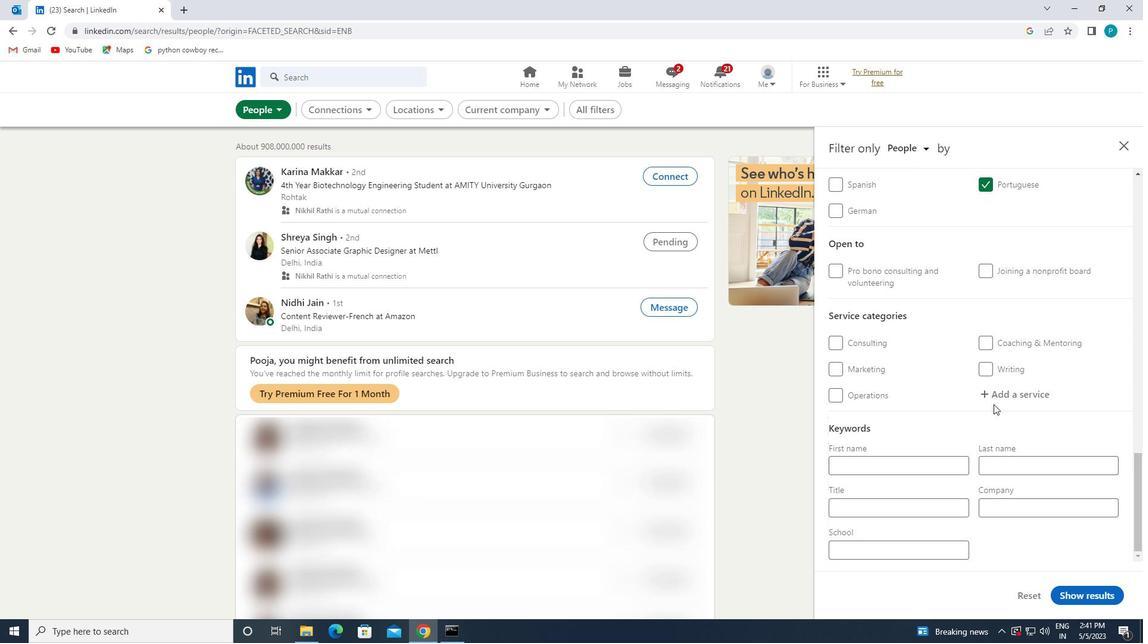 
Action: Key pressed <Key.caps_lock>H<Key.caps_lock>OMEOWNERS
Screenshot: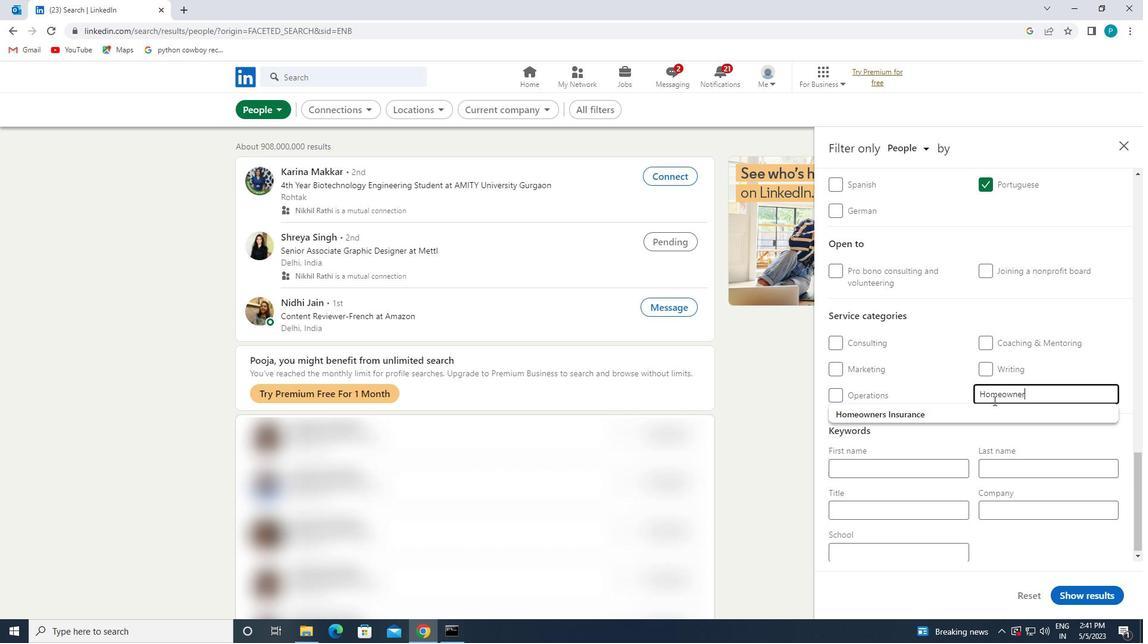 
Action: Mouse moved to (981, 409)
Screenshot: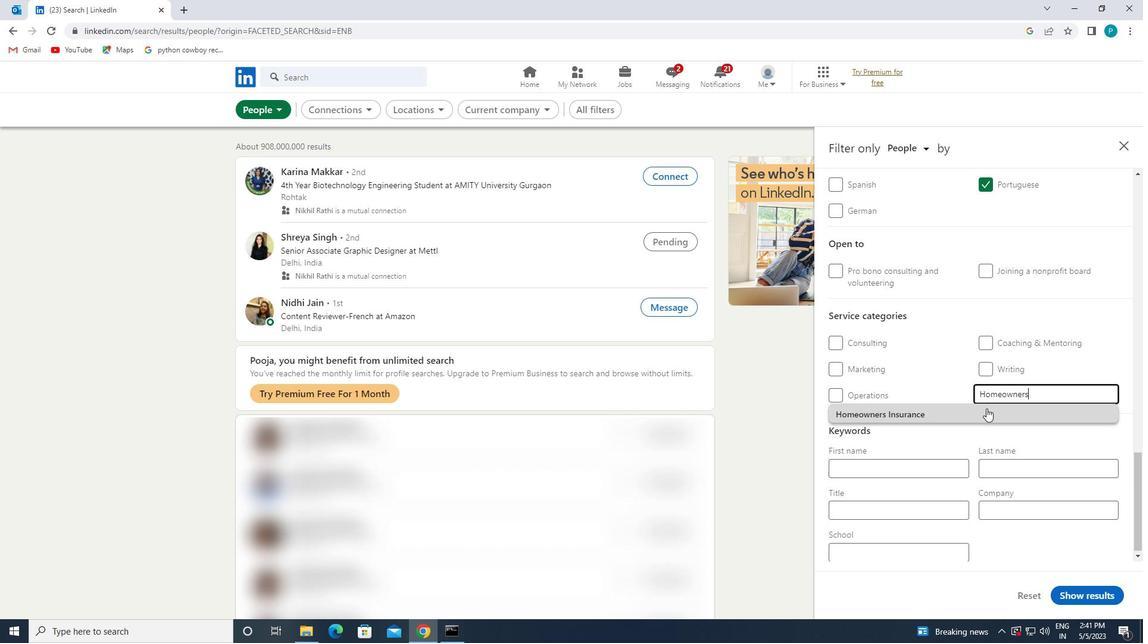 
Action: Mouse pressed left at (981, 409)
Screenshot: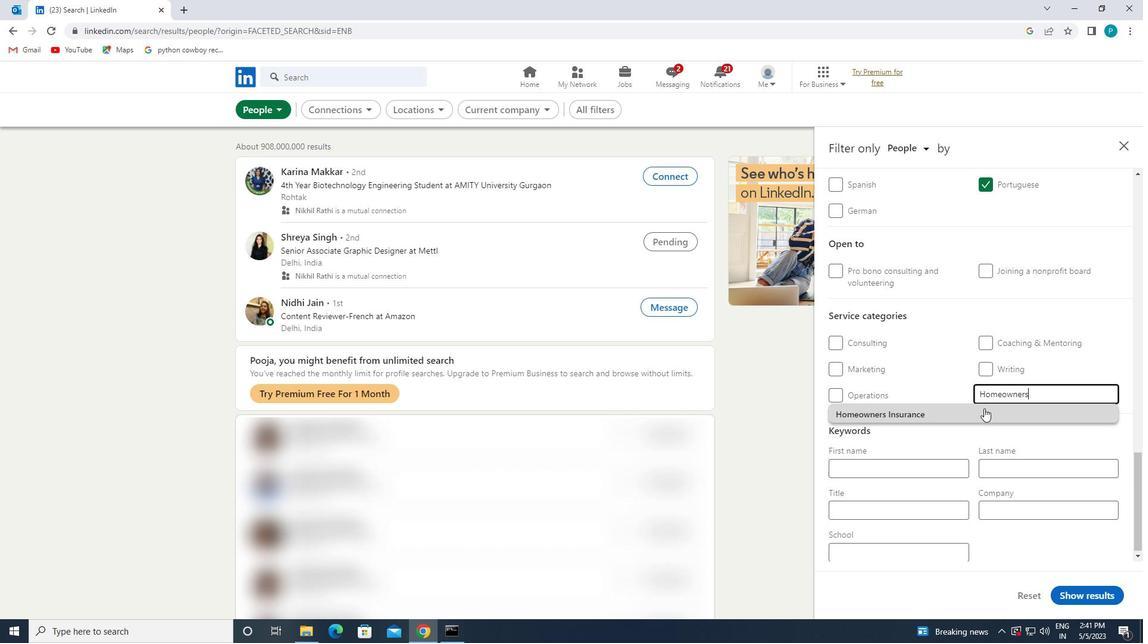 
Action: Mouse moved to (920, 433)
Screenshot: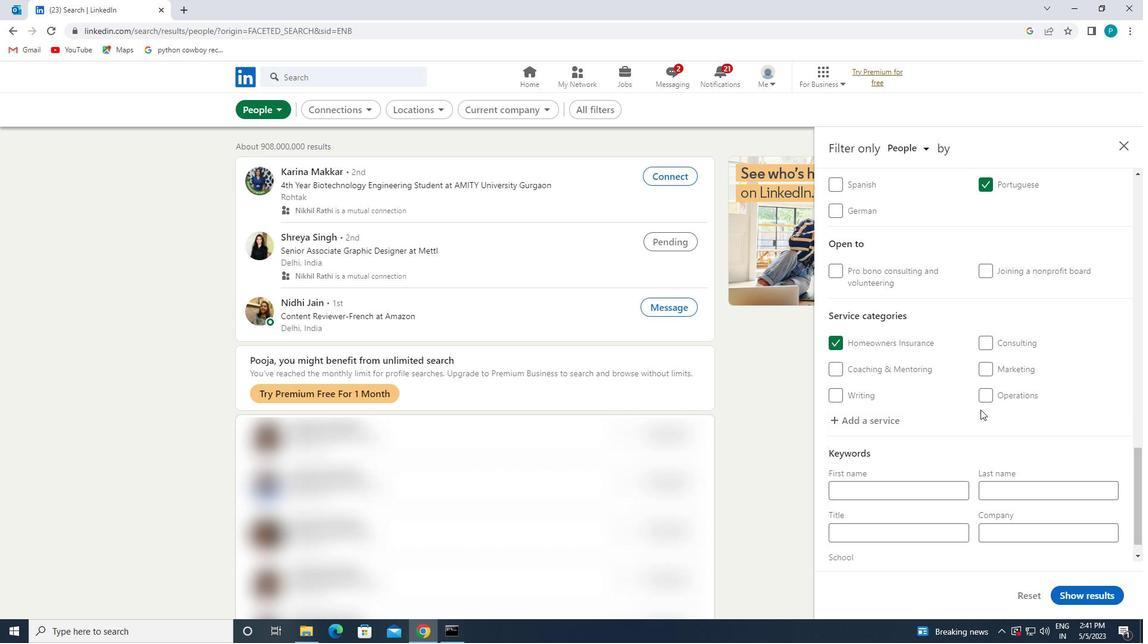 
Action: Mouse scrolled (920, 432) with delta (0, 0)
Screenshot: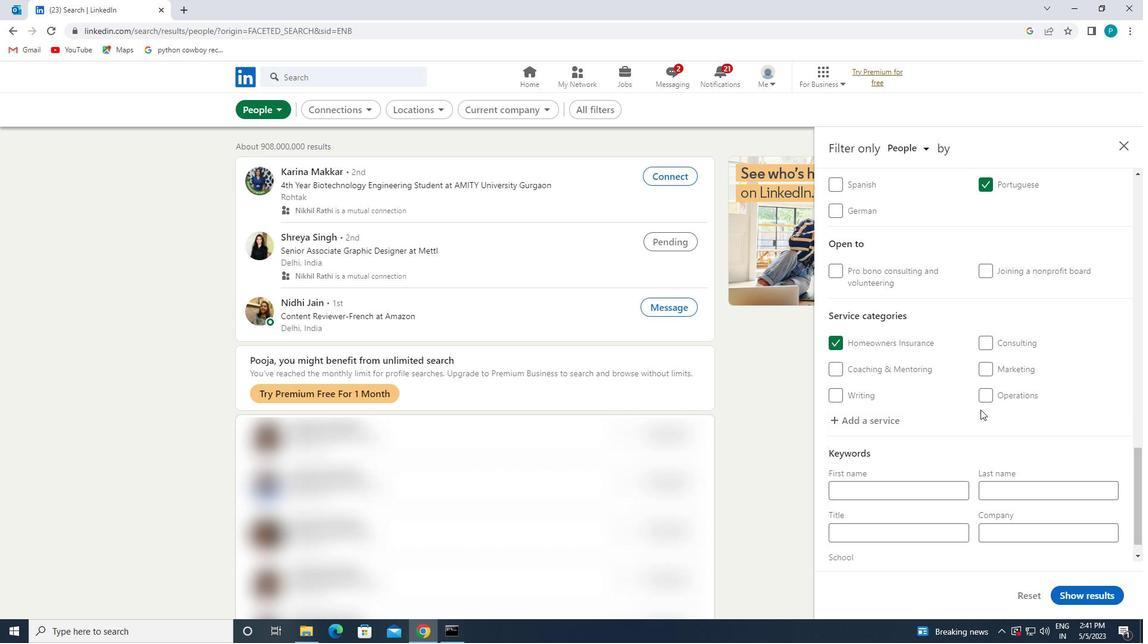 
Action: Mouse moved to (908, 451)
Screenshot: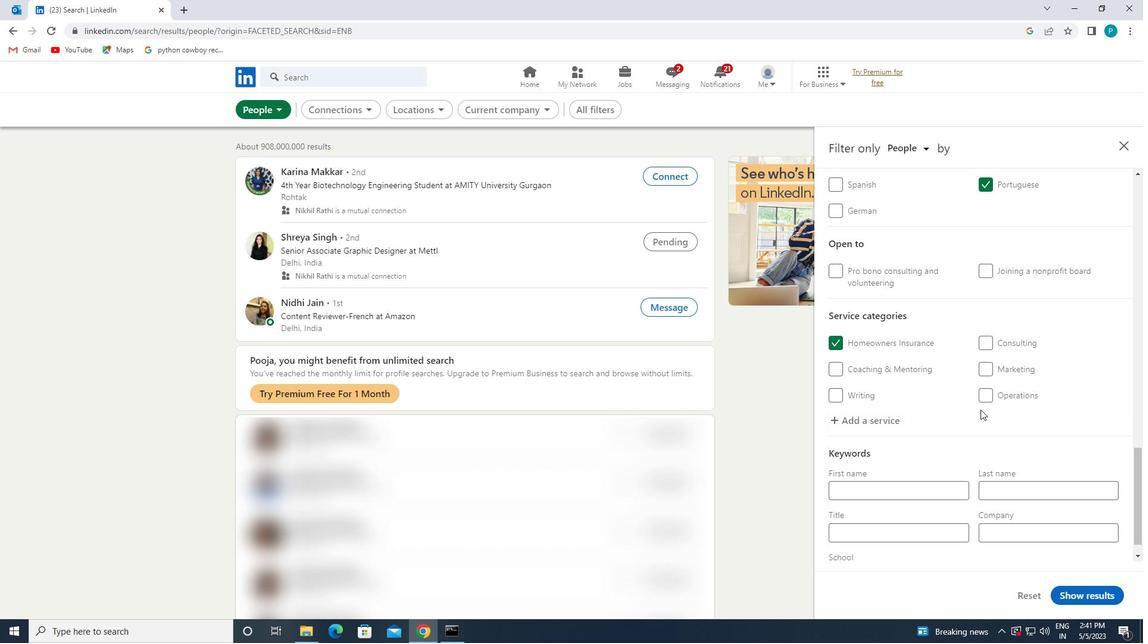 
Action: Mouse scrolled (908, 450) with delta (0, 0)
Screenshot: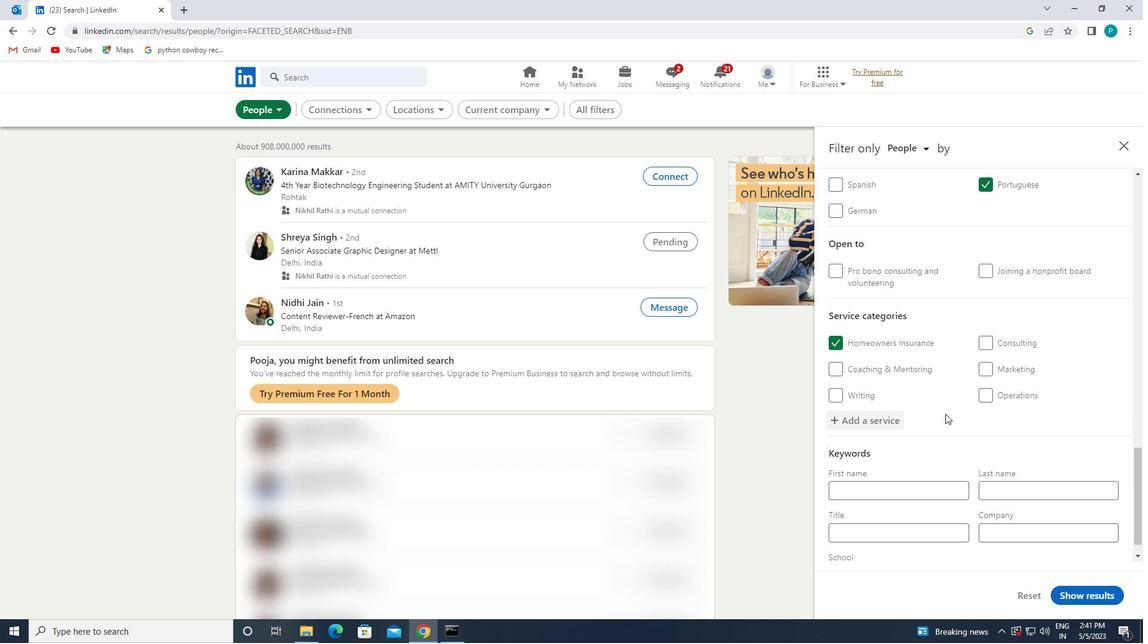 
Action: Mouse moved to (869, 512)
Screenshot: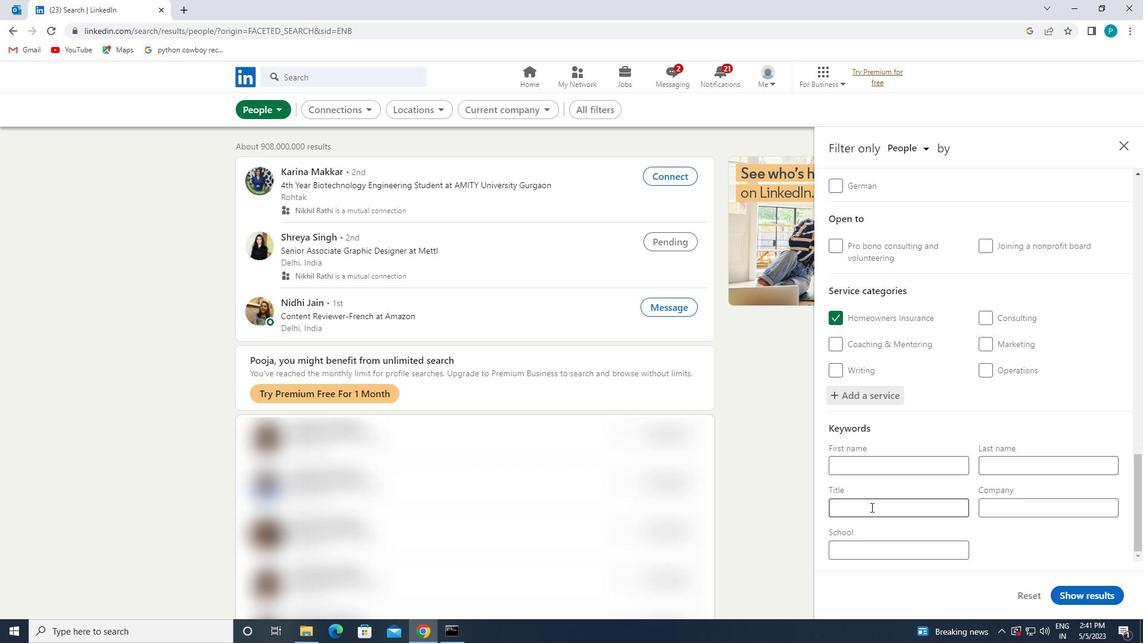 
Action: Mouse pressed left at (869, 512)
Screenshot: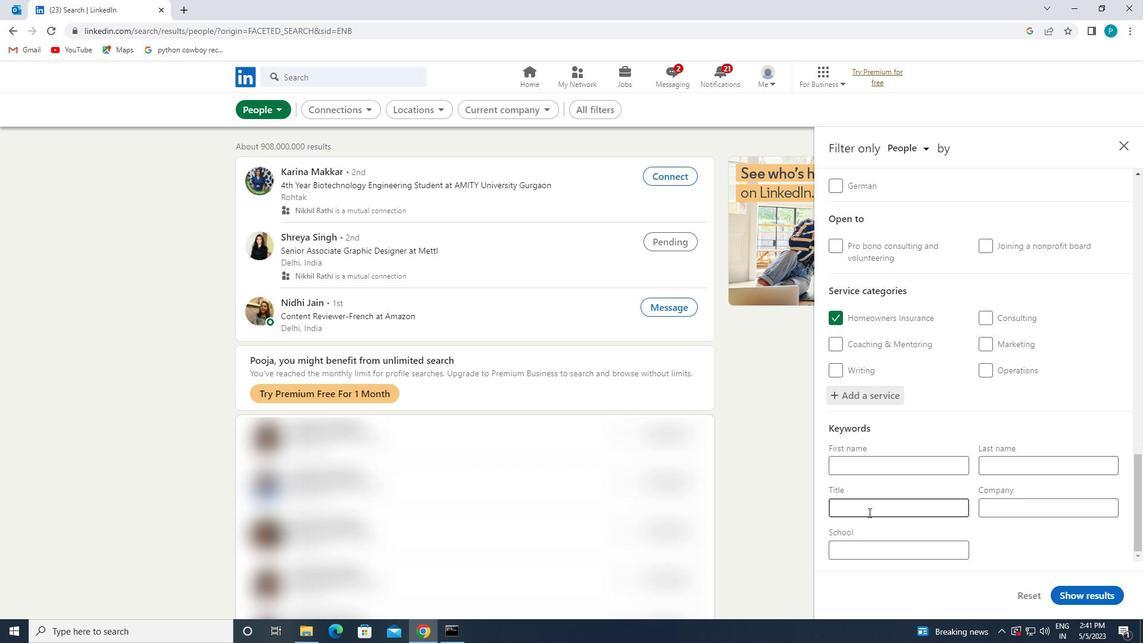 
Action: Key pressed <Key.caps_lock>C<Key.caps_lock>OORDINATOR
Screenshot: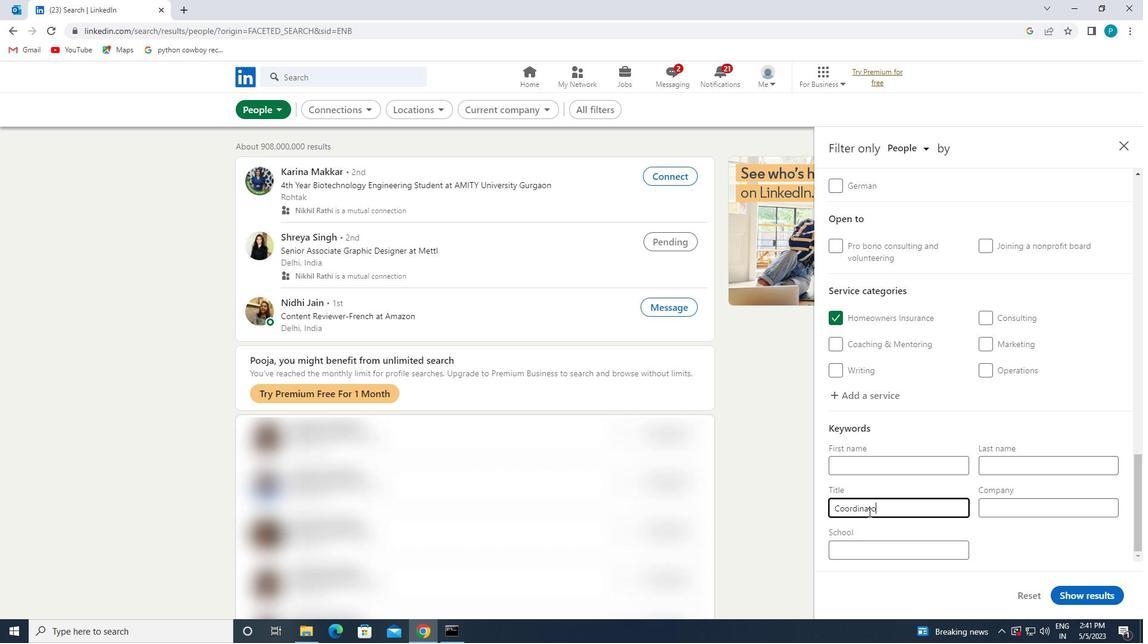 
Action: Mouse moved to (1058, 593)
Screenshot: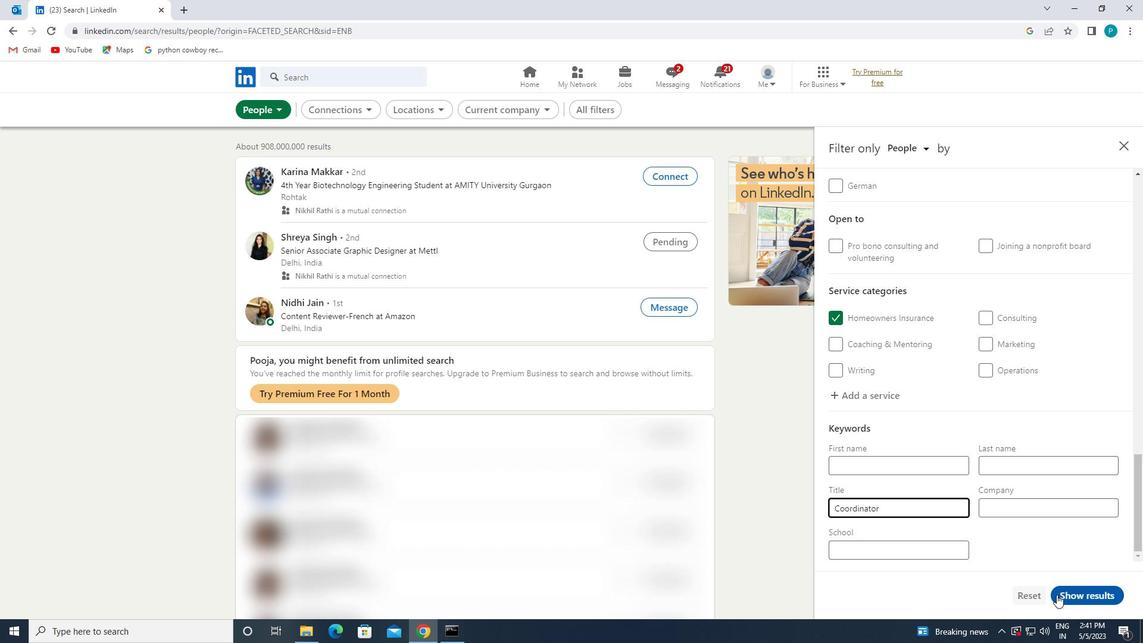 
Action: Mouse pressed left at (1058, 593)
Screenshot: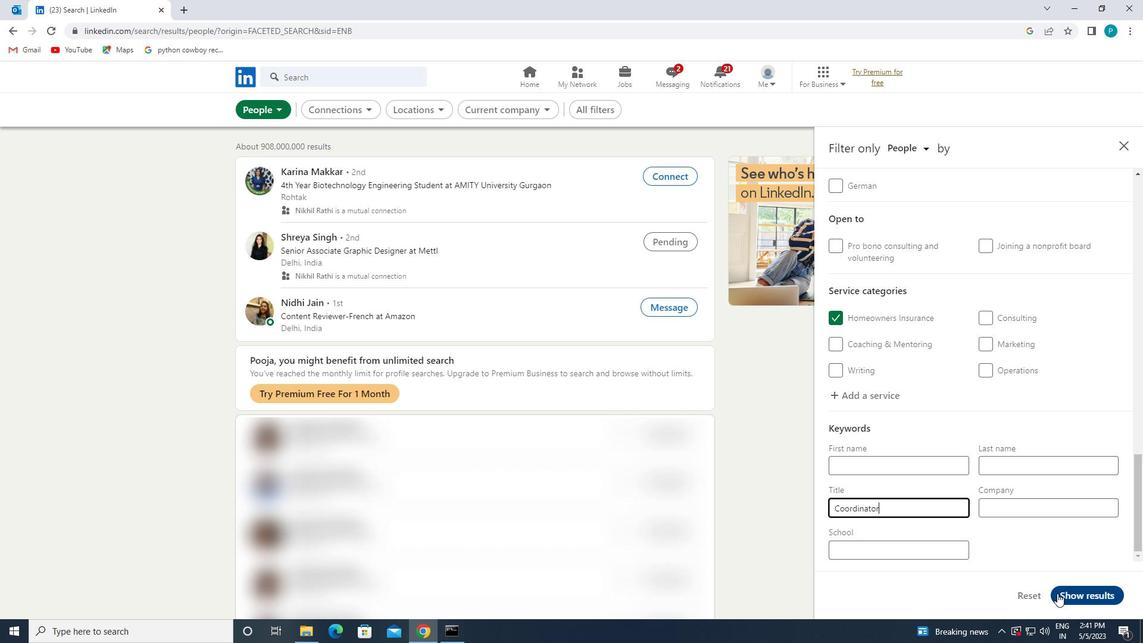 
